 Task: Find a vegetarian restaurant with outdoor seating in the East Village.
Action: Mouse moved to (501, 194)
Screenshot: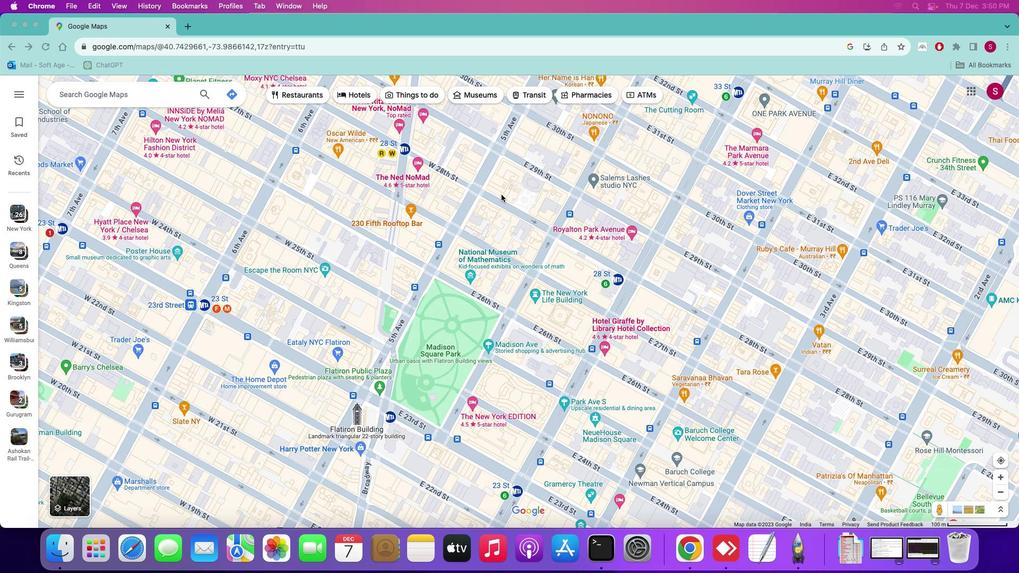
Action: Mouse pressed left at (501, 194)
Screenshot: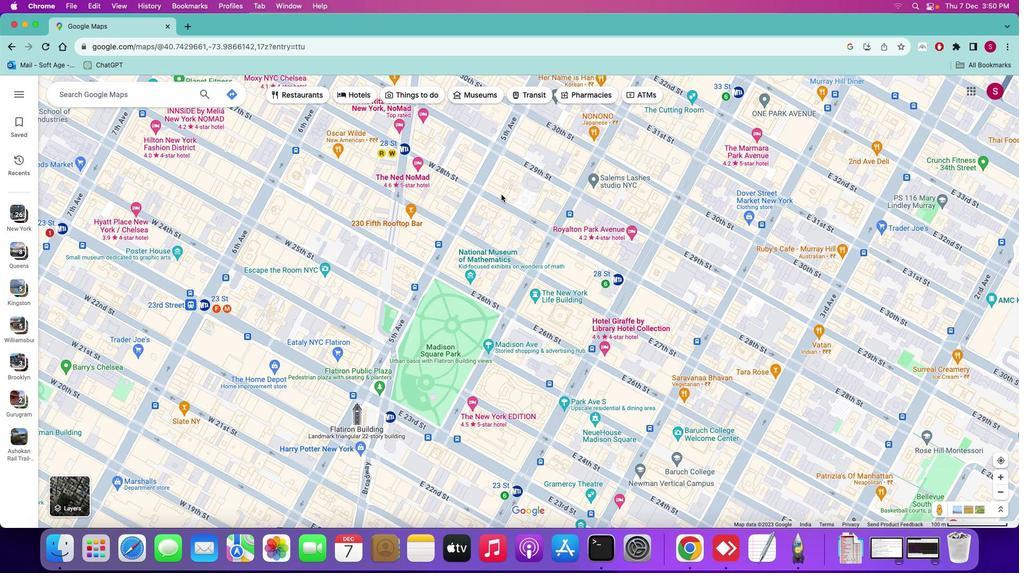 
Action: Mouse moved to (145, 96)
Screenshot: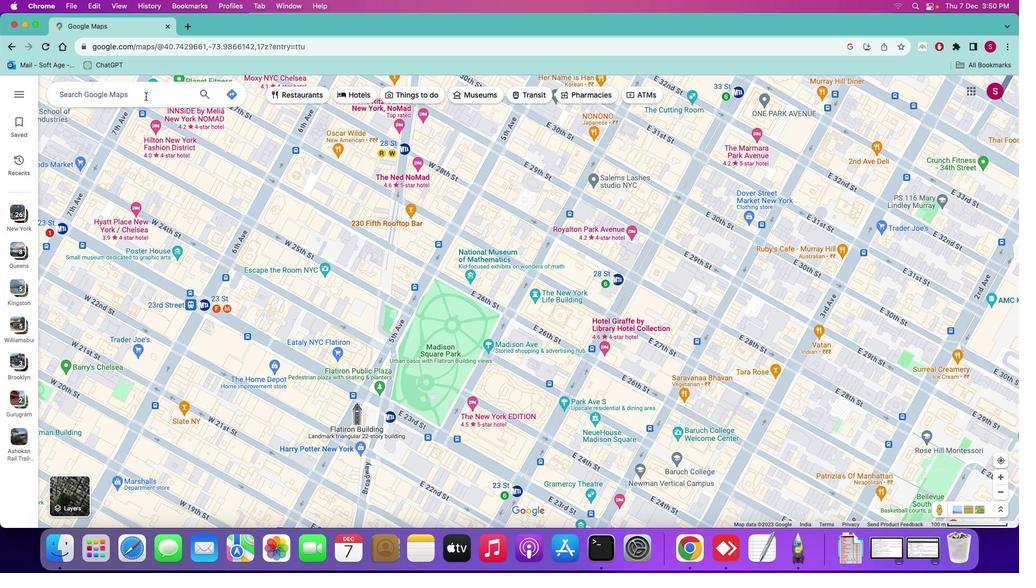 
Action: Mouse pressed left at (145, 96)
Screenshot: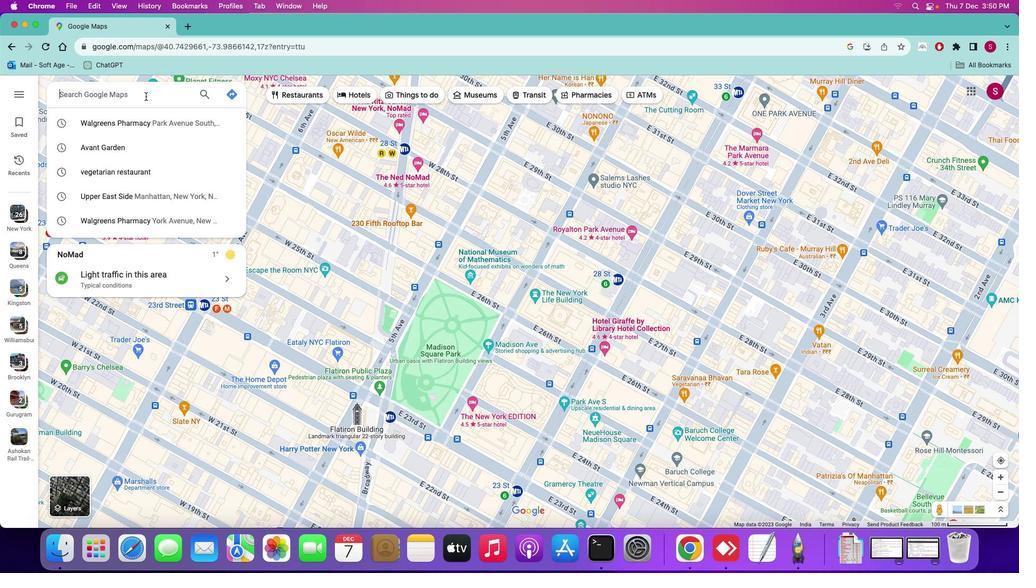 
Action: Key pressed Key.shift_r'T''h''e'Key.spaceKey.shift_r'E''a''s''t'Key.spaceKey.shift_r'V''i''l''l''a''g''e'Key.enter
Screenshot: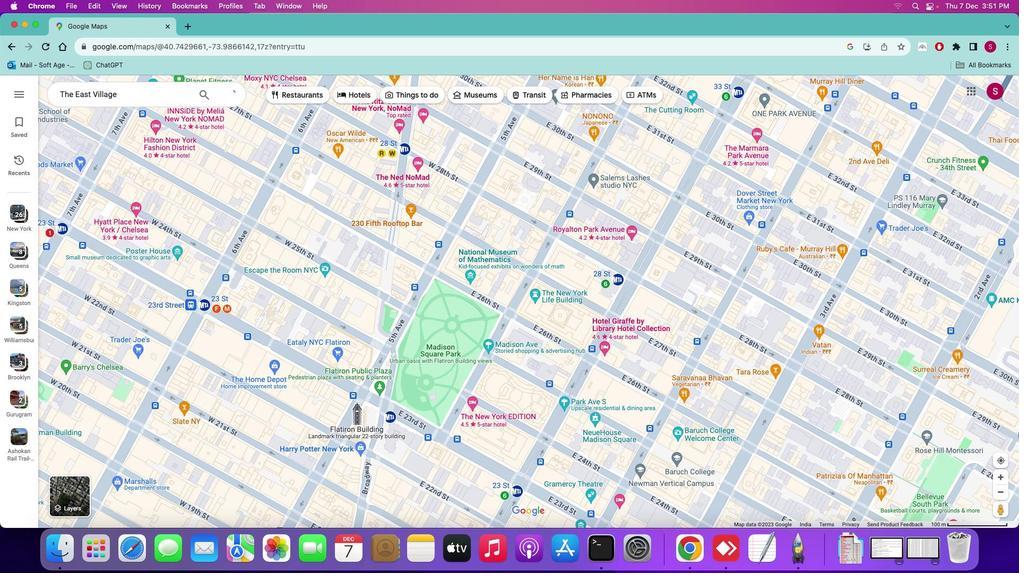 
Action: Mouse moved to (142, 283)
Screenshot: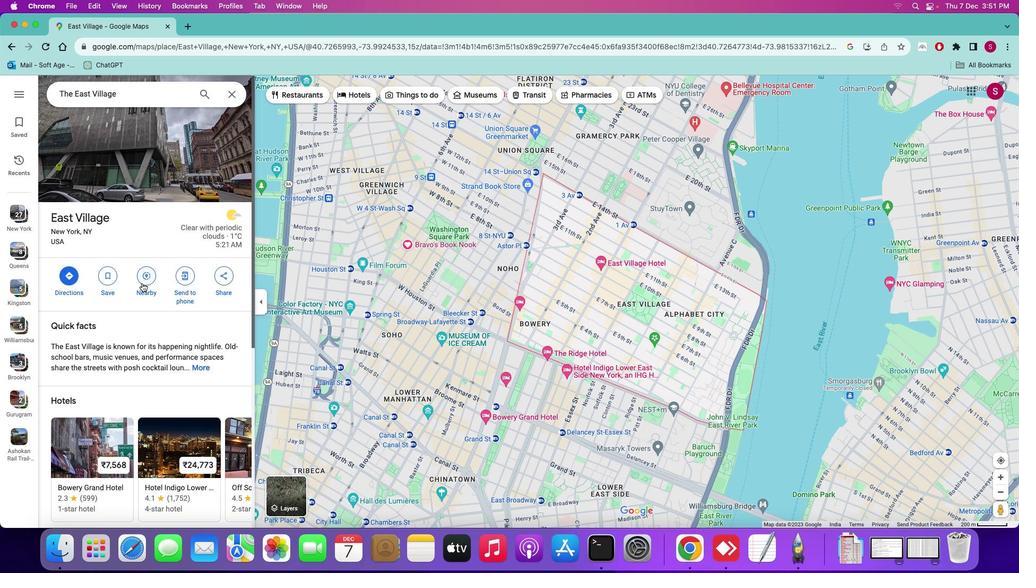 
Action: Mouse scrolled (142, 283) with delta (0, 0)
Screenshot: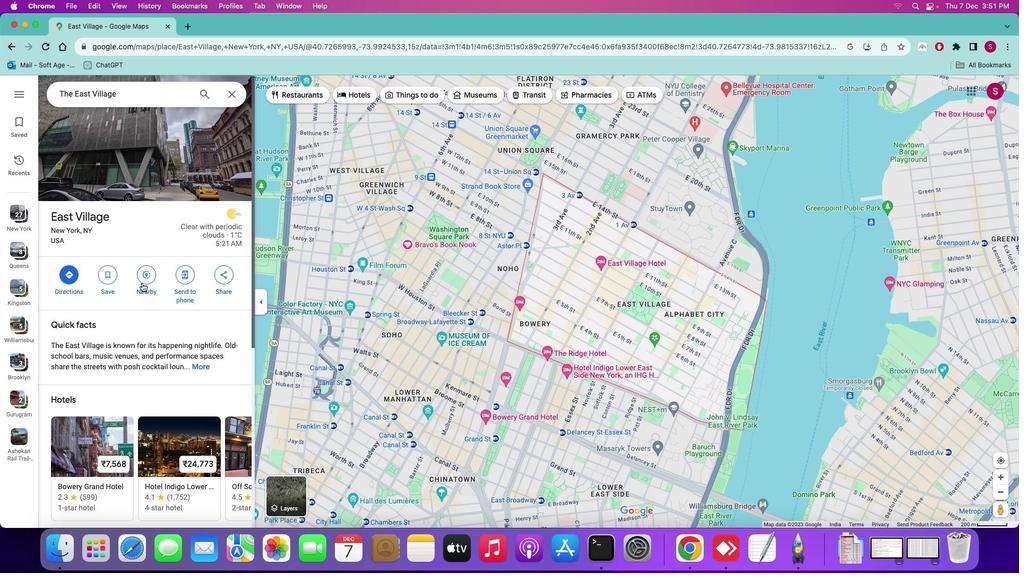 
Action: Mouse moved to (142, 283)
Screenshot: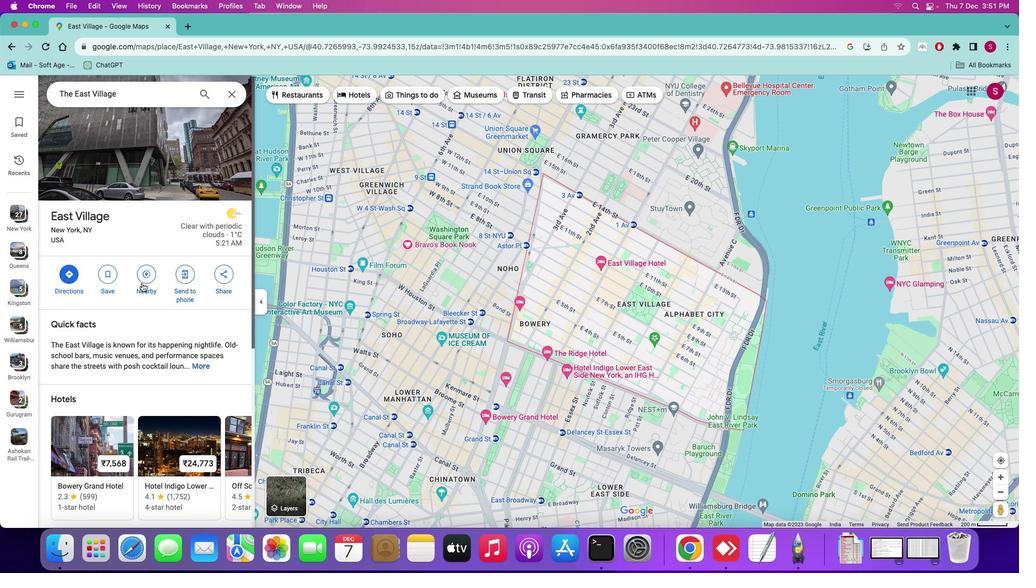 
Action: Mouse scrolled (142, 283) with delta (0, 0)
Screenshot: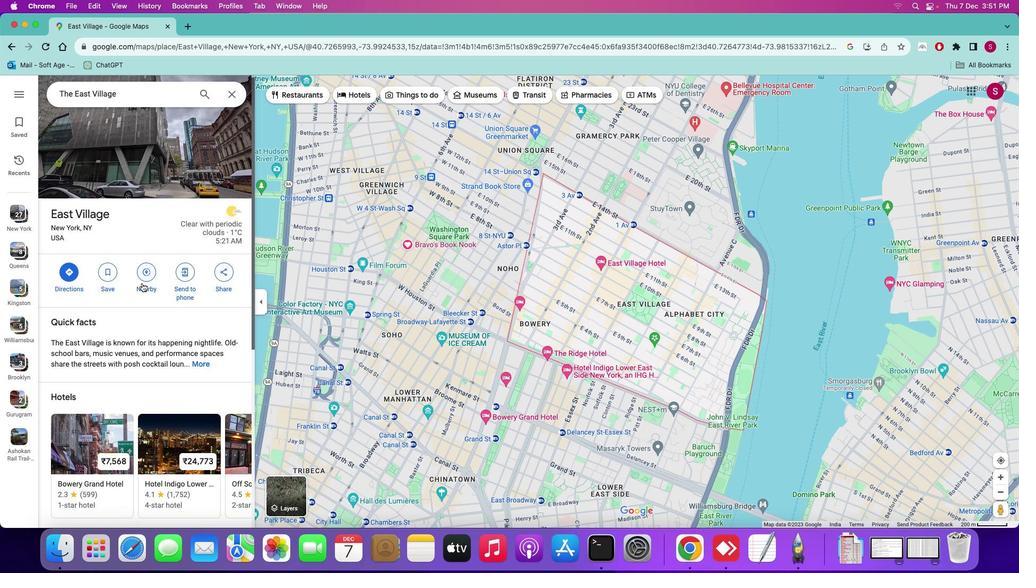 
Action: Mouse scrolled (142, 283) with delta (0, 0)
Screenshot: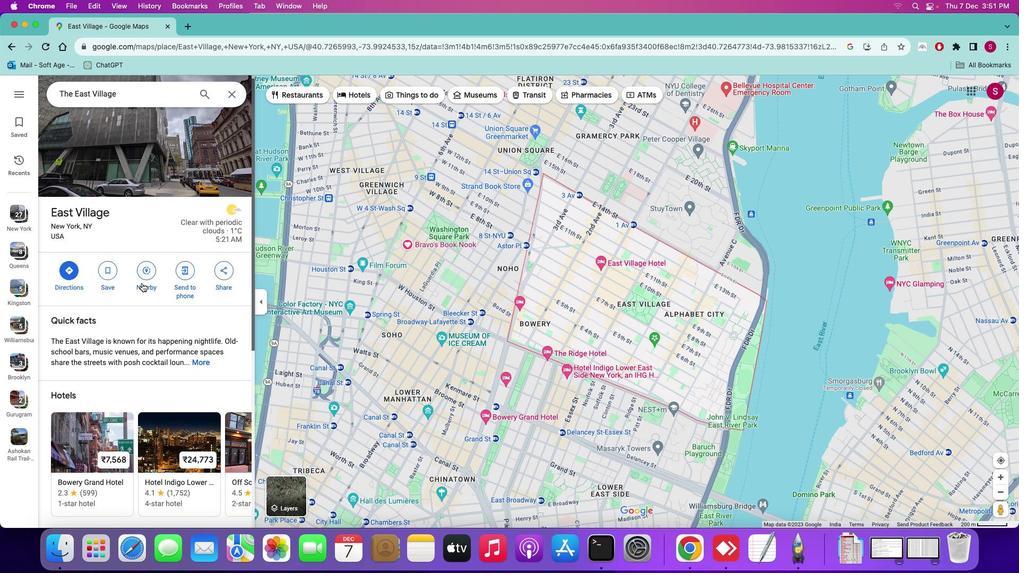 
Action: Mouse scrolled (142, 283) with delta (0, 0)
Screenshot: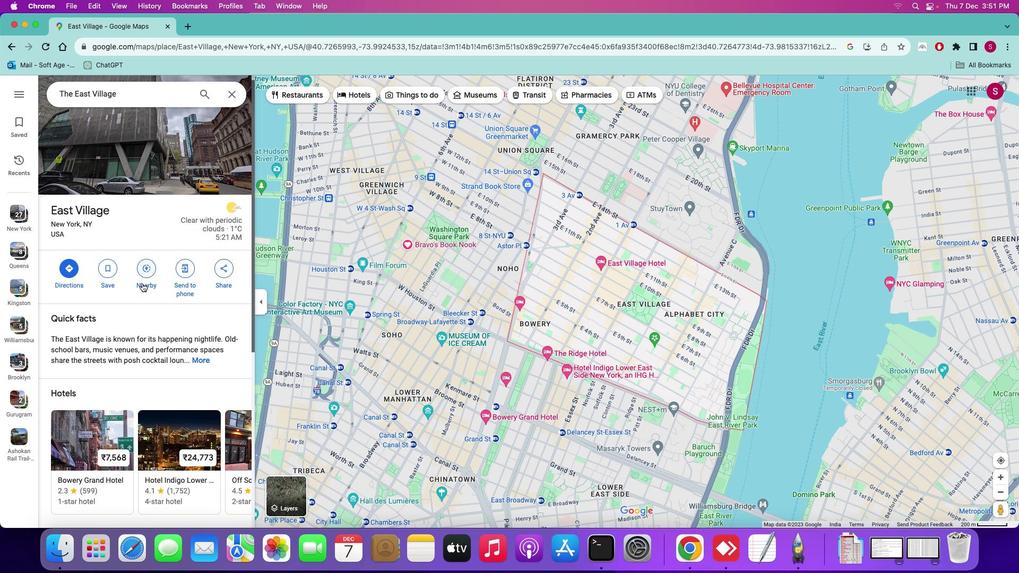 
Action: Mouse moved to (146, 273)
Screenshot: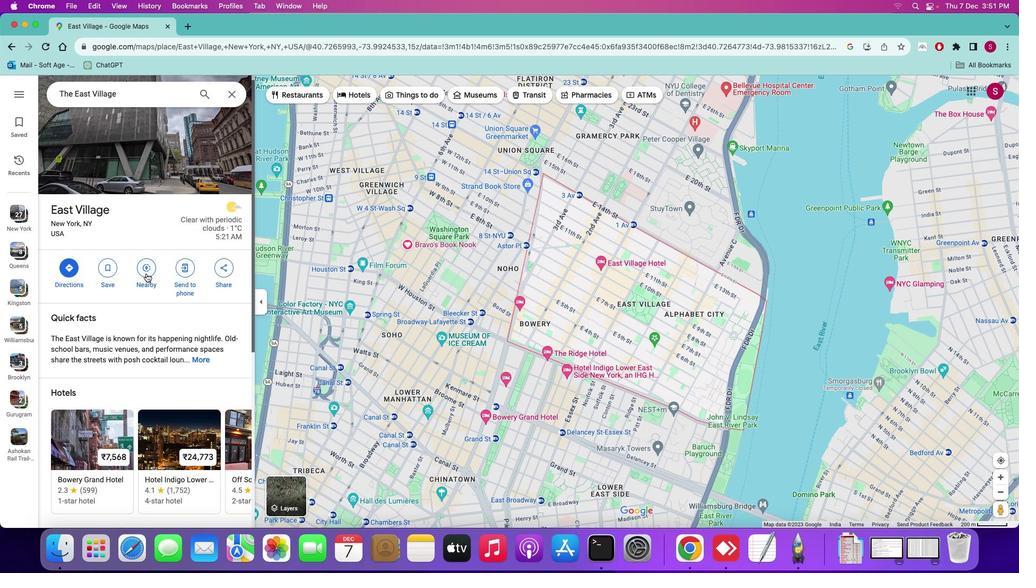 
Action: Mouse pressed left at (146, 273)
Screenshot: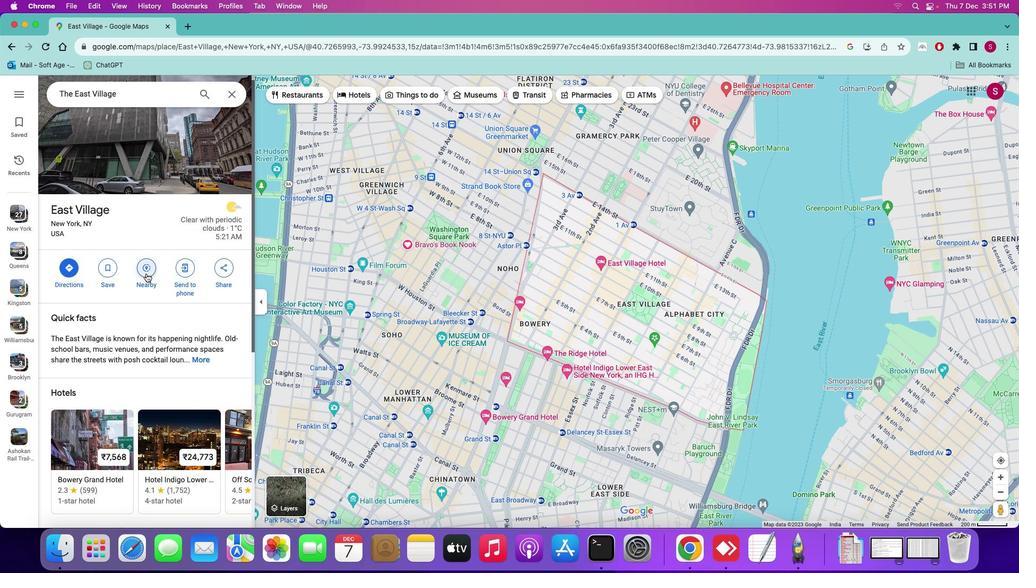 
Action: Mouse moved to (101, 94)
Screenshot: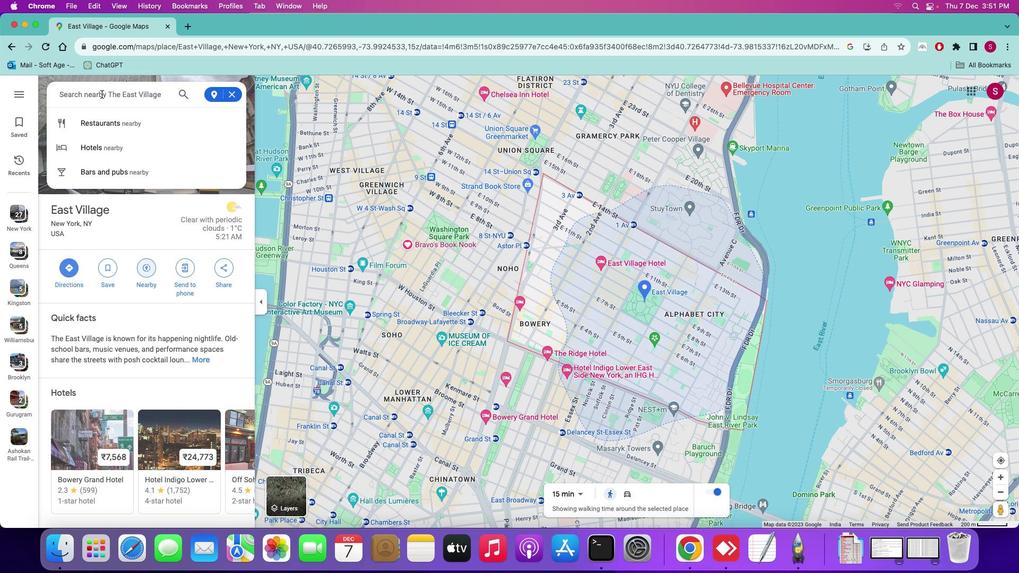 
Action: Mouse pressed left at (101, 94)
Screenshot: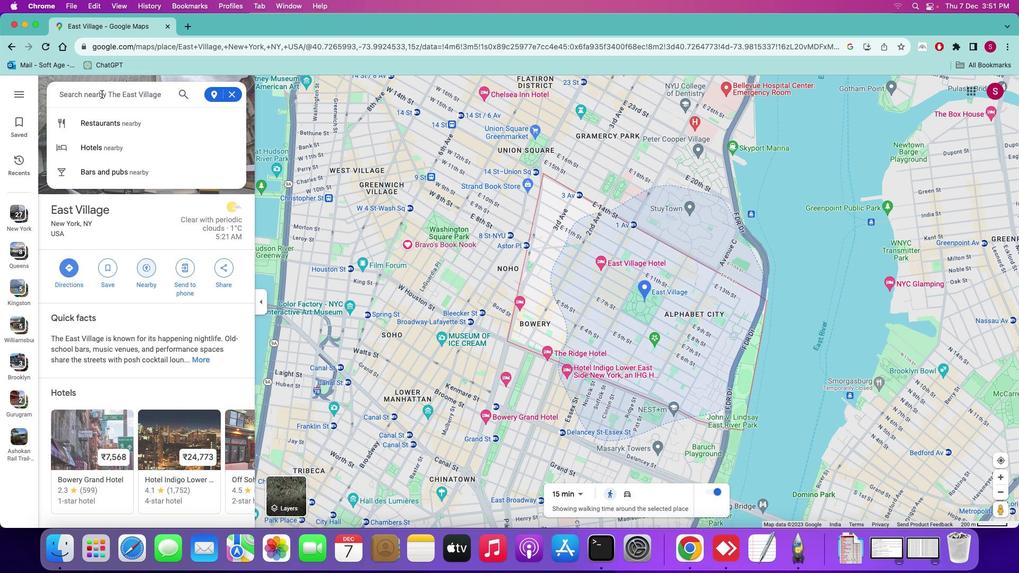 
Action: Key pressed 'v''e''g''e''t''a''r''i''a''n'Key.space'r''e''s''t''a''u''r''a''n''t'Key.enter
Screenshot: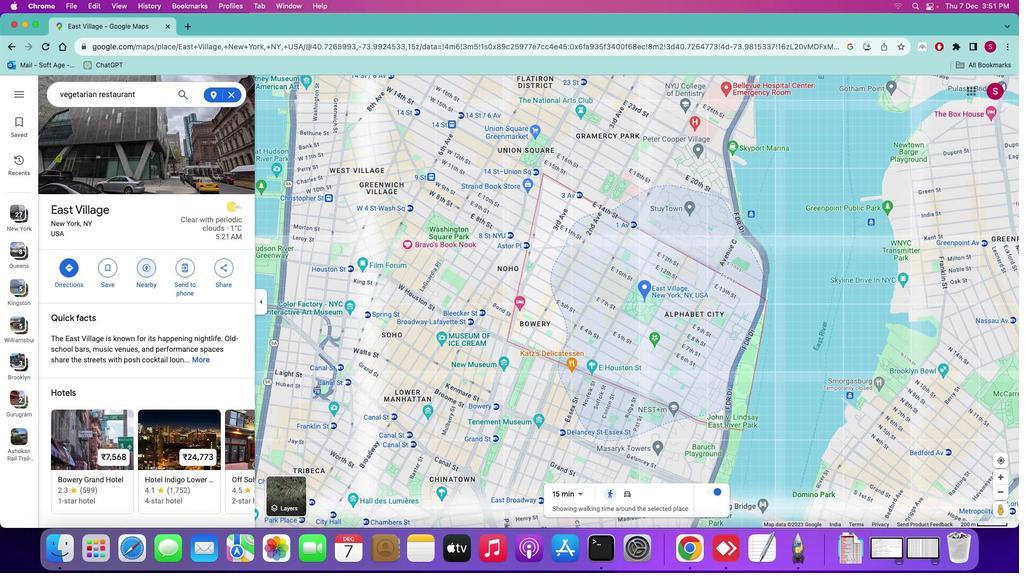 
Action: Mouse moved to (154, 94)
Screenshot: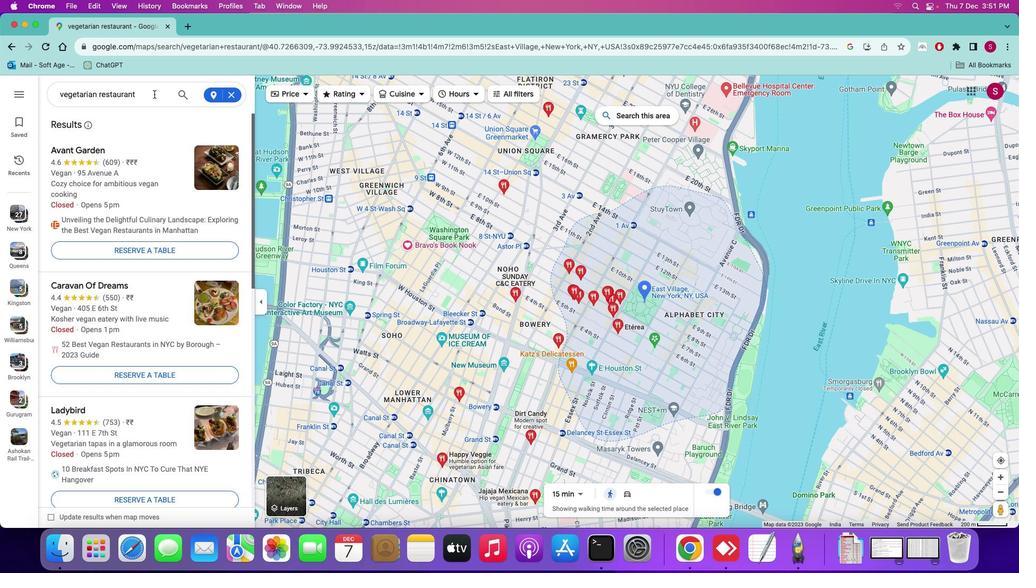 
Action: Mouse pressed left at (154, 94)
Screenshot: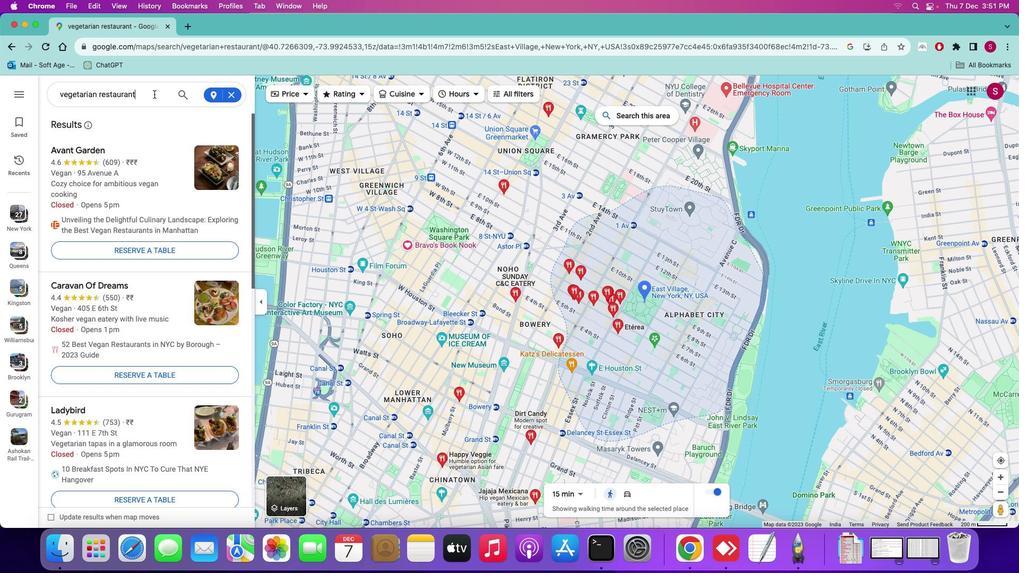 
Action: Key pressed Key.space'w''i''t''h'Key.space'o''u''t''d''o''o''r'Key.backspaceKey.backspaceKey.backspaceKey.backspaceKey.backspaceKey.backspaceKey.backspaceKey.backspaceKey.backspaceKey.backspaceKey.backspaceKey.backspaceKey.enter
Screenshot: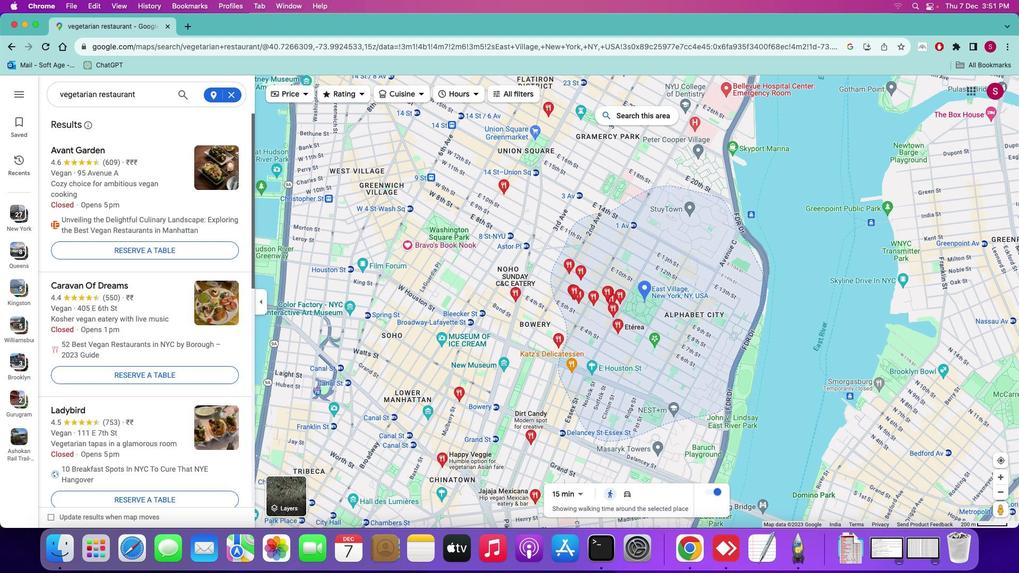 
Action: Mouse moved to (84, 152)
Screenshot: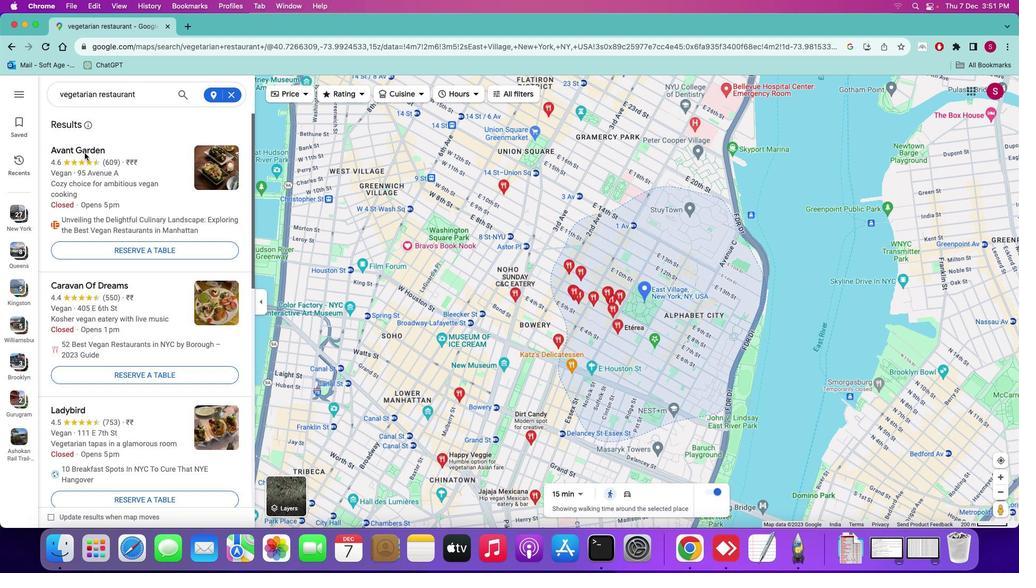 
Action: Mouse pressed left at (84, 152)
Screenshot: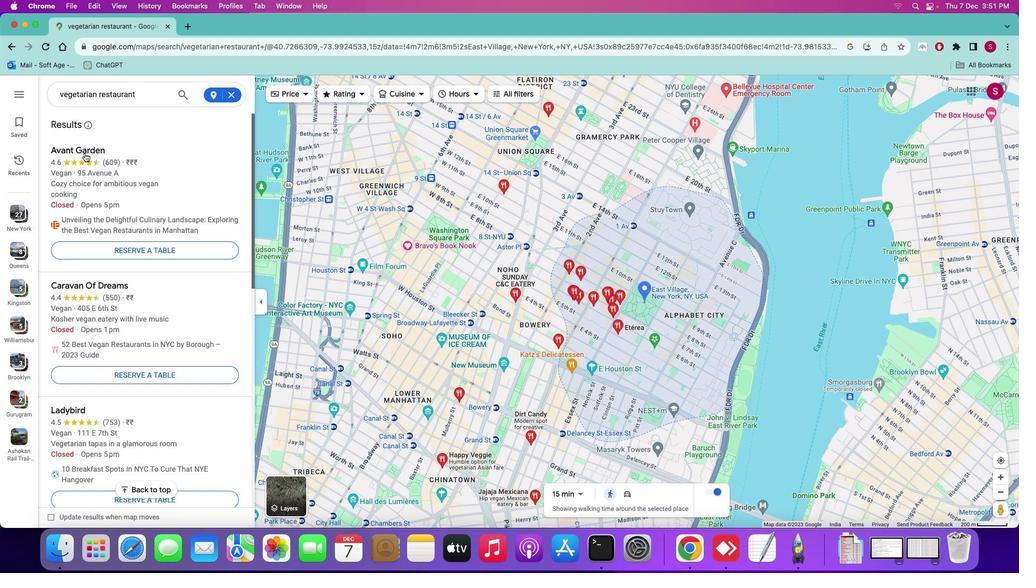 
Action: Mouse moved to (86, 150)
Screenshot: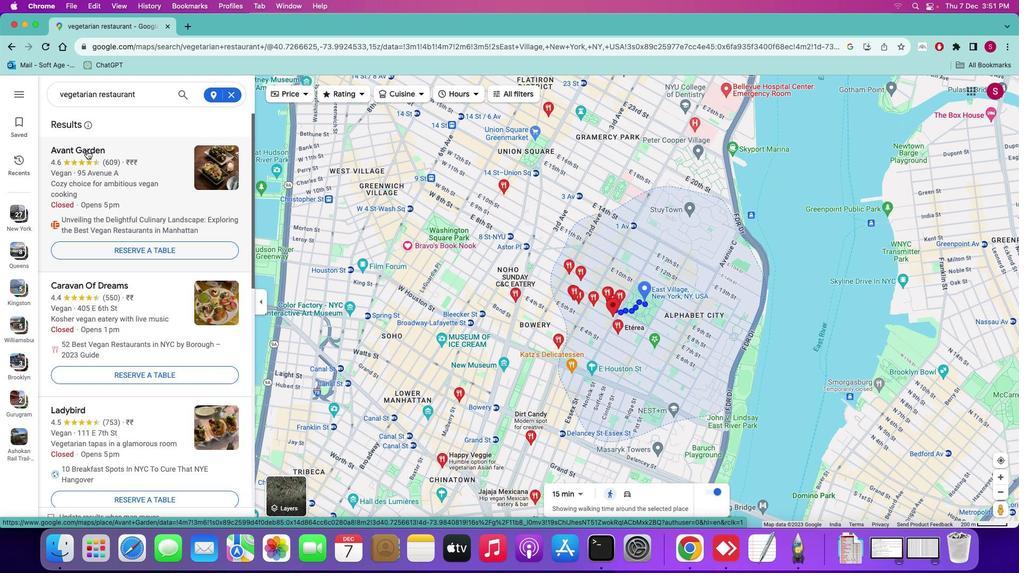 
Action: Mouse pressed left at (86, 150)
Screenshot: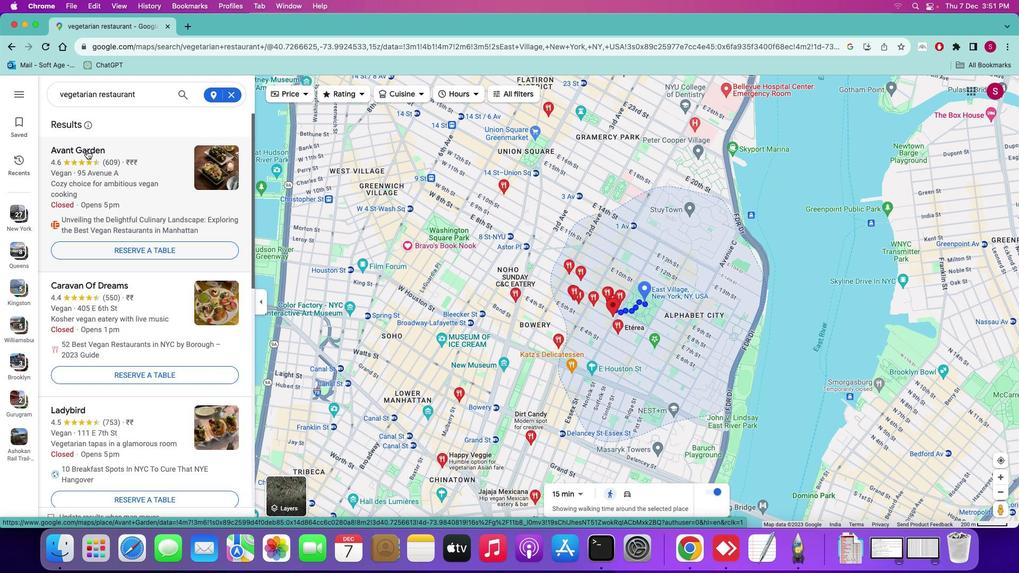 
Action: Mouse pressed left at (86, 150)
Screenshot: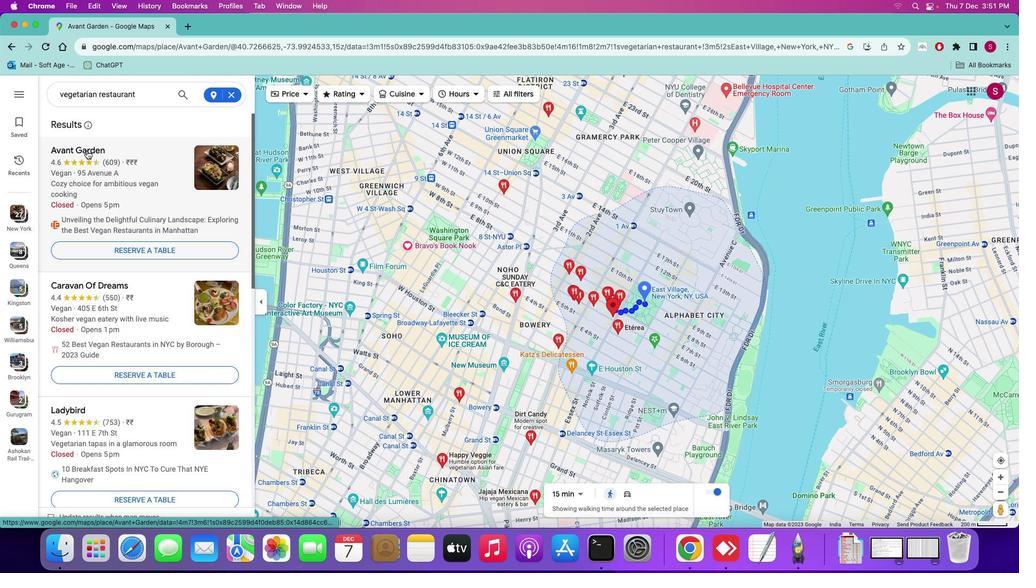 
Action: Mouse pressed left at (86, 150)
Screenshot: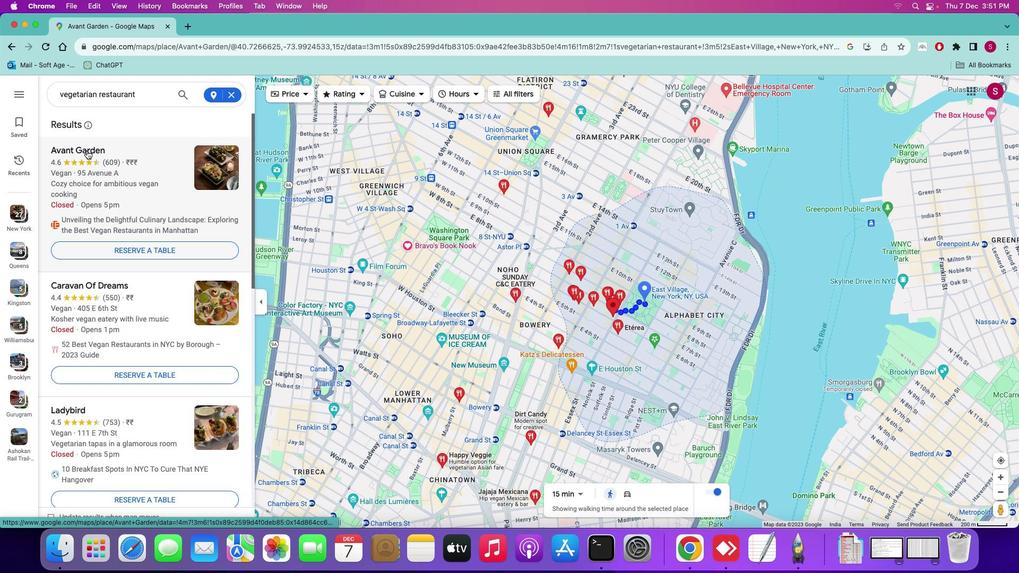 
Action: Mouse pressed left at (86, 150)
Screenshot: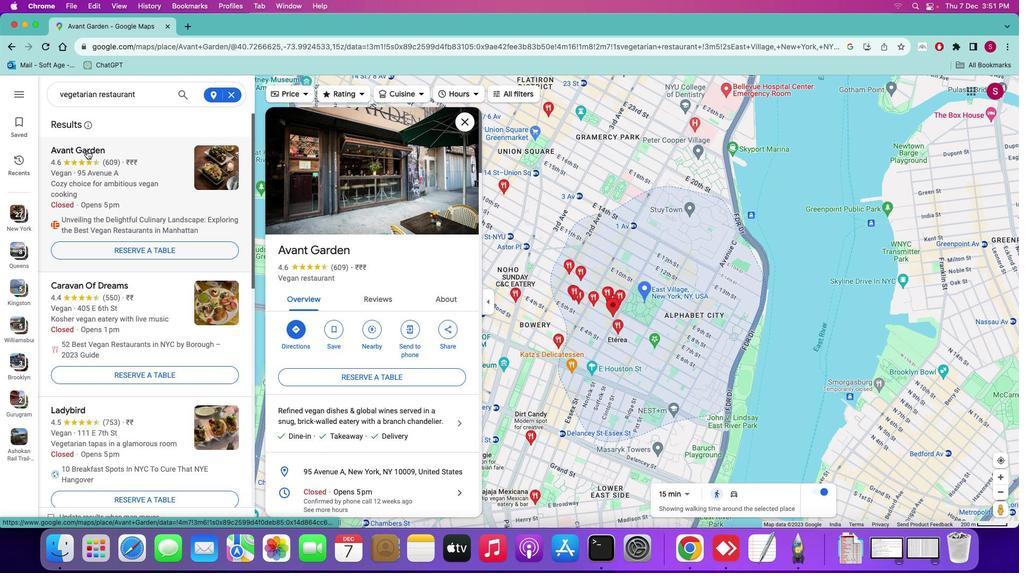 
Action: Mouse moved to (406, 263)
Screenshot: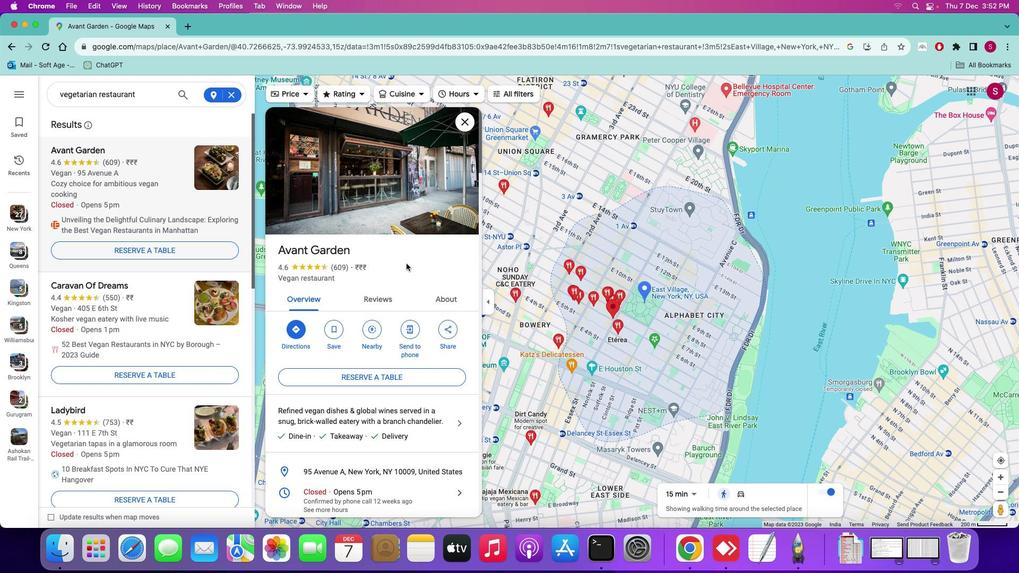 
Action: Mouse scrolled (406, 263) with delta (0, 0)
Screenshot: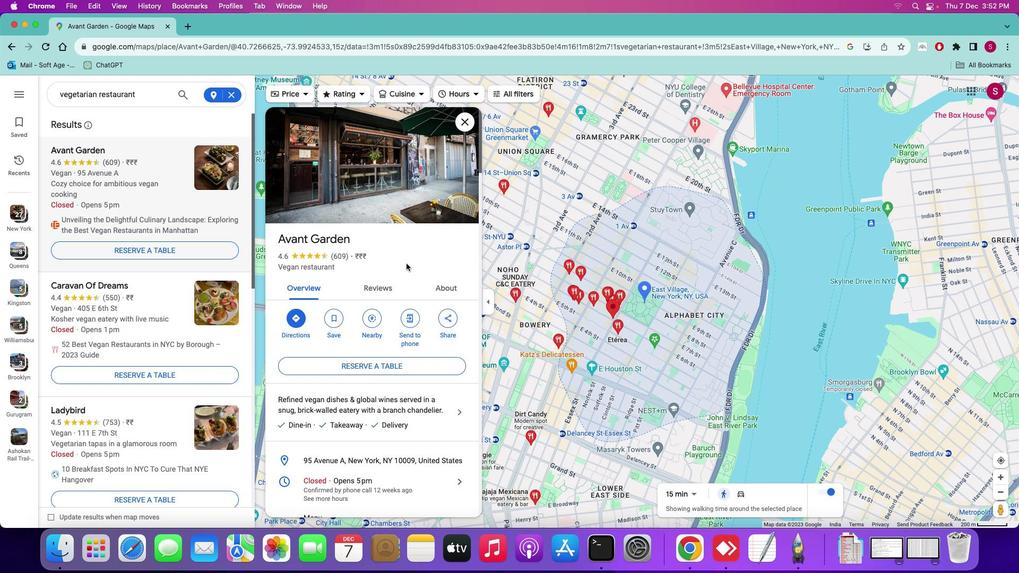 
Action: Mouse scrolled (406, 263) with delta (0, 0)
Screenshot: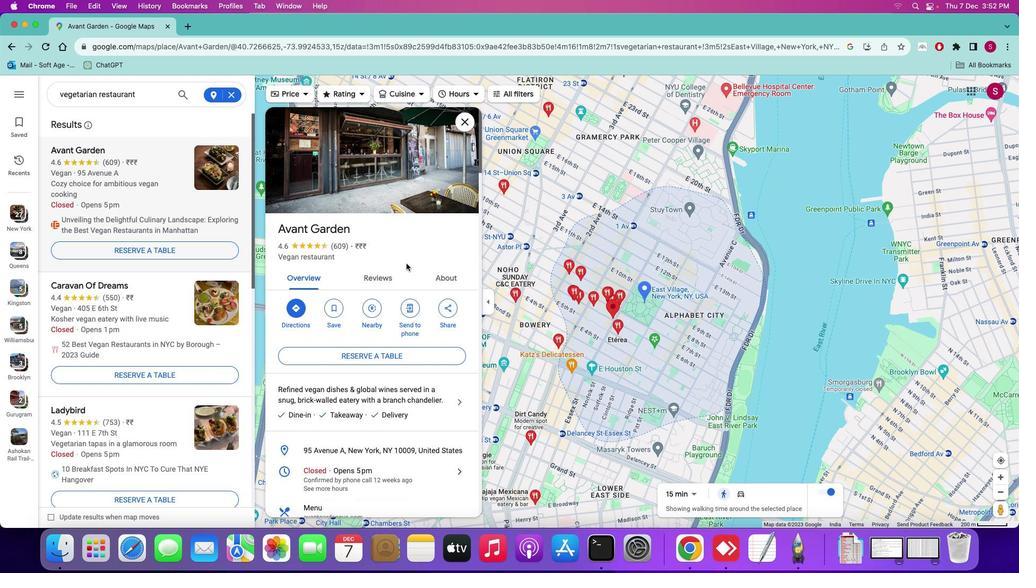 
Action: Mouse scrolled (406, 263) with delta (0, -1)
Screenshot: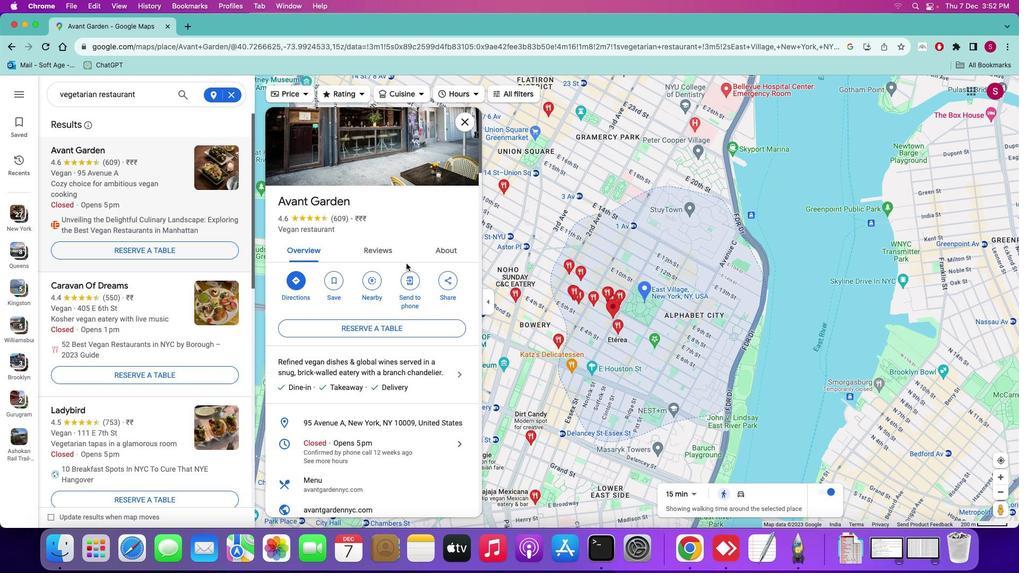 
Action: Mouse scrolled (406, 263) with delta (0, 0)
Screenshot: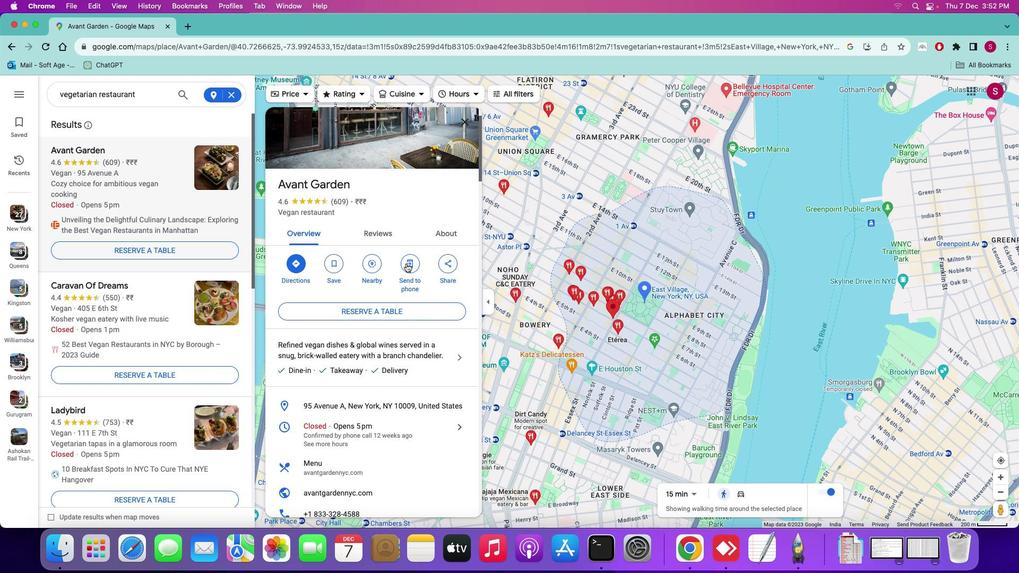 
Action: Mouse scrolled (406, 263) with delta (0, 0)
Screenshot: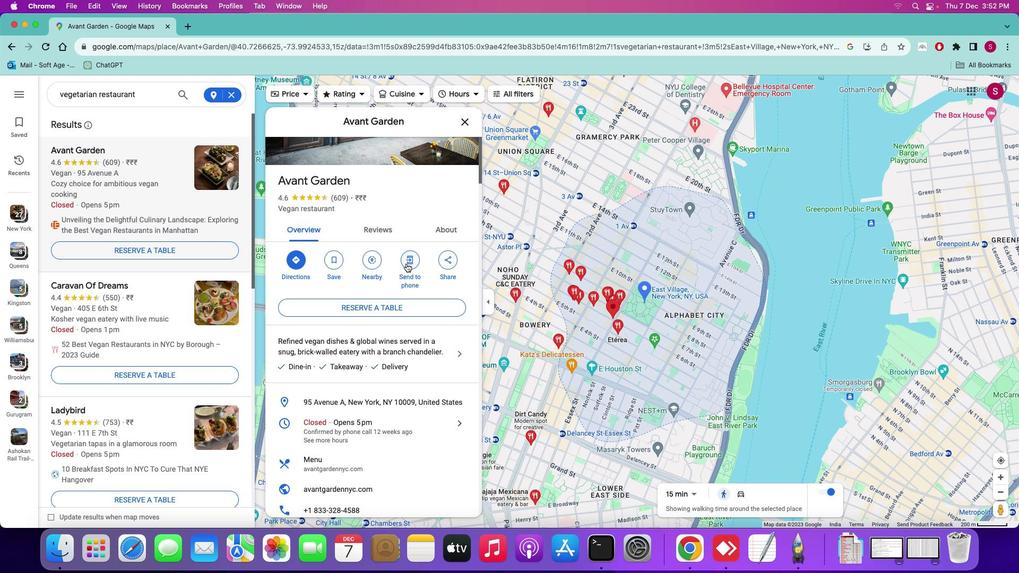 
Action: Mouse scrolled (406, 263) with delta (0, 0)
Screenshot: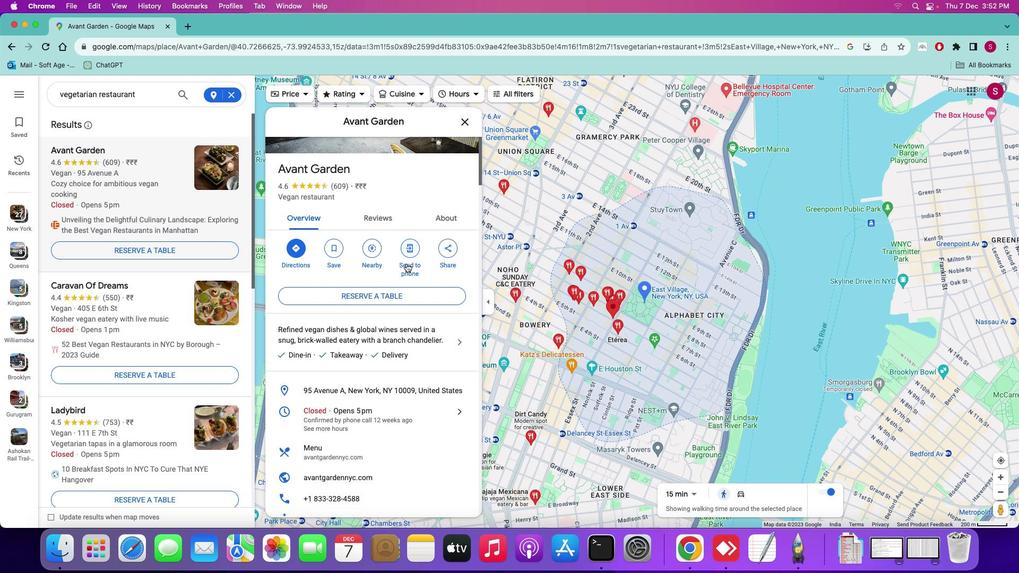 
Action: Mouse scrolled (406, 263) with delta (0, -1)
Screenshot: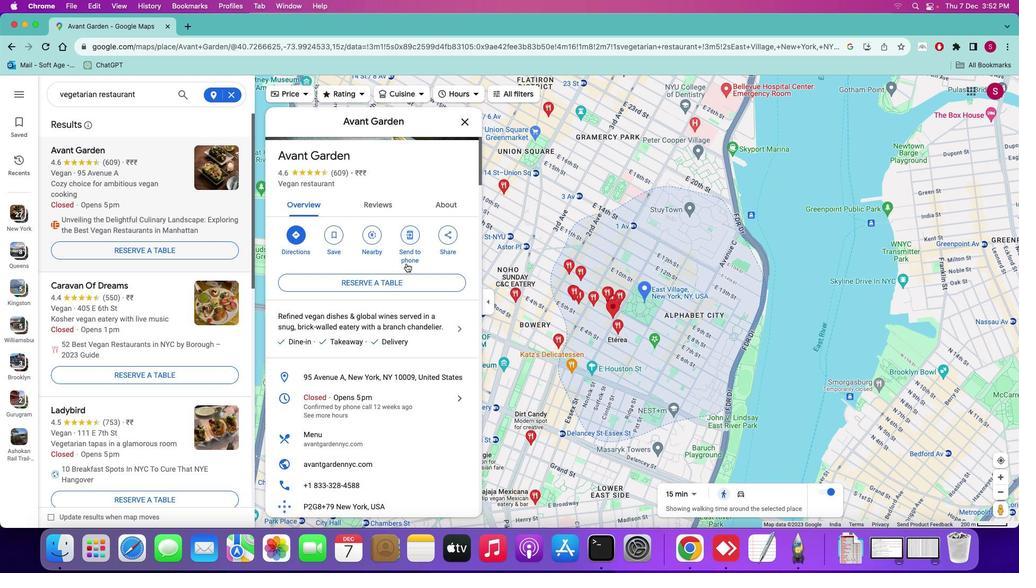 
Action: Mouse scrolled (406, 263) with delta (0, 0)
Screenshot: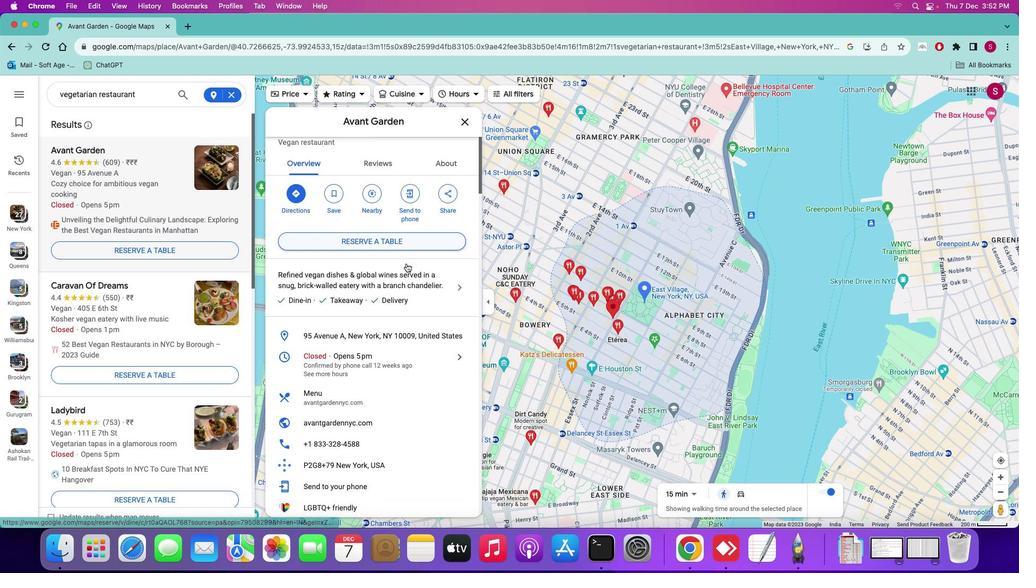 
Action: Mouse scrolled (406, 263) with delta (0, 0)
Screenshot: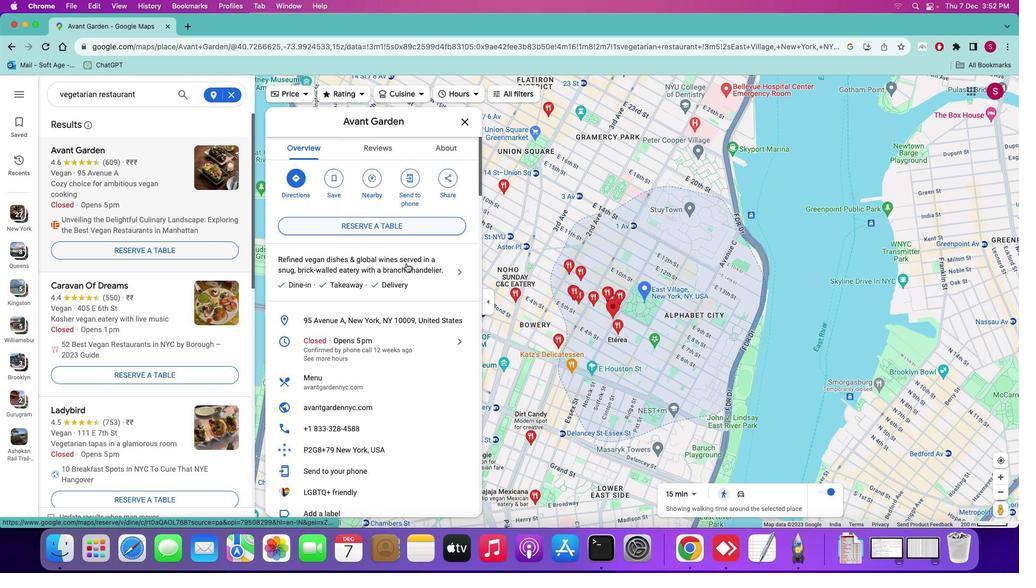 
Action: Mouse scrolled (406, 263) with delta (0, -1)
Screenshot: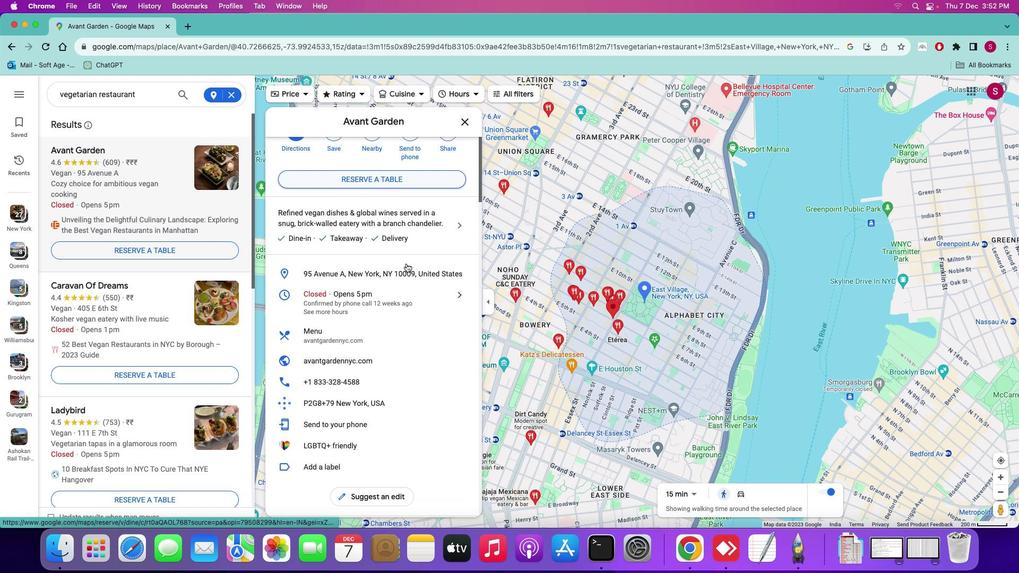 
Action: Mouse scrolled (406, 263) with delta (0, -1)
Screenshot: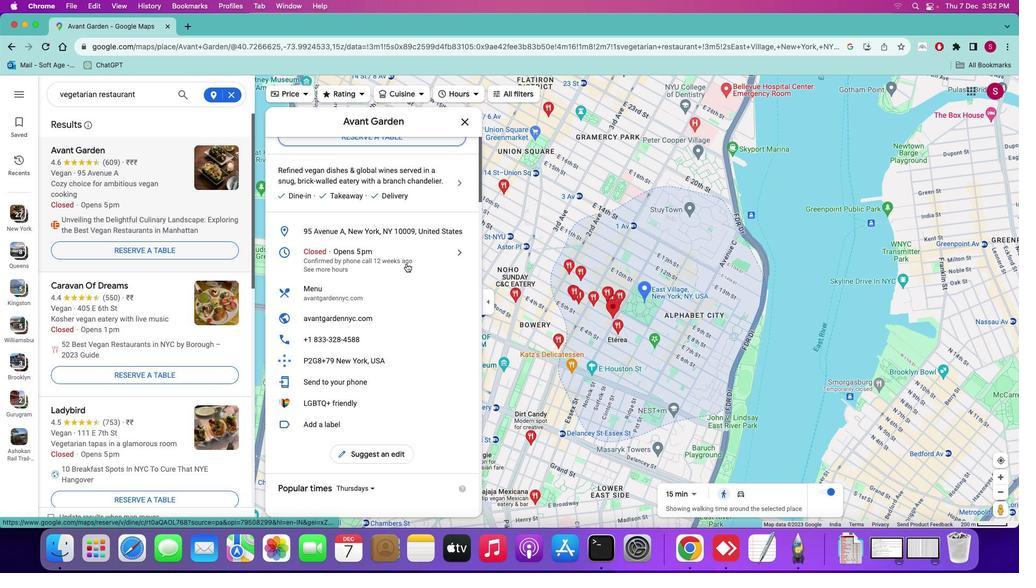 
Action: Mouse moved to (406, 263)
Screenshot: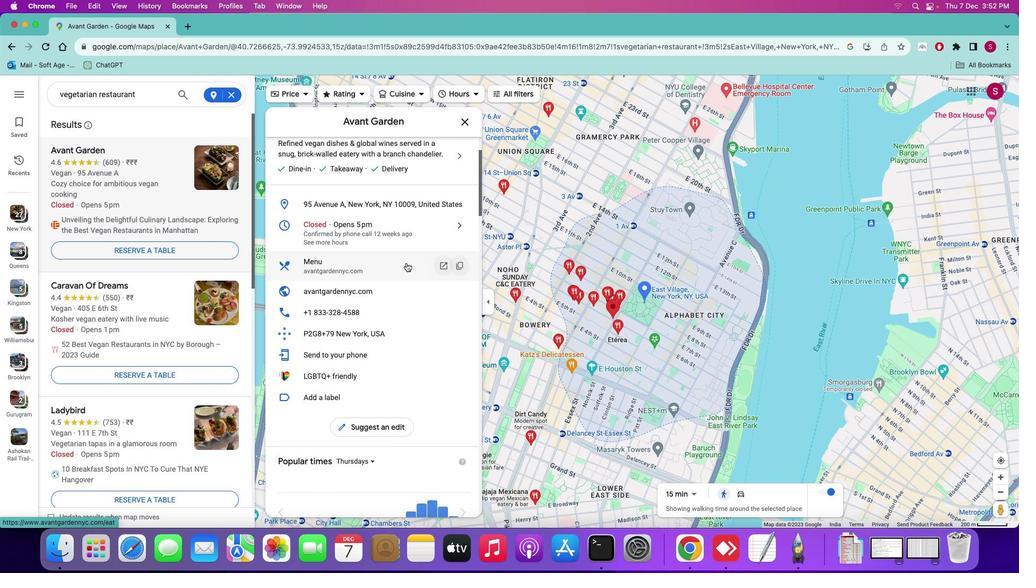 
Action: Mouse scrolled (406, 263) with delta (0, 0)
Screenshot: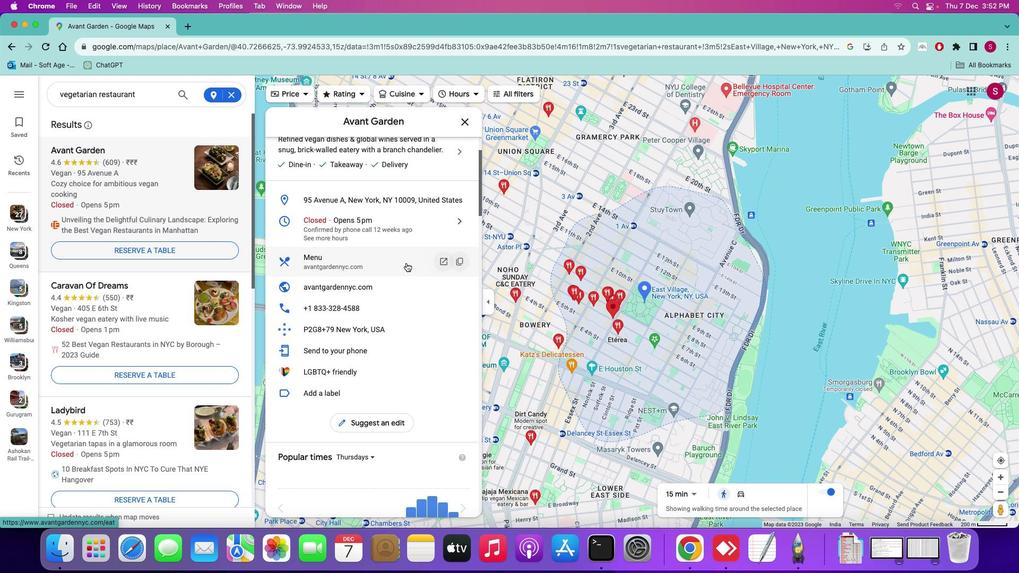 
Action: Mouse scrolled (406, 263) with delta (0, 0)
Screenshot: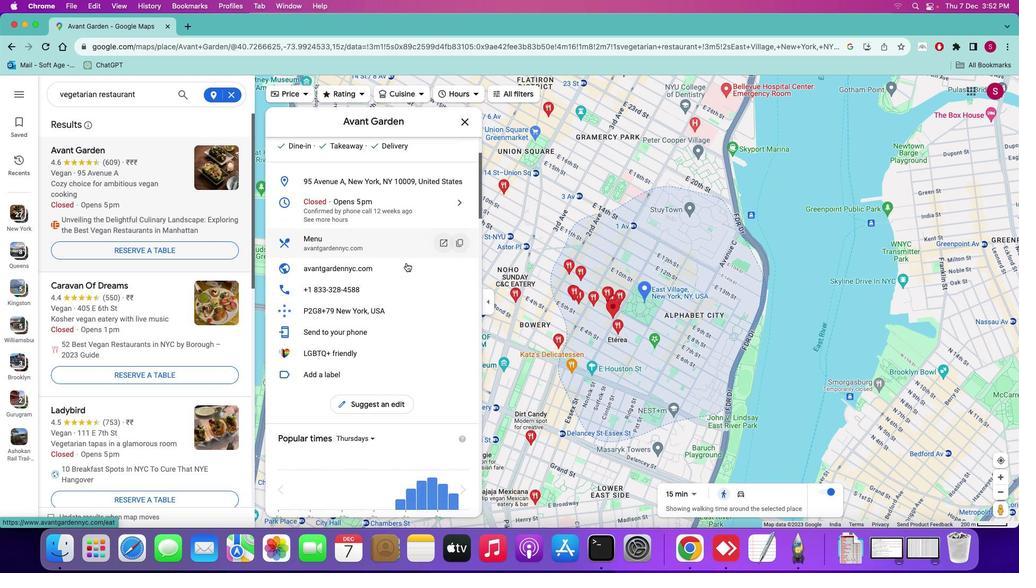 
Action: Mouse scrolled (406, 263) with delta (0, -1)
Screenshot: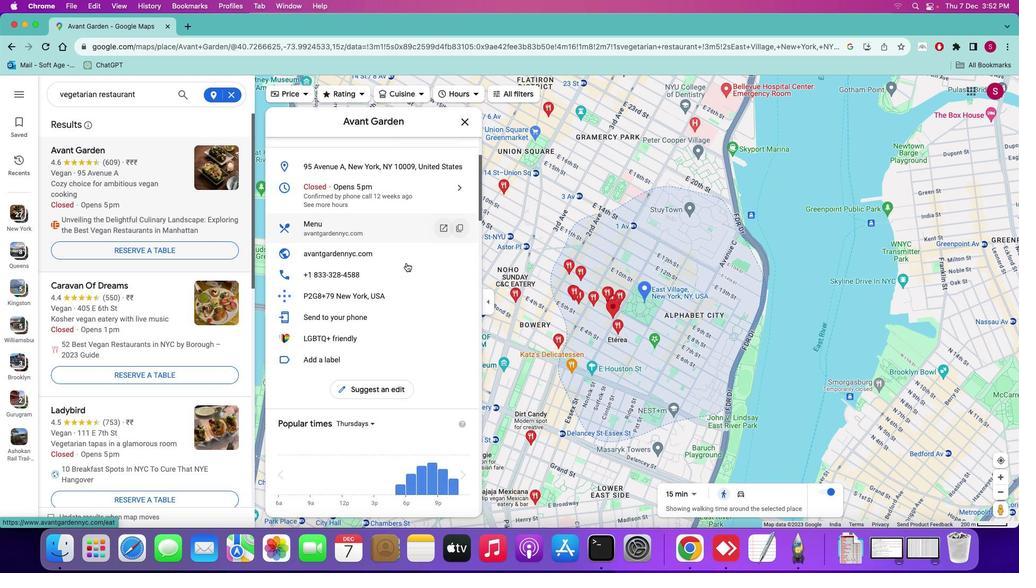 
Action: Mouse scrolled (406, 263) with delta (0, 0)
Screenshot: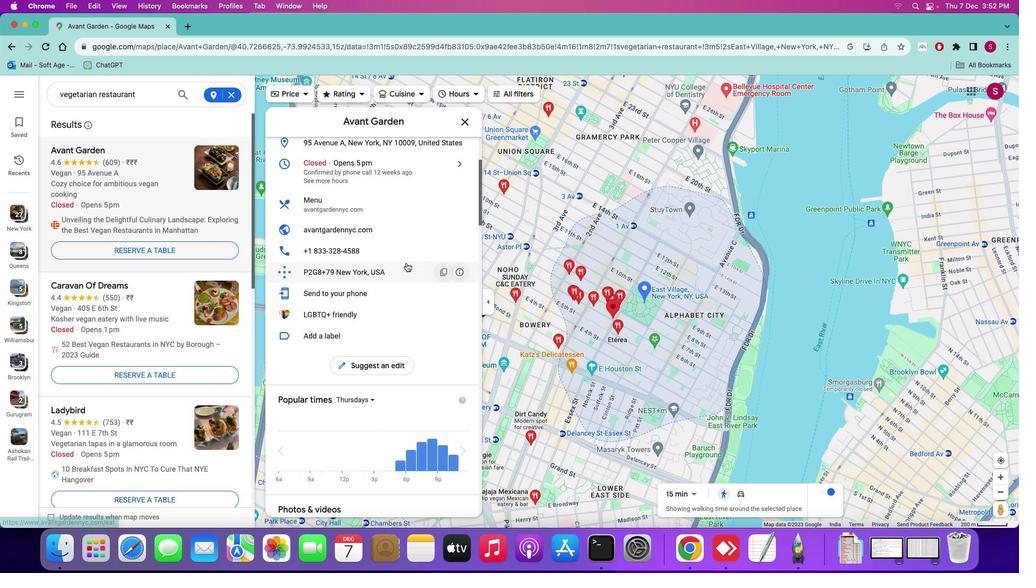 
Action: Mouse scrolled (406, 263) with delta (0, 0)
Screenshot: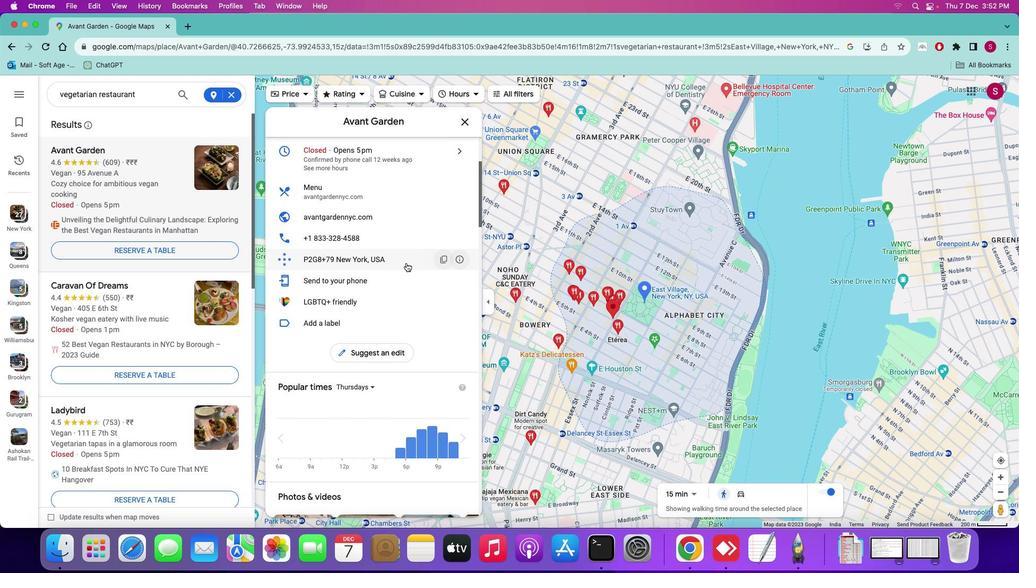 
Action: Mouse scrolled (406, 263) with delta (0, 0)
Screenshot: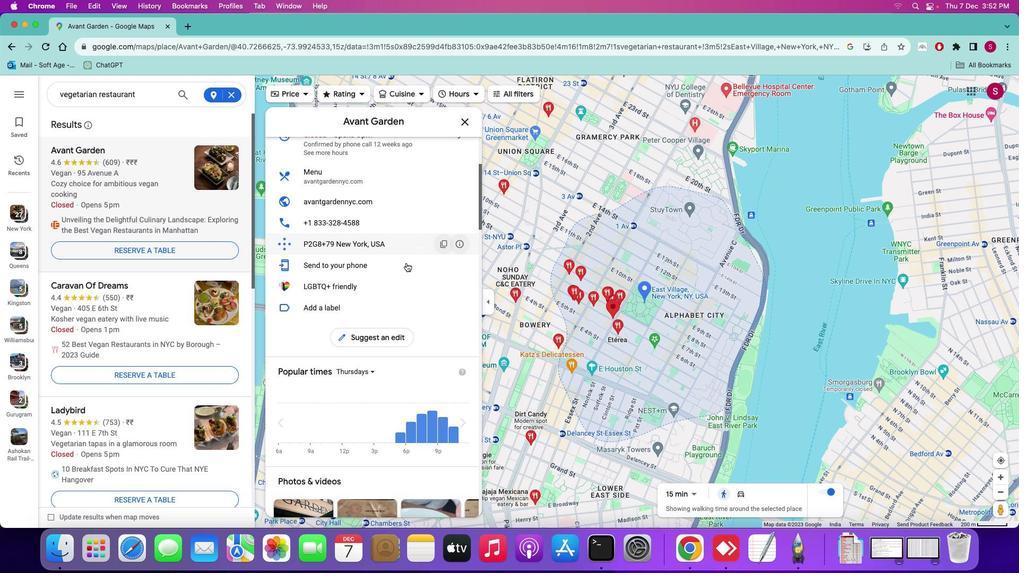 
Action: Mouse scrolled (406, 263) with delta (0, 0)
Screenshot: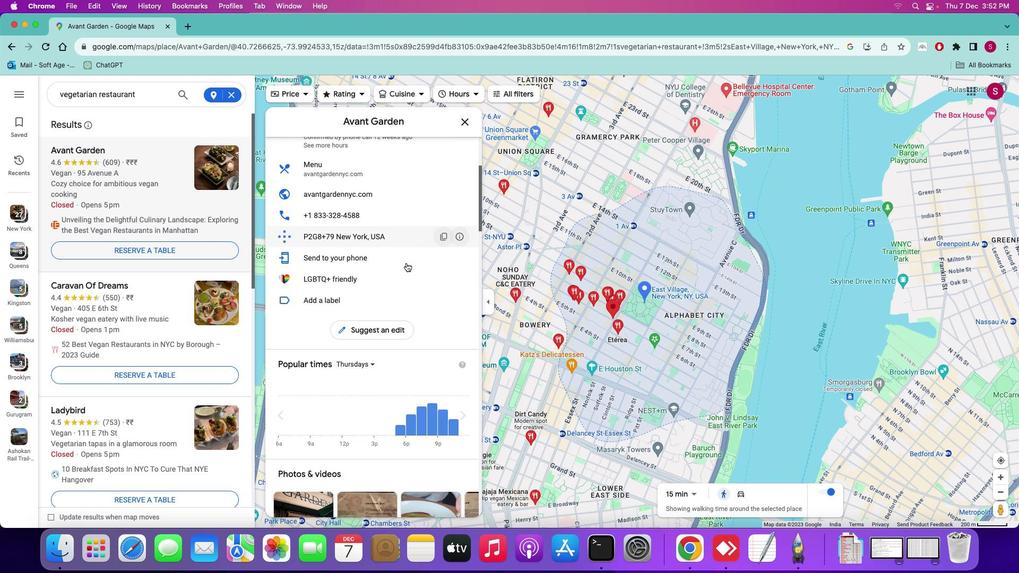 
Action: Mouse scrolled (406, 263) with delta (0, 0)
Screenshot: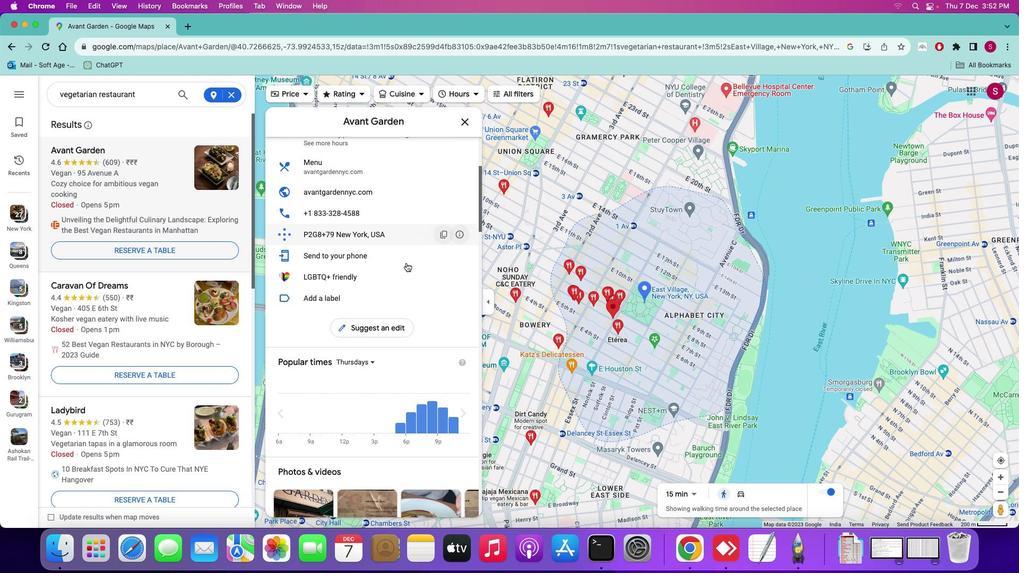 
Action: Mouse moved to (176, 210)
Screenshot: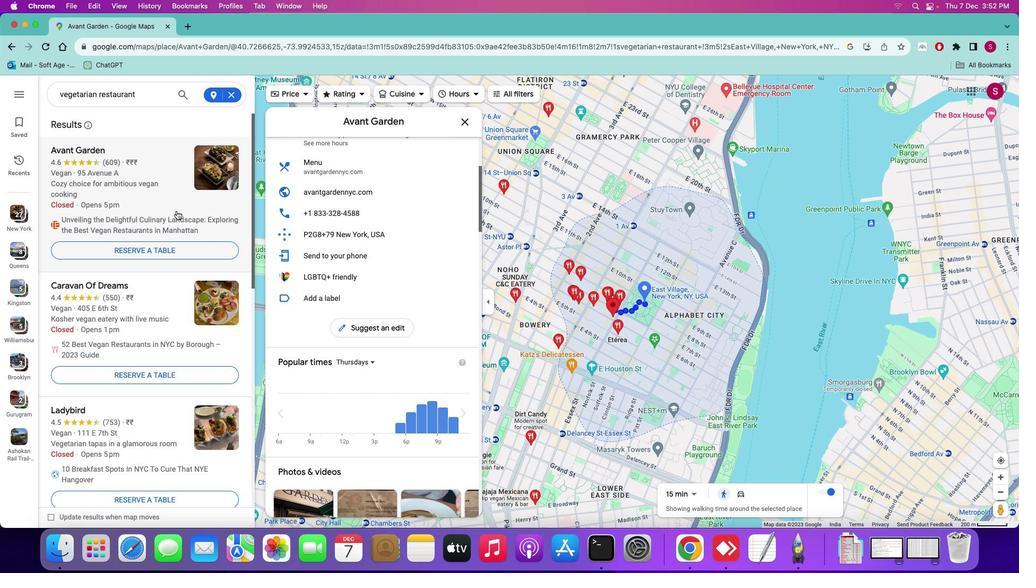 
Action: Mouse scrolled (176, 210) with delta (0, 0)
Screenshot: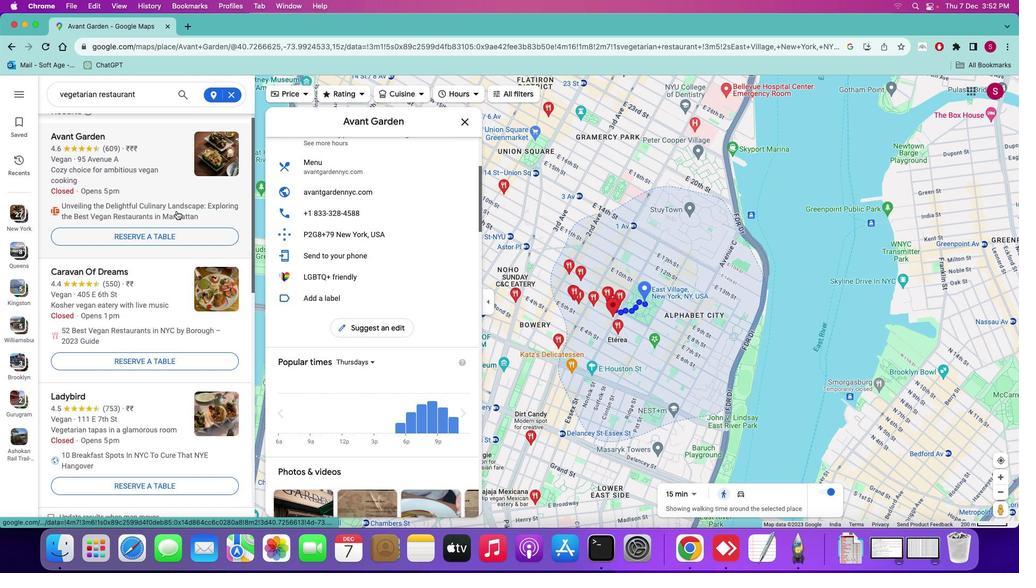 
Action: Mouse scrolled (176, 210) with delta (0, 0)
Screenshot: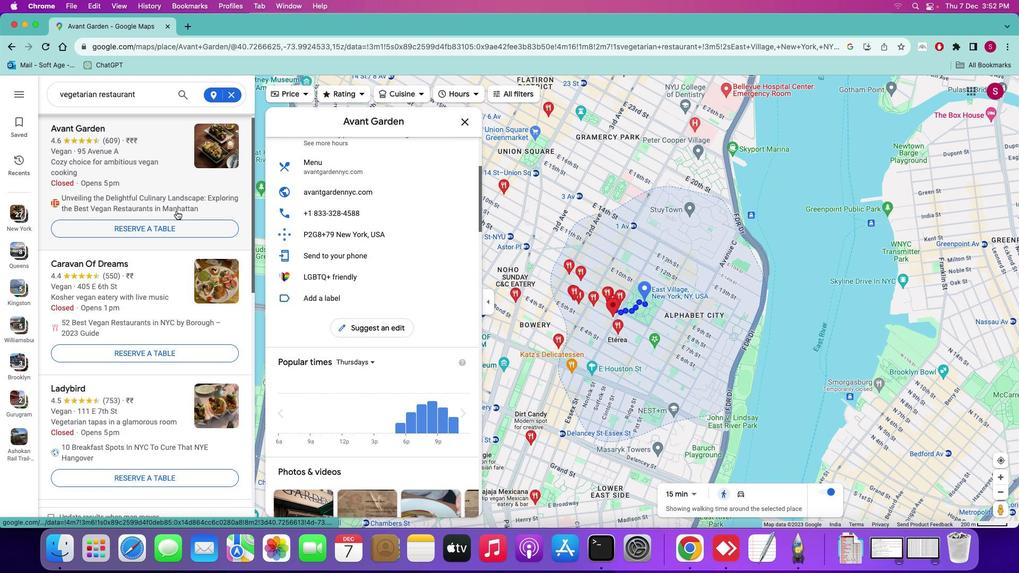 
Action: Mouse scrolled (176, 210) with delta (0, 0)
Screenshot: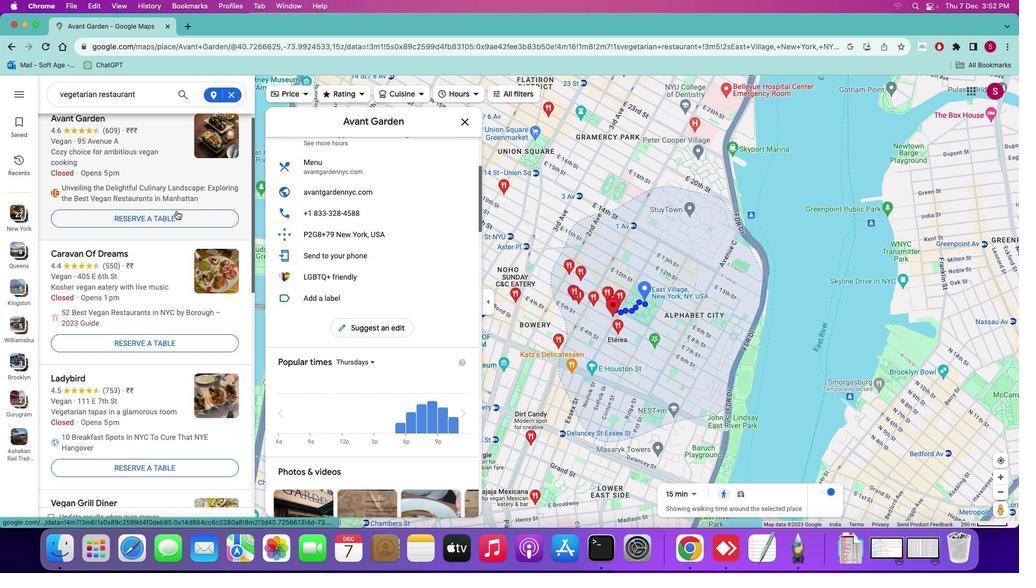 
Action: Mouse scrolled (176, 210) with delta (0, 0)
Screenshot: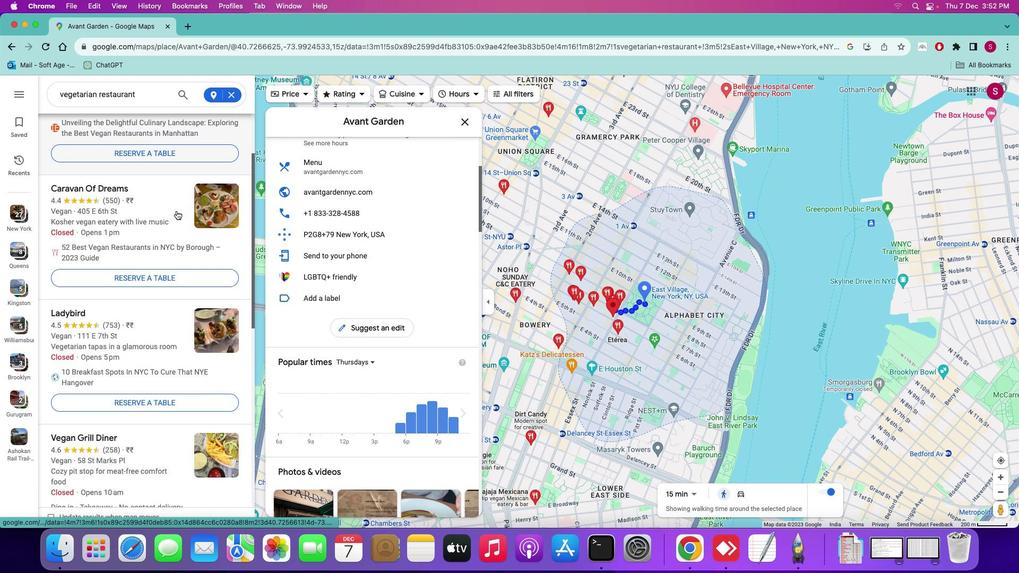 
Action: Mouse scrolled (176, 210) with delta (0, -1)
Screenshot: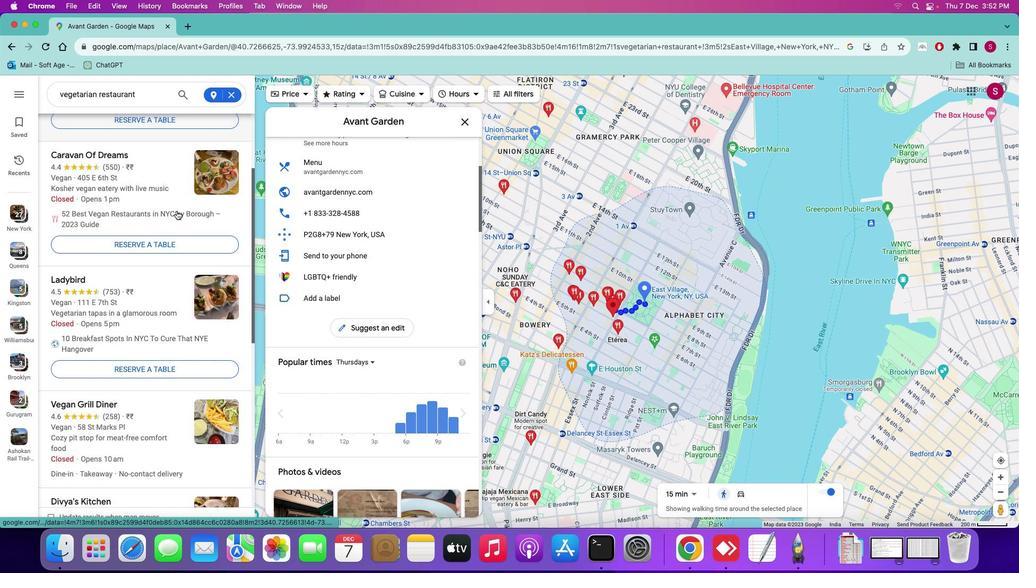 
Action: Mouse moved to (88, 135)
Screenshot: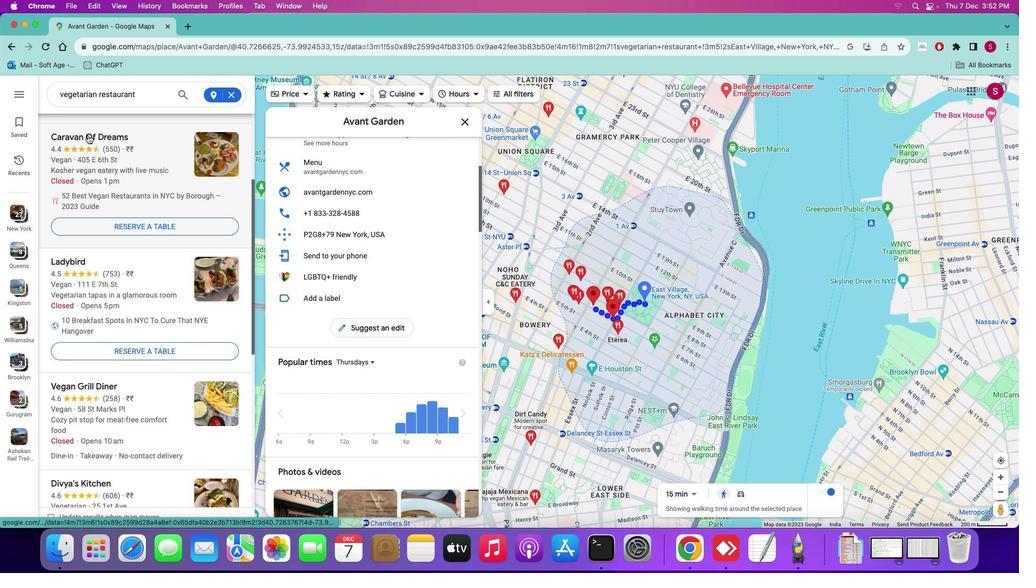
Action: Mouse pressed left at (88, 135)
Screenshot: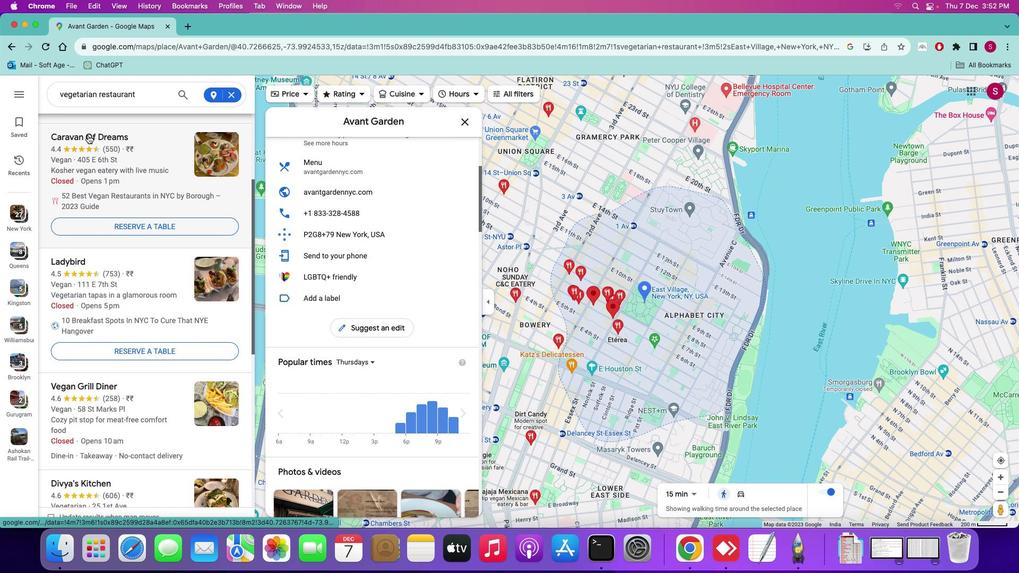 
Action: Mouse moved to (364, 219)
Screenshot: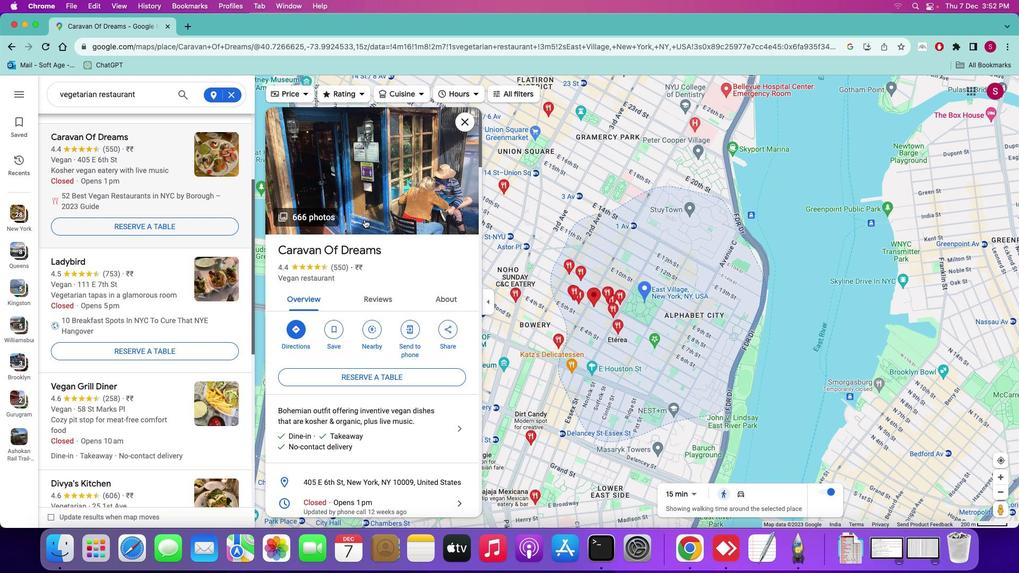
Action: Mouse scrolled (364, 219) with delta (0, 0)
Screenshot: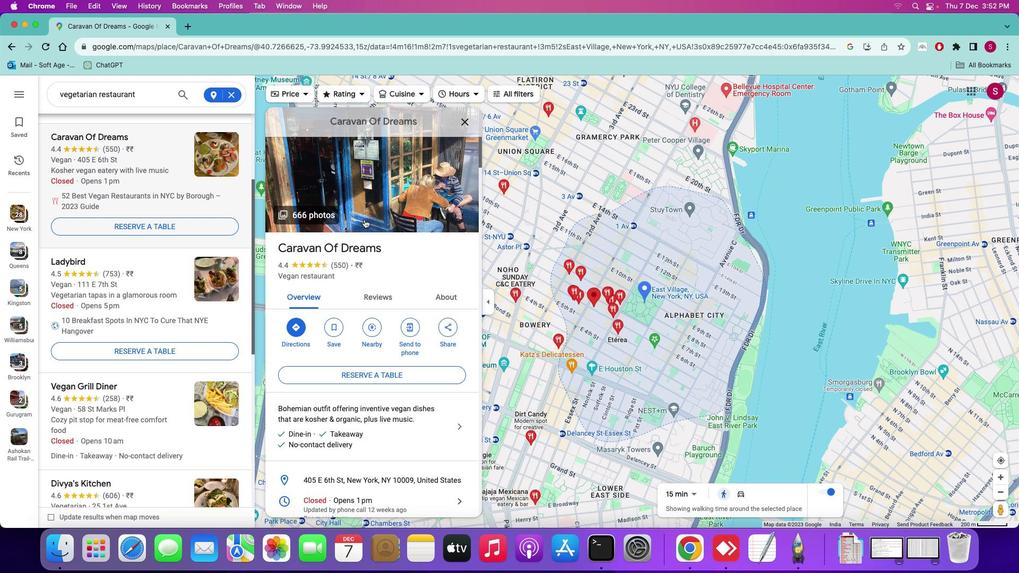 
Action: Mouse scrolled (364, 219) with delta (0, 0)
Screenshot: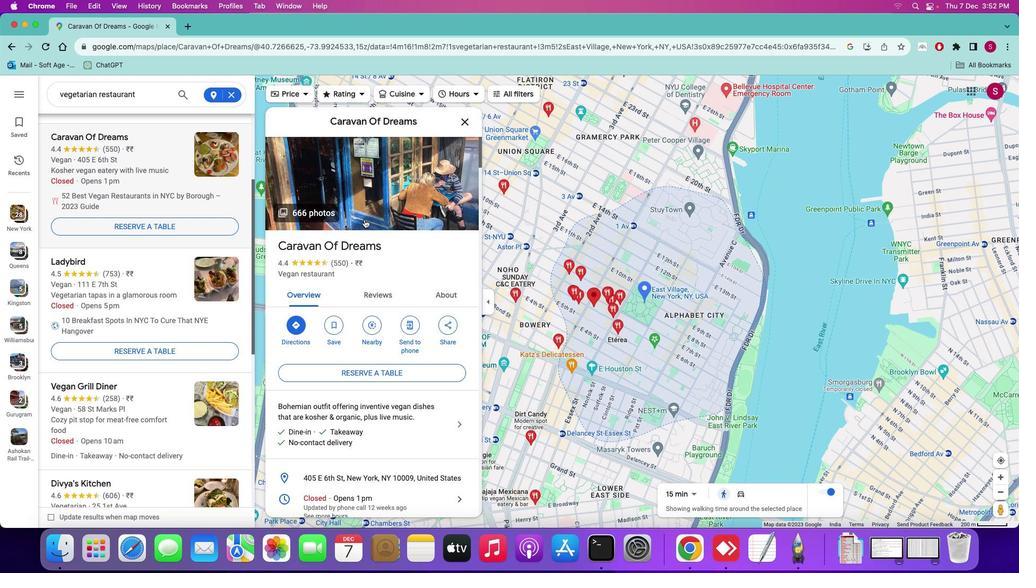
Action: Mouse scrolled (364, 219) with delta (0, 0)
Screenshot: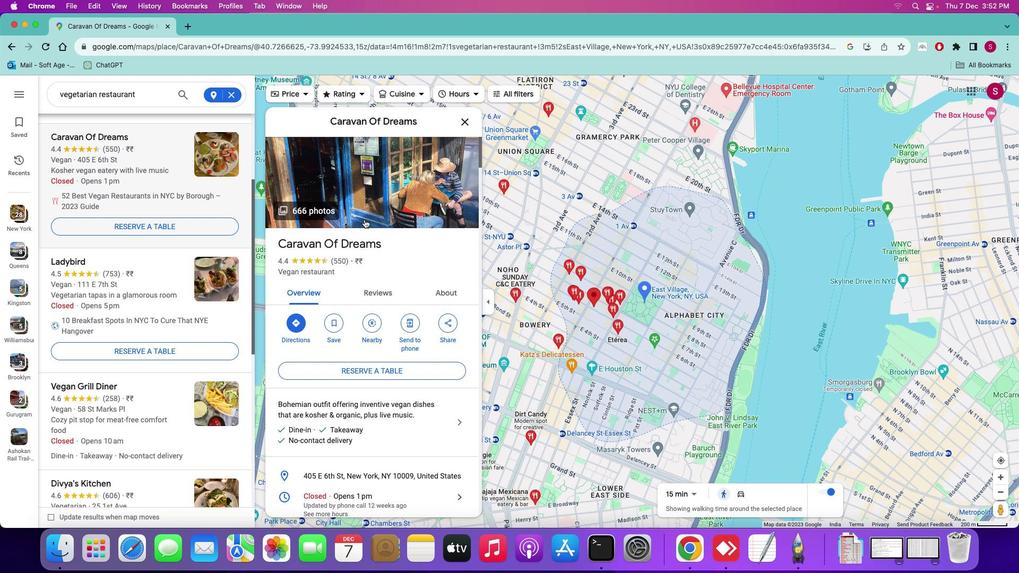 
Action: Mouse scrolled (364, 219) with delta (0, 0)
Screenshot: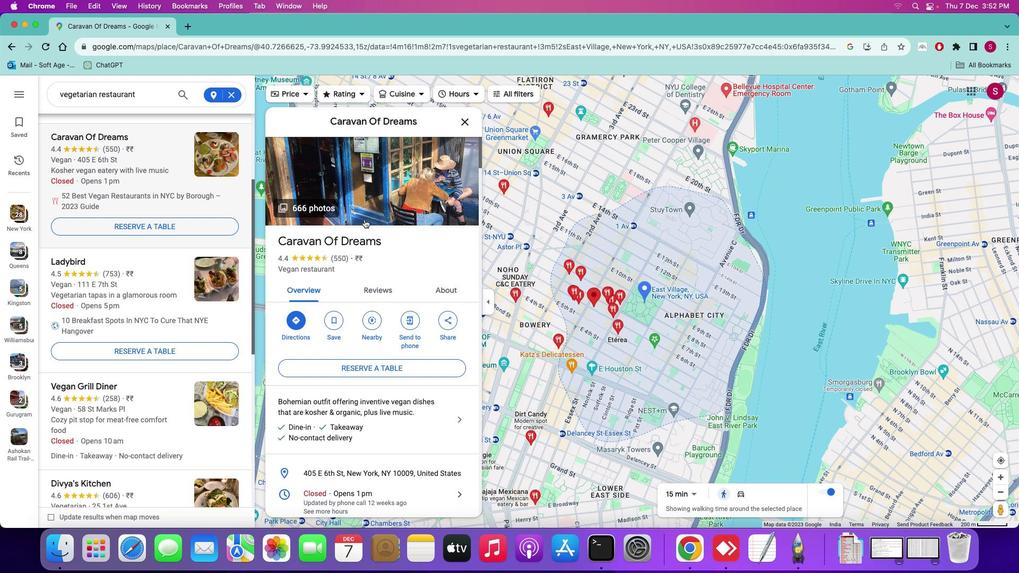 
Action: Mouse scrolled (364, 219) with delta (0, 0)
Screenshot: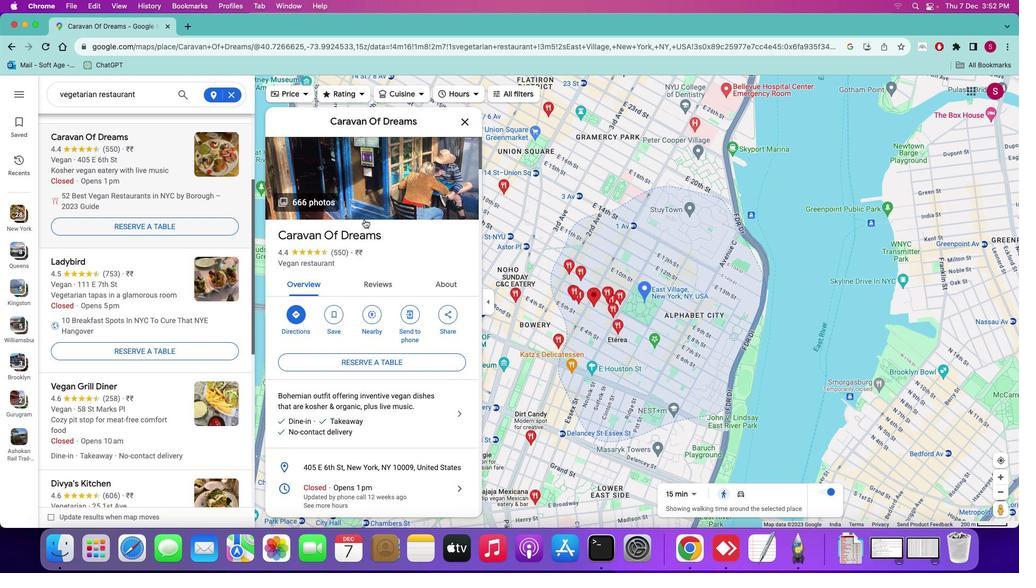 
Action: Mouse scrolled (364, 219) with delta (0, 0)
Screenshot: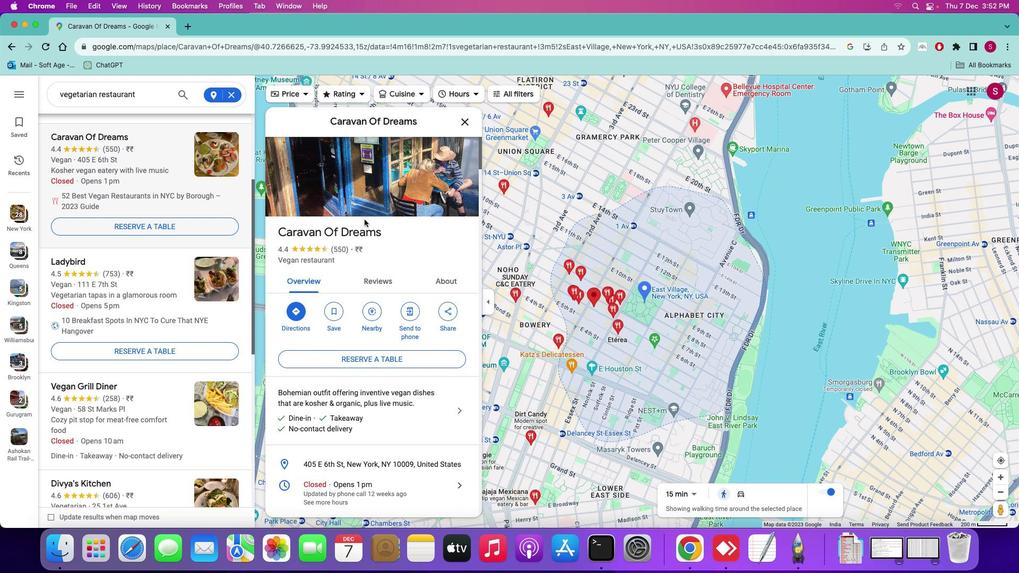 
Action: Mouse scrolled (364, 219) with delta (0, 0)
Screenshot: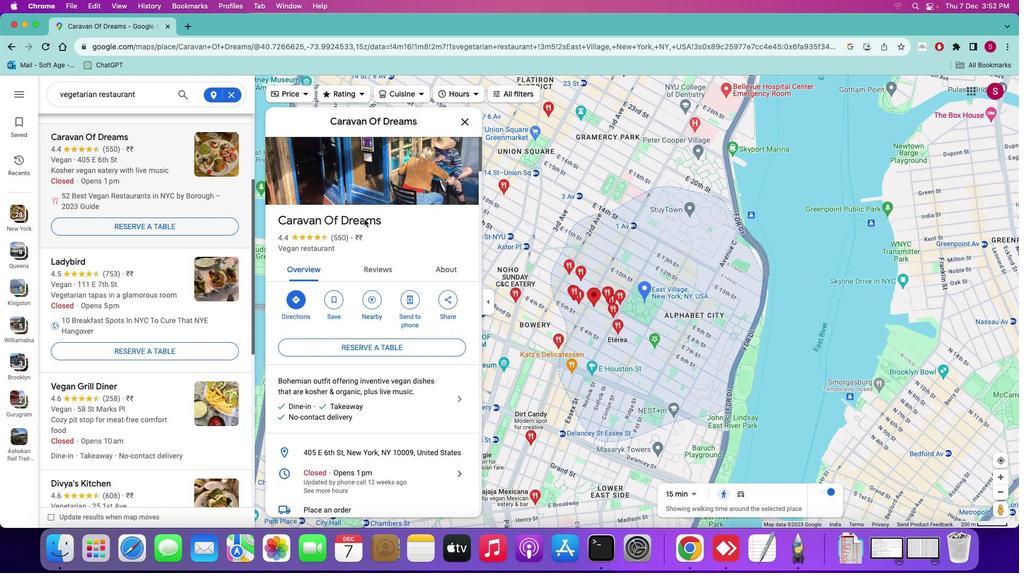 
Action: Mouse scrolled (364, 219) with delta (0, 0)
Screenshot: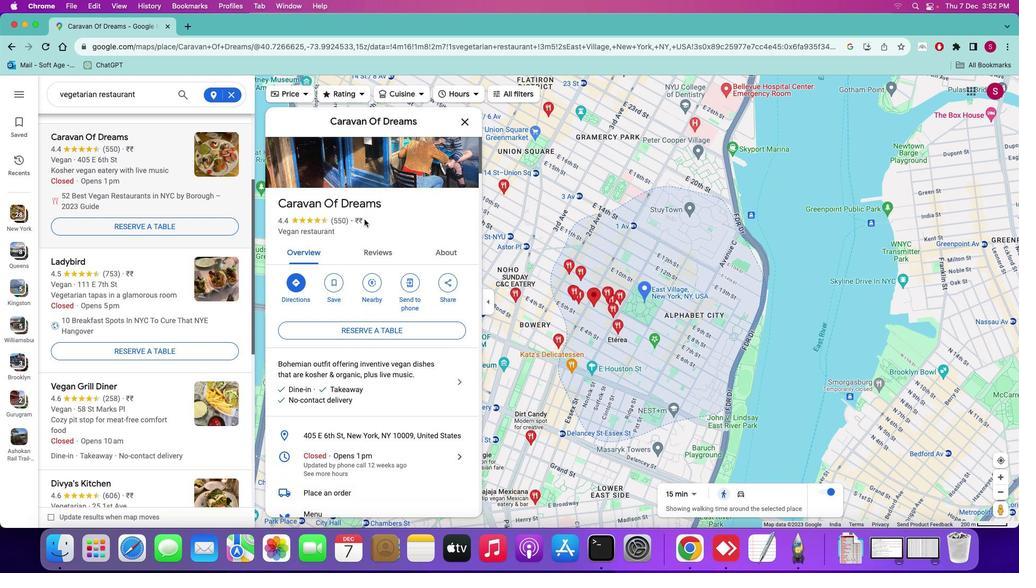 
Action: Mouse scrolled (364, 219) with delta (0, 0)
Screenshot: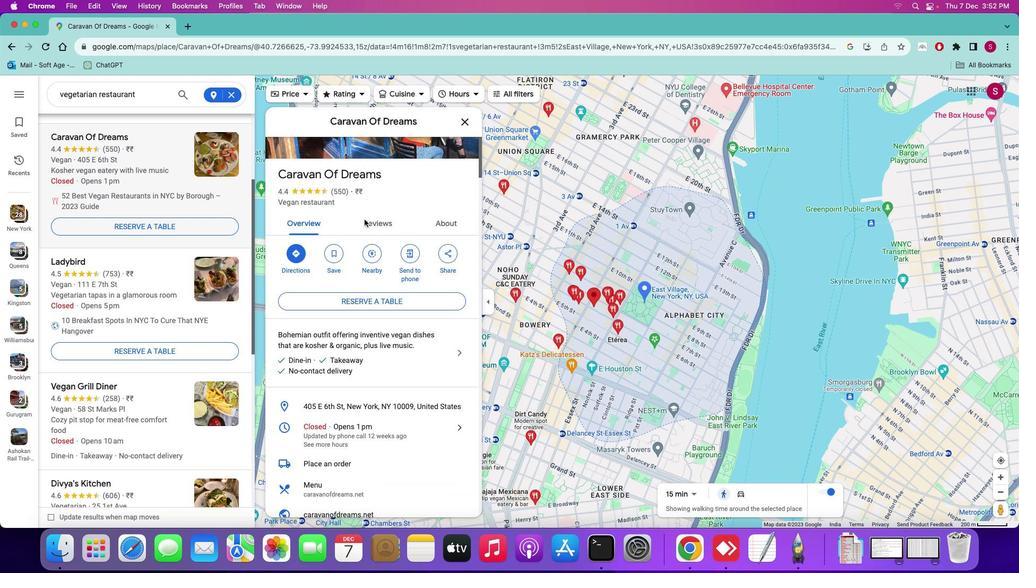 
Action: Mouse scrolled (364, 219) with delta (0, 0)
Screenshot: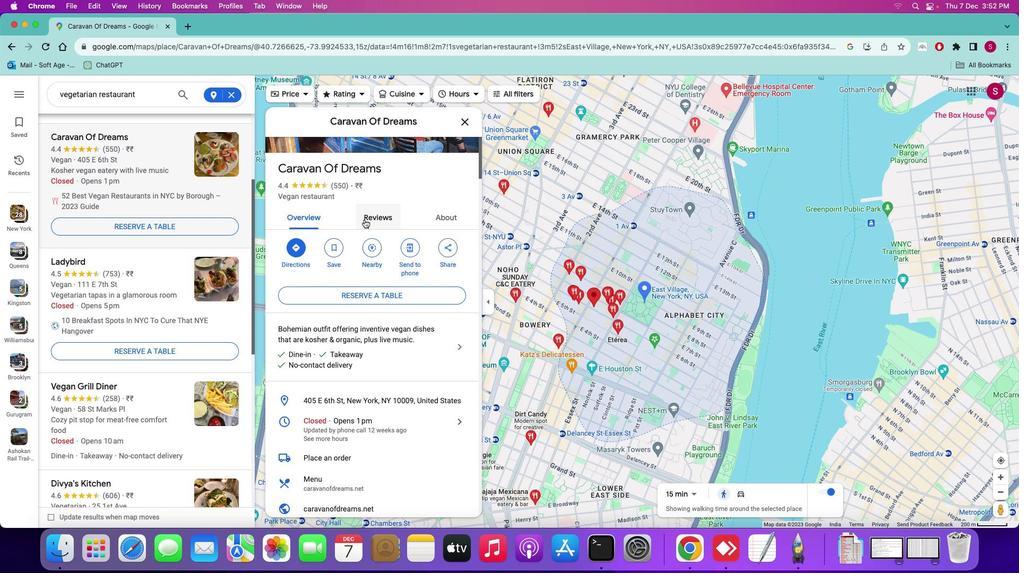 
Action: Mouse scrolled (364, 219) with delta (0, 0)
Screenshot: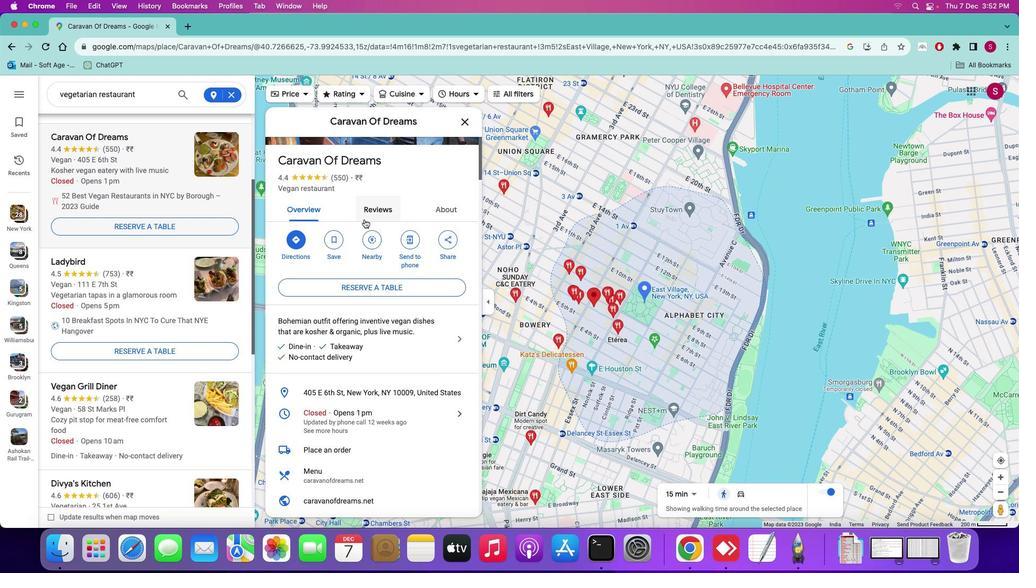 
Action: Mouse scrolled (364, 219) with delta (0, 0)
Screenshot: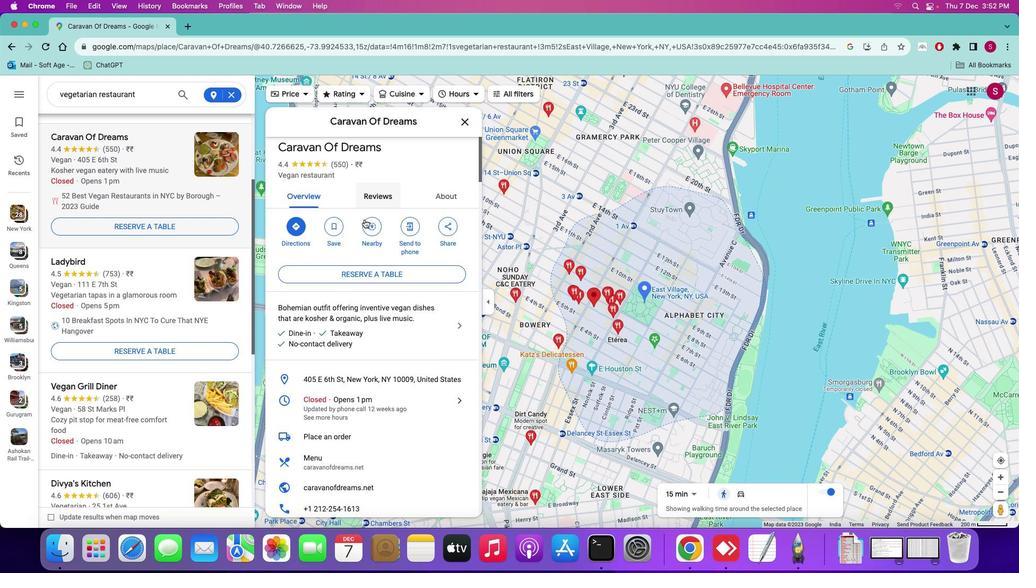 
Action: Mouse scrolled (364, 219) with delta (0, 0)
Screenshot: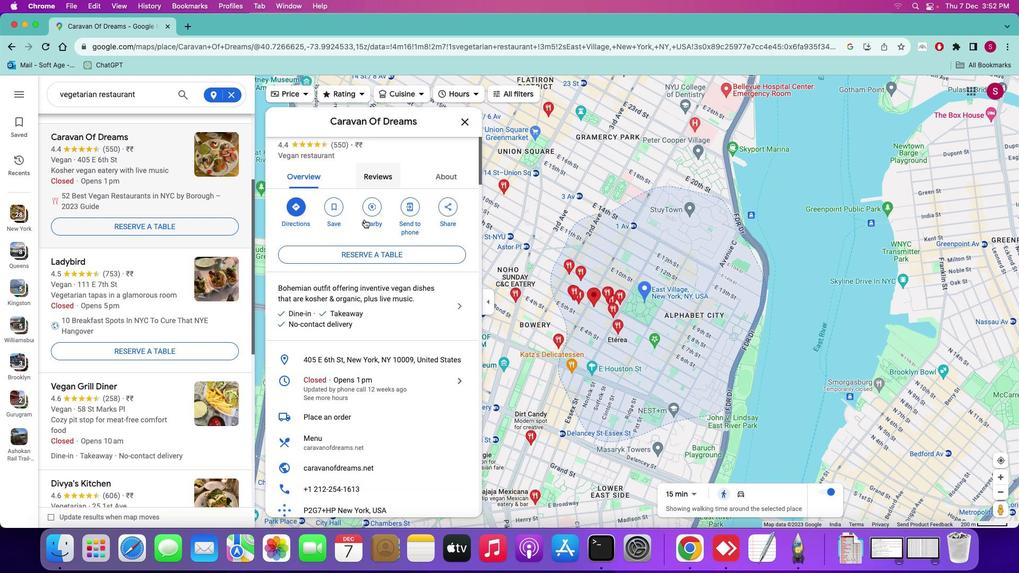 
Action: Mouse scrolled (364, 219) with delta (0, 0)
Screenshot: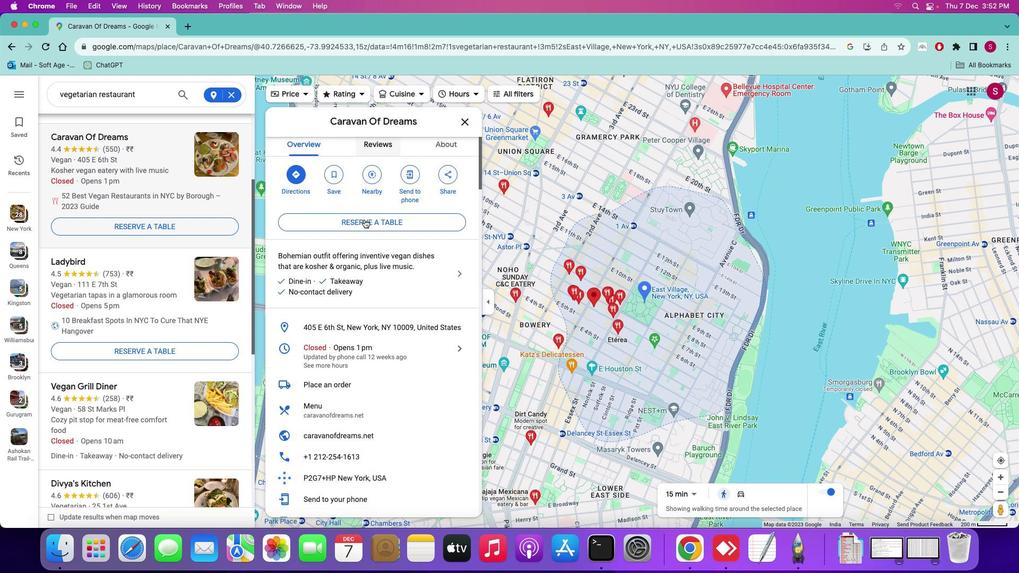 
Action: Mouse scrolled (364, 219) with delta (0, 0)
Screenshot: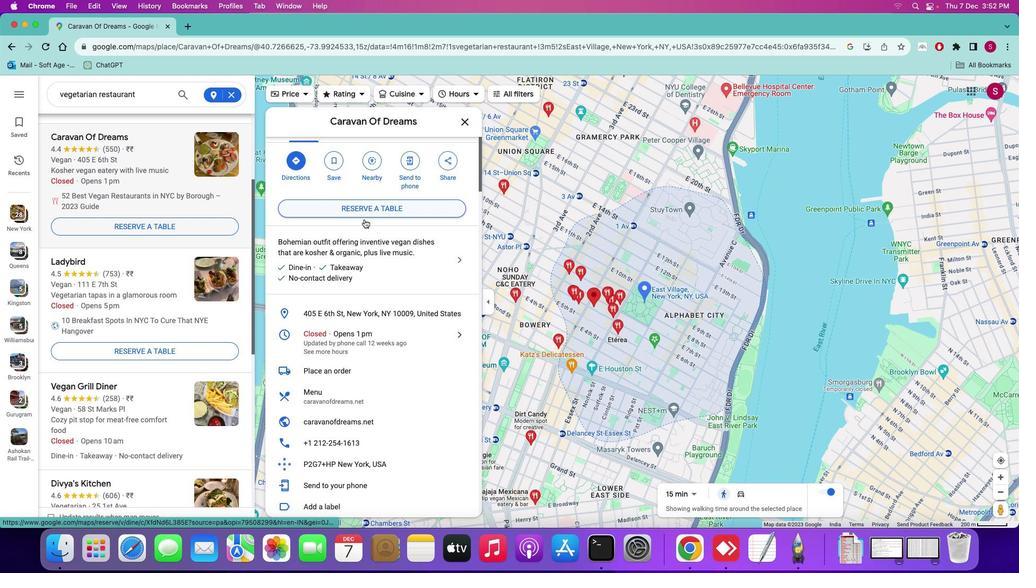 
Action: Mouse scrolled (364, 219) with delta (0, 0)
Screenshot: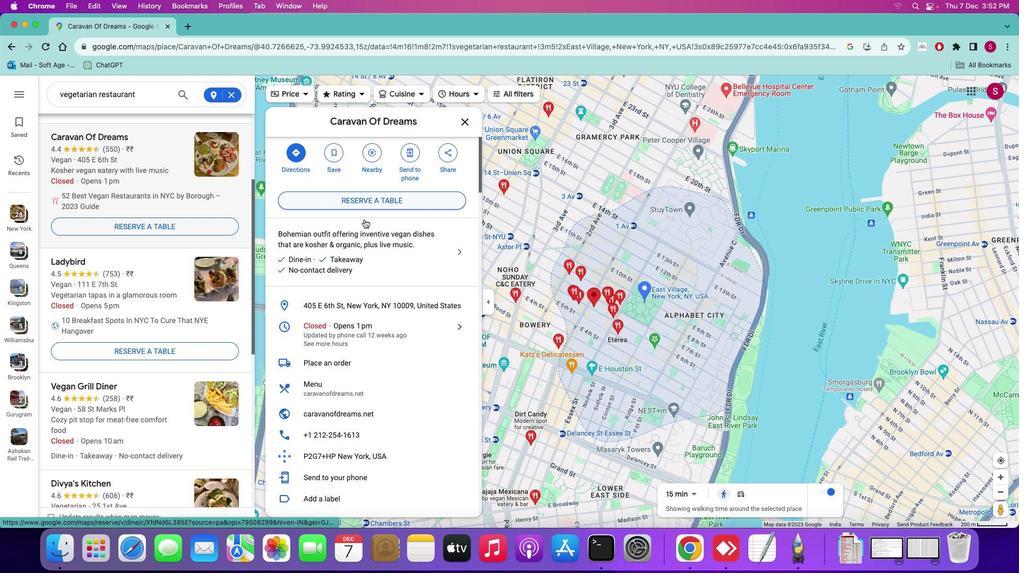 
Action: Mouse scrolled (364, 219) with delta (0, 0)
Screenshot: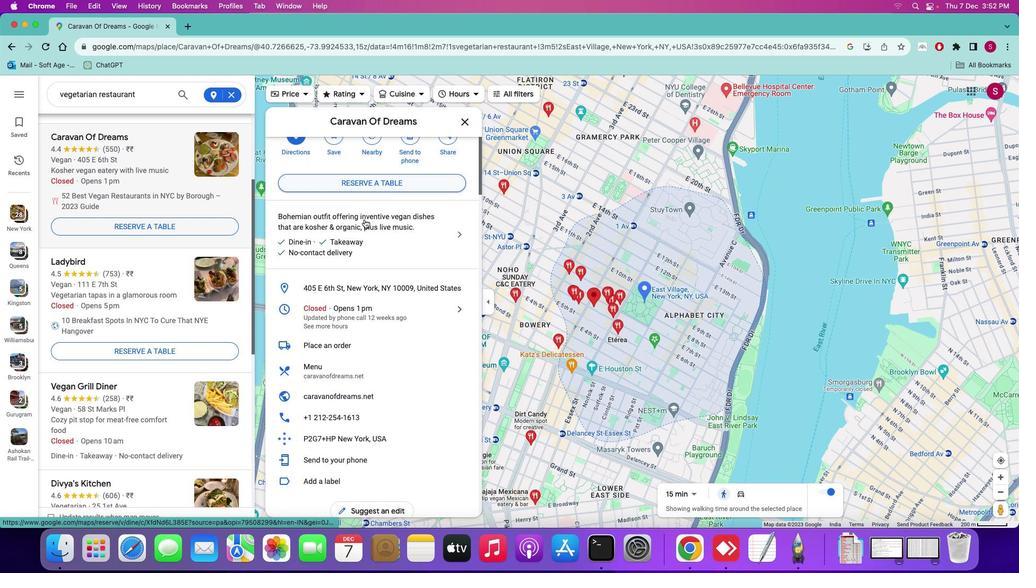 
Action: Mouse scrolled (364, 219) with delta (0, 0)
Screenshot: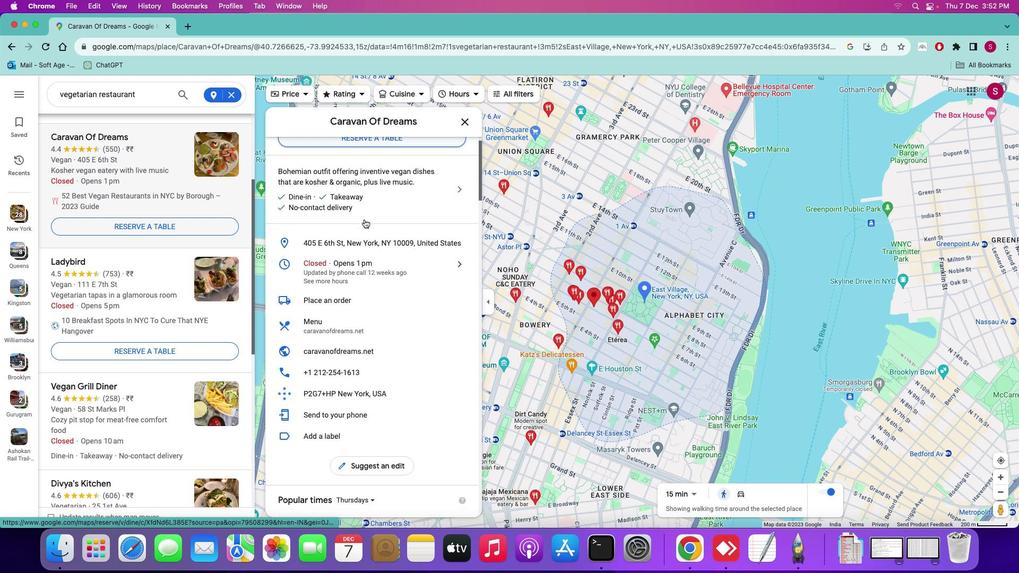 
Action: Mouse scrolled (364, 219) with delta (0, -1)
Screenshot: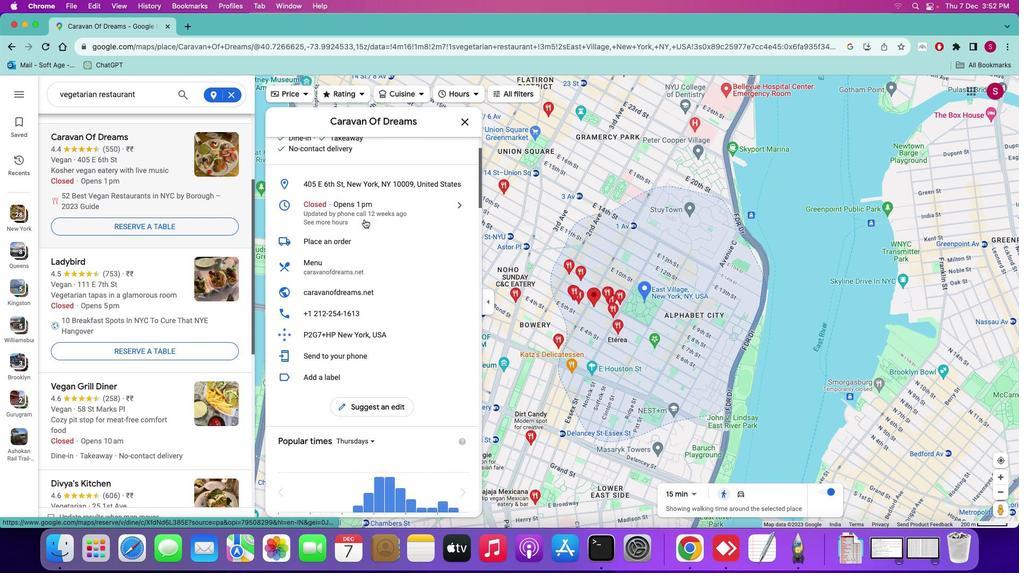 
Action: Mouse scrolled (364, 219) with delta (0, -1)
Screenshot: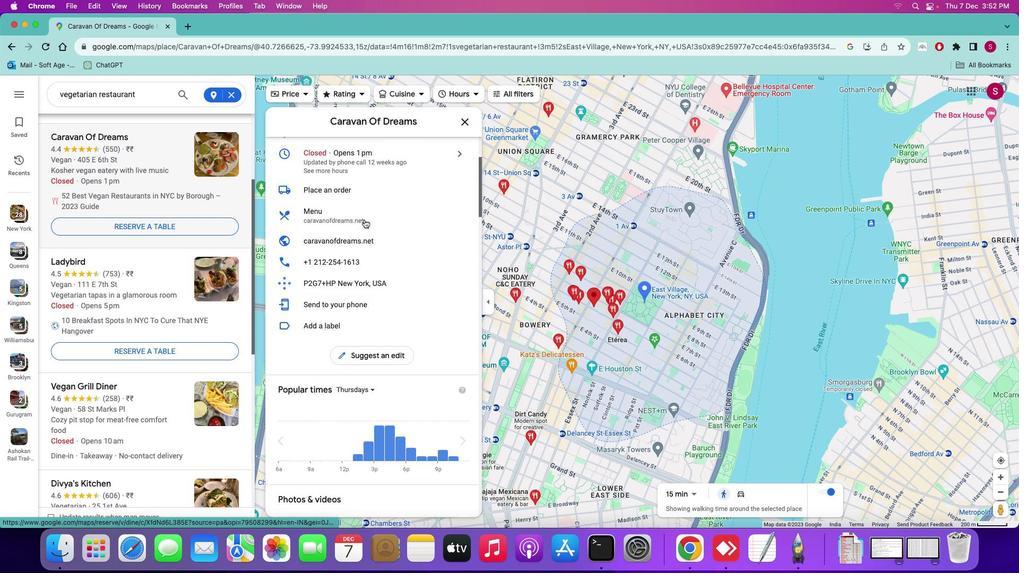 
Action: Mouse moved to (86, 263)
Screenshot: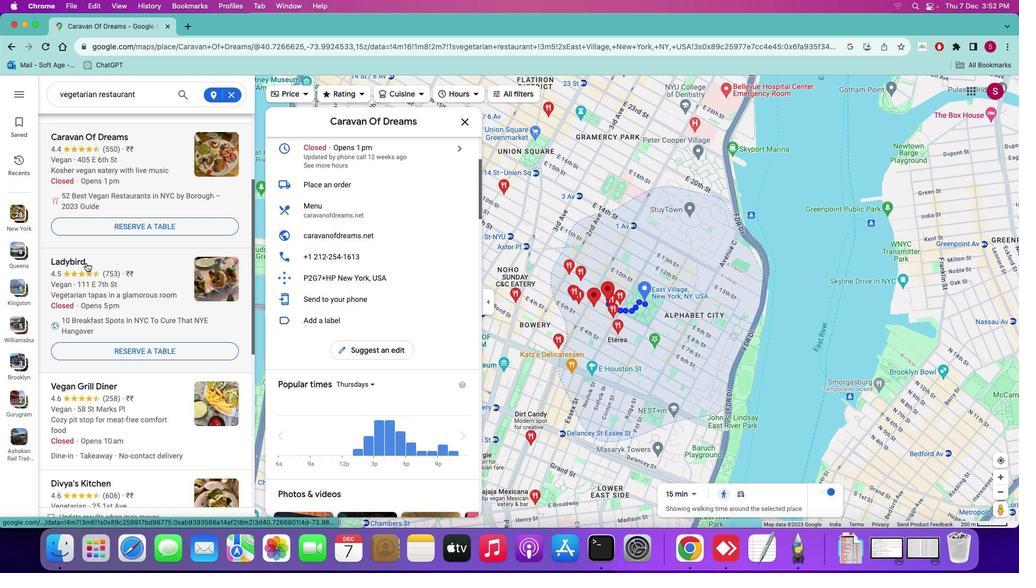 
Action: Mouse pressed left at (86, 263)
Screenshot: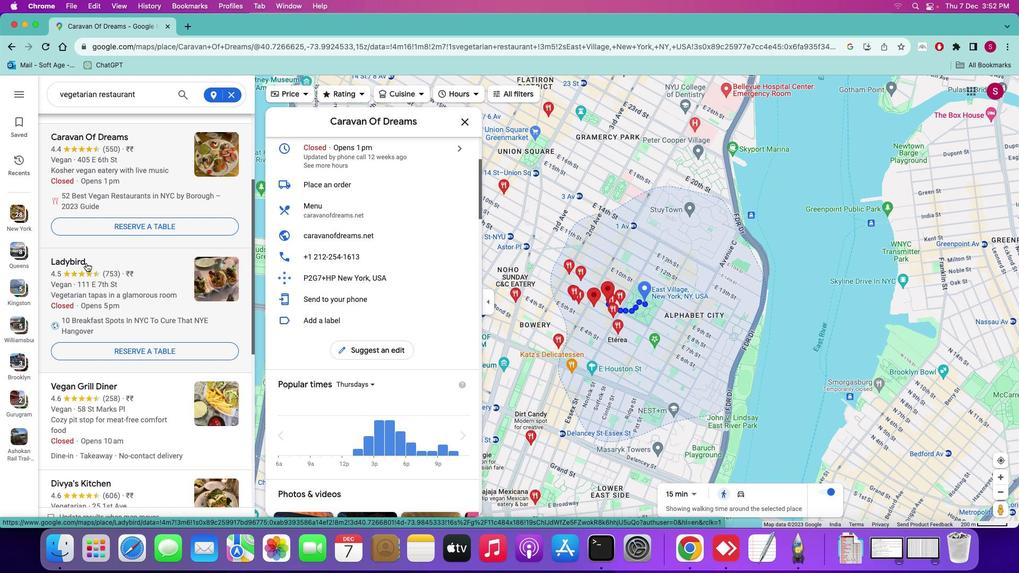 
Action: Mouse moved to (146, 262)
Screenshot: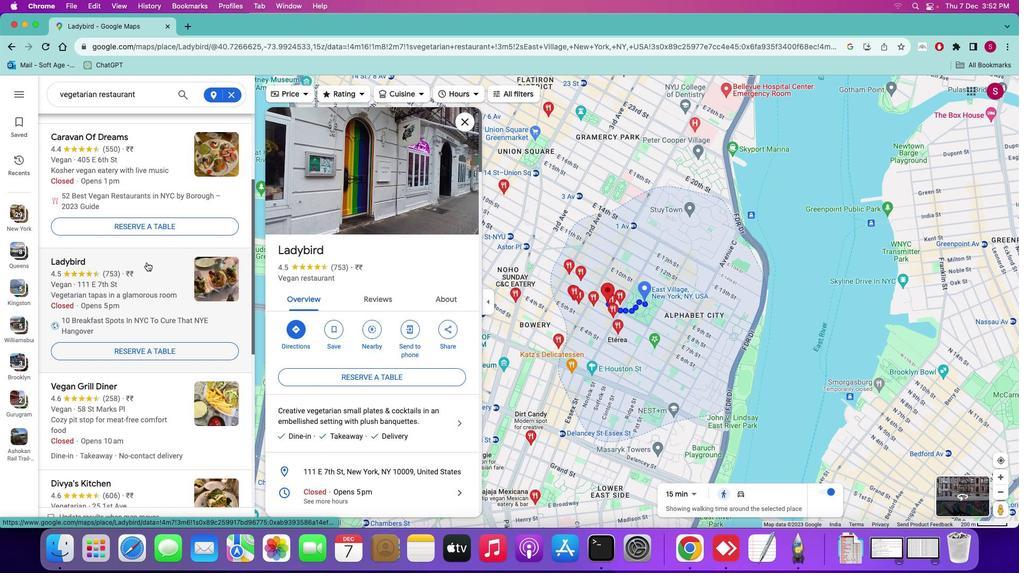 
Action: Mouse scrolled (146, 262) with delta (0, 0)
Screenshot: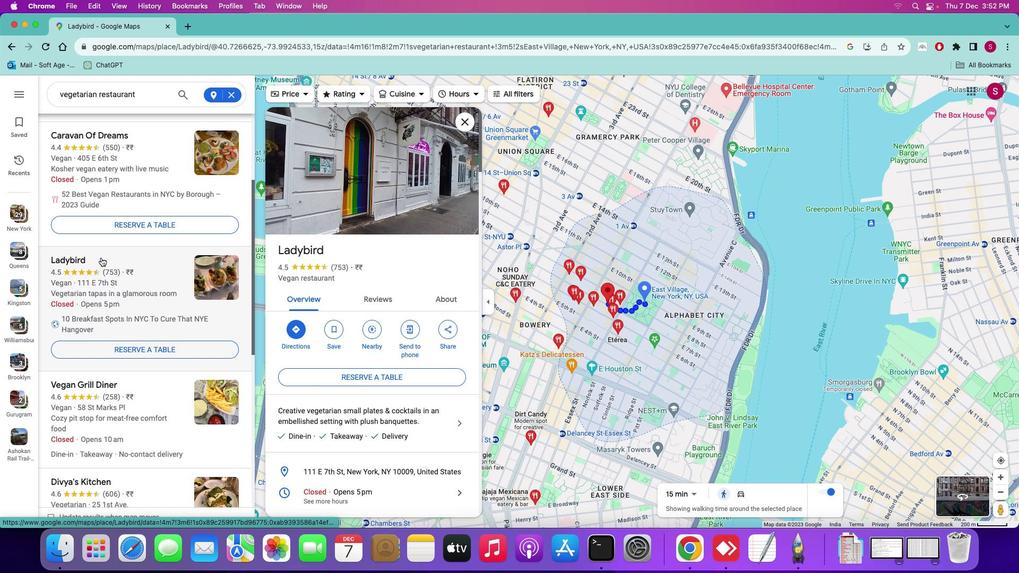 
Action: Mouse moved to (79, 261)
Screenshot: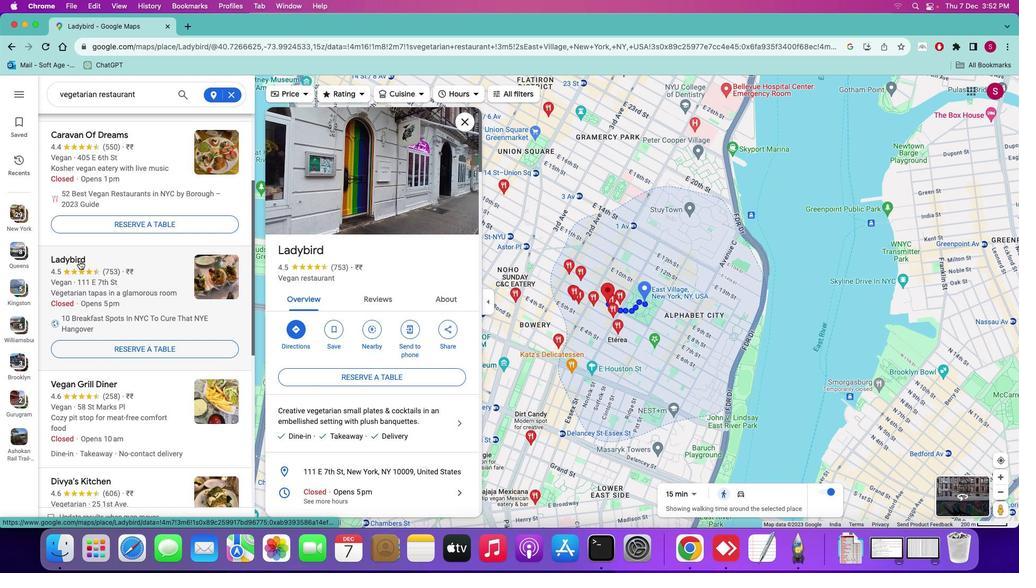 
Action: Mouse pressed left at (79, 261)
Screenshot: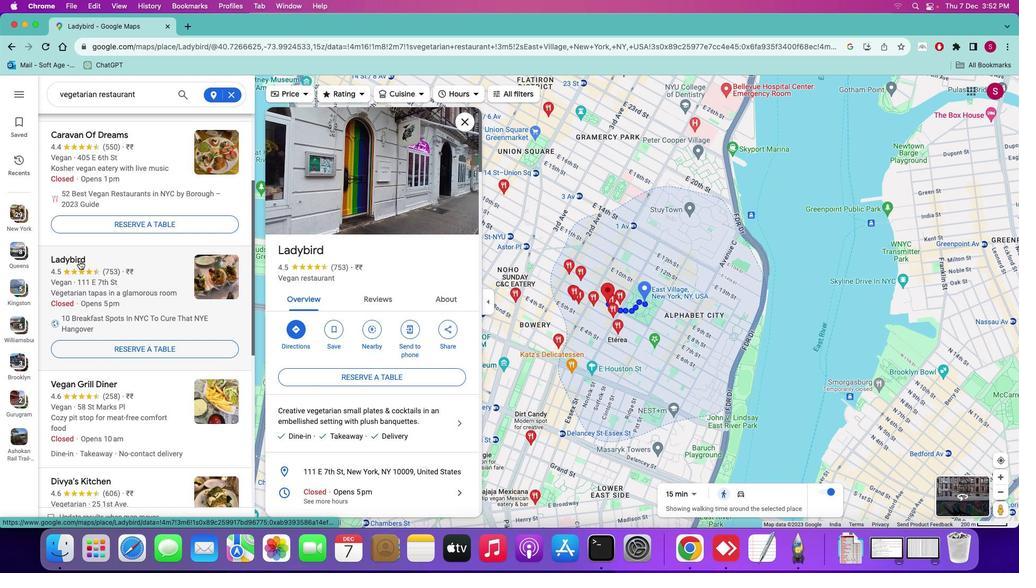 
Action: Mouse moved to (137, 250)
Screenshot: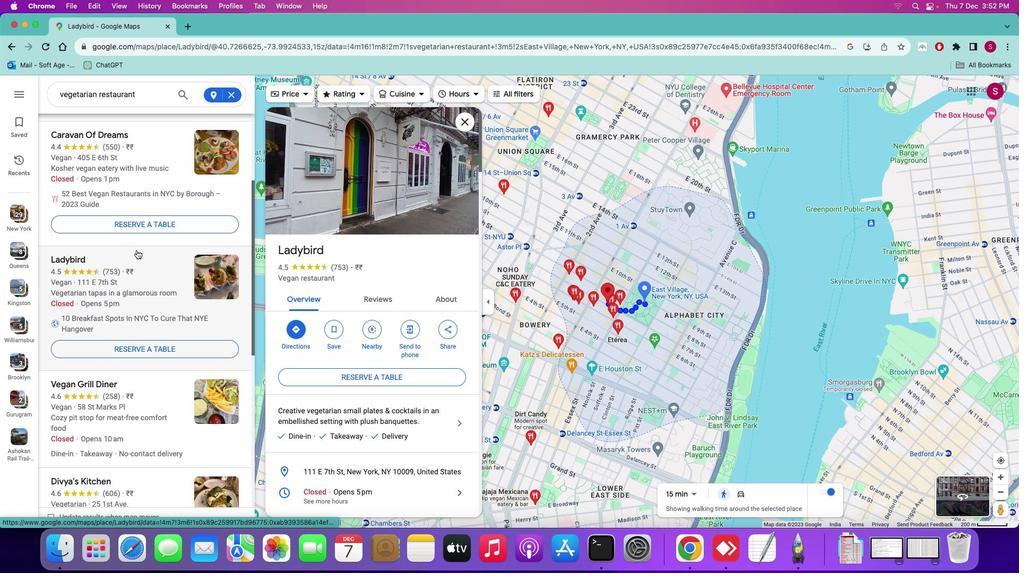 
Action: Mouse scrolled (137, 250) with delta (0, 0)
Screenshot: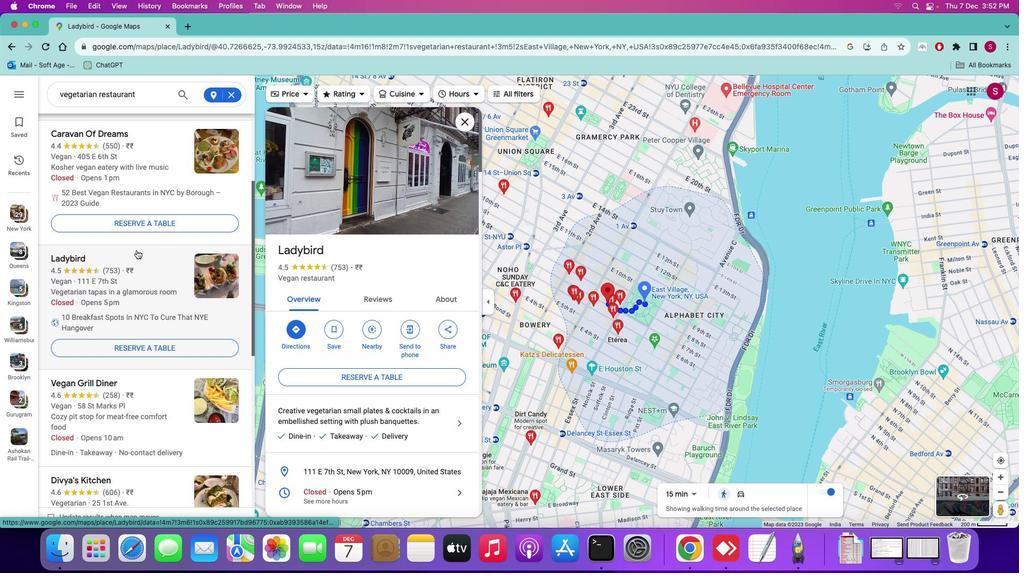 
Action: Mouse scrolled (137, 250) with delta (0, 0)
Screenshot: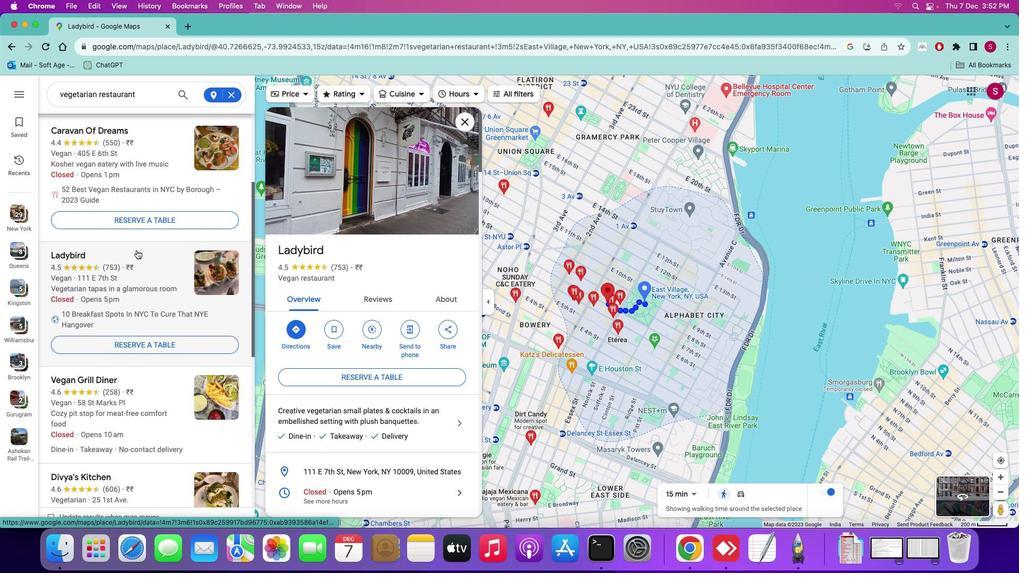 
Action: Mouse scrolled (137, 250) with delta (0, 0)
Screenshot: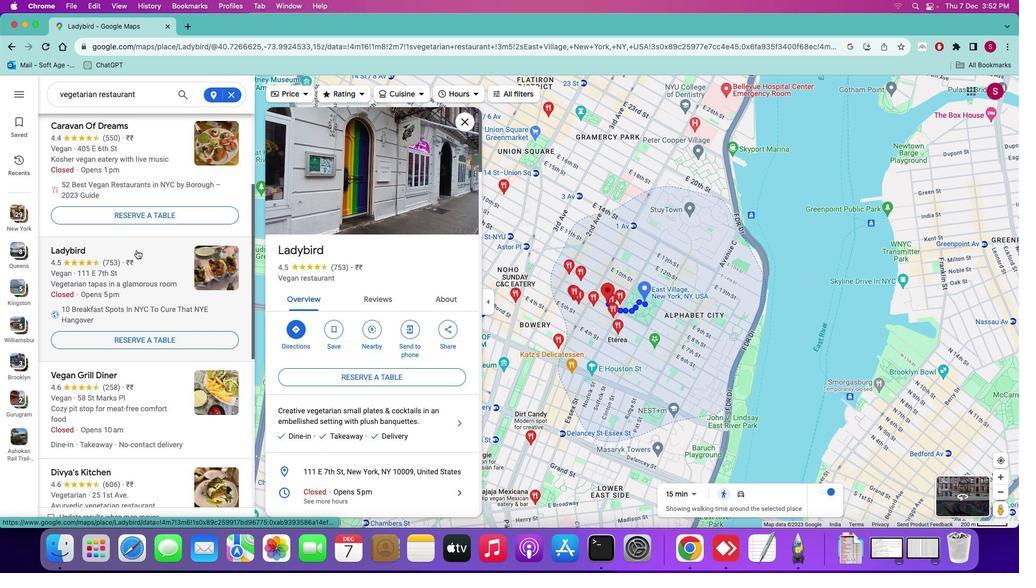 
Action: Mouse scrolled (137, 250) with delta (0, 0)
Screenshot: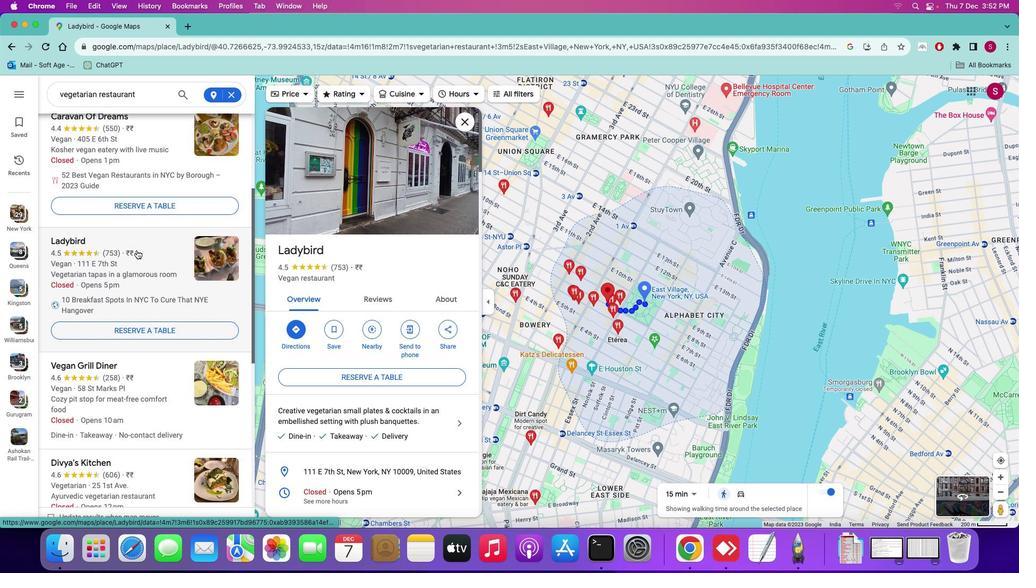 
Action: Mouse scrolled (137, 250) with delta (0, 0)
Screenshot: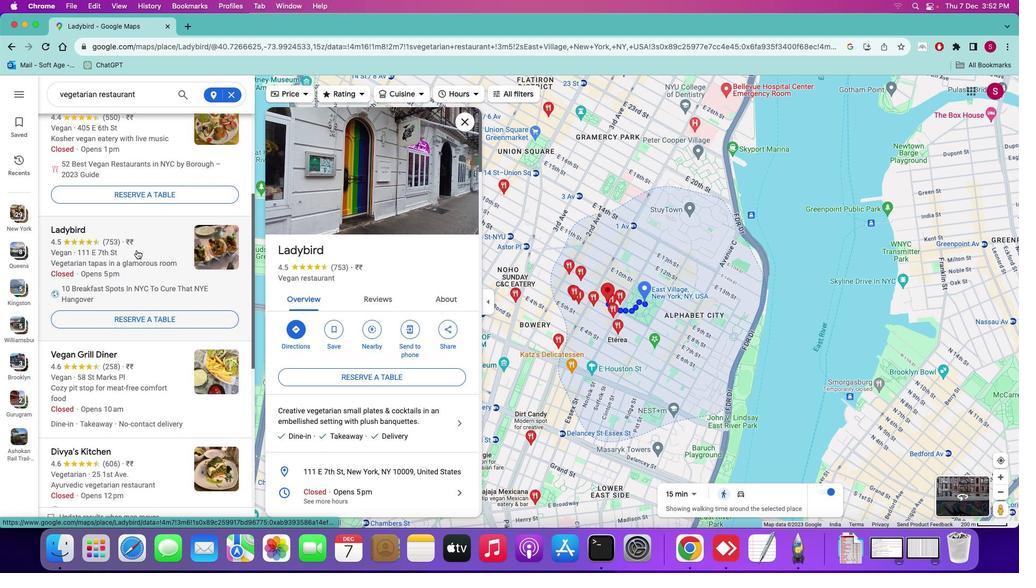
Action: Mouse scrolled (137, 250) with delta (0, 0)
Screenshot: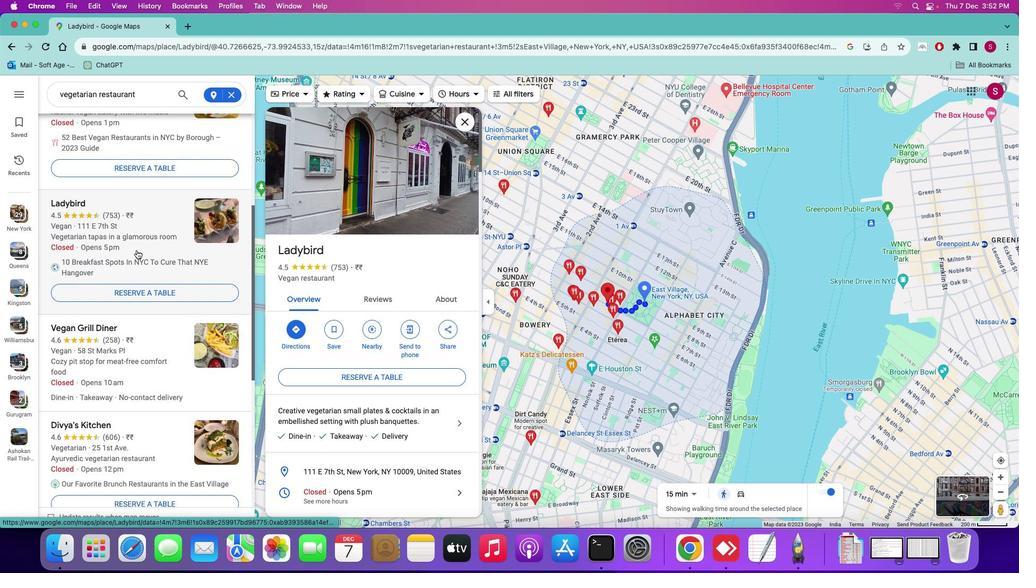 
Action: Mouse moved to (137, 250)
Screenshot: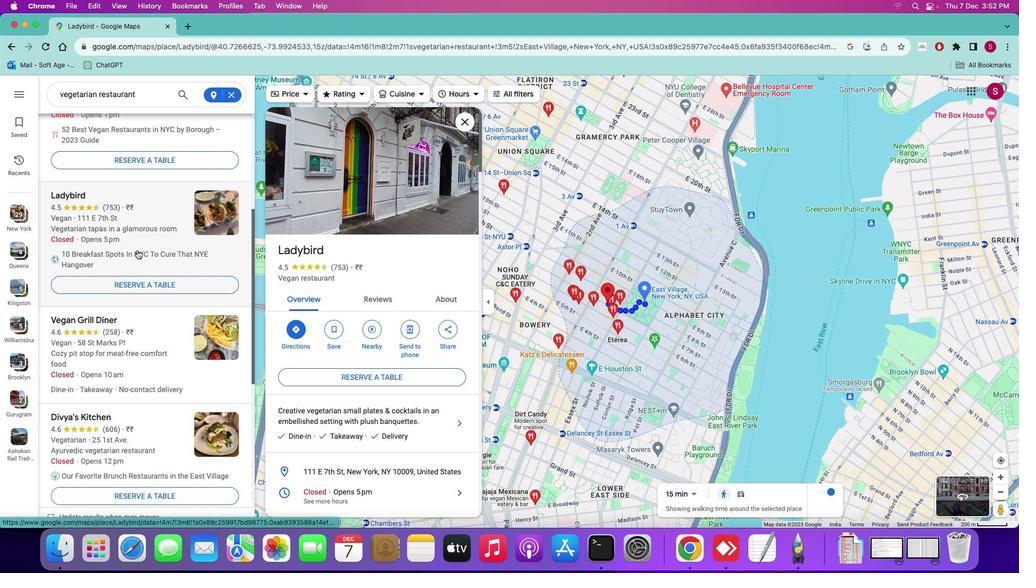 
Action: Mouse scrolled (137, 250) with delta (0, 0)
Screenshot: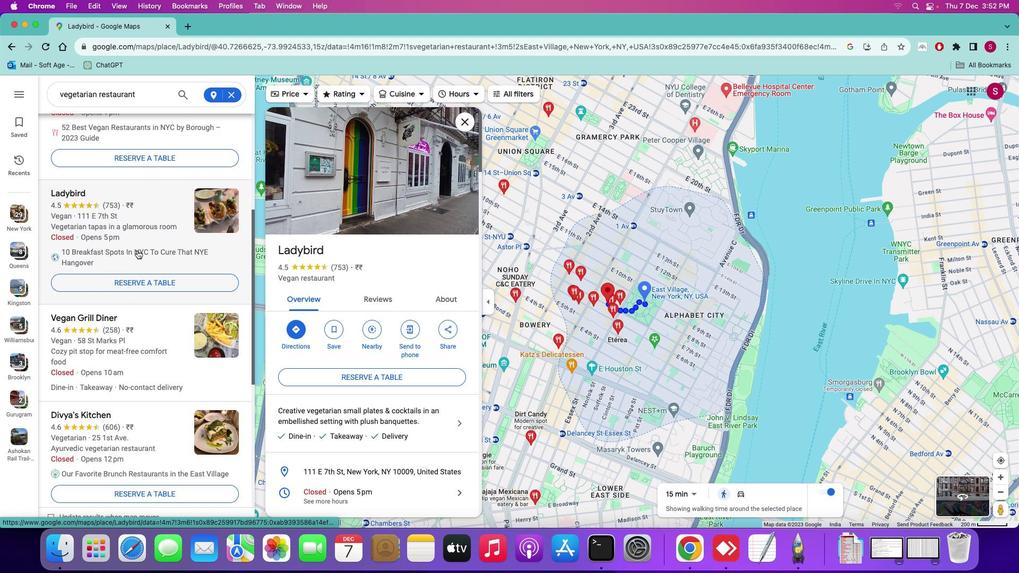 
Action: Mouse moved to (137, 250)
Screenshot: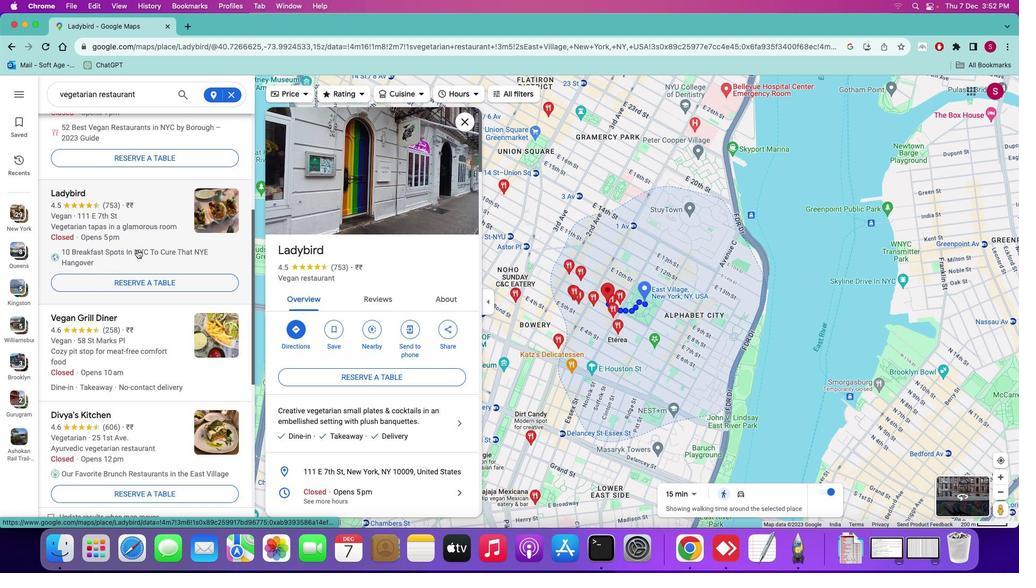 
Action: Mouse scrolled (137, 250) with delta (0, 0)
Screenshot: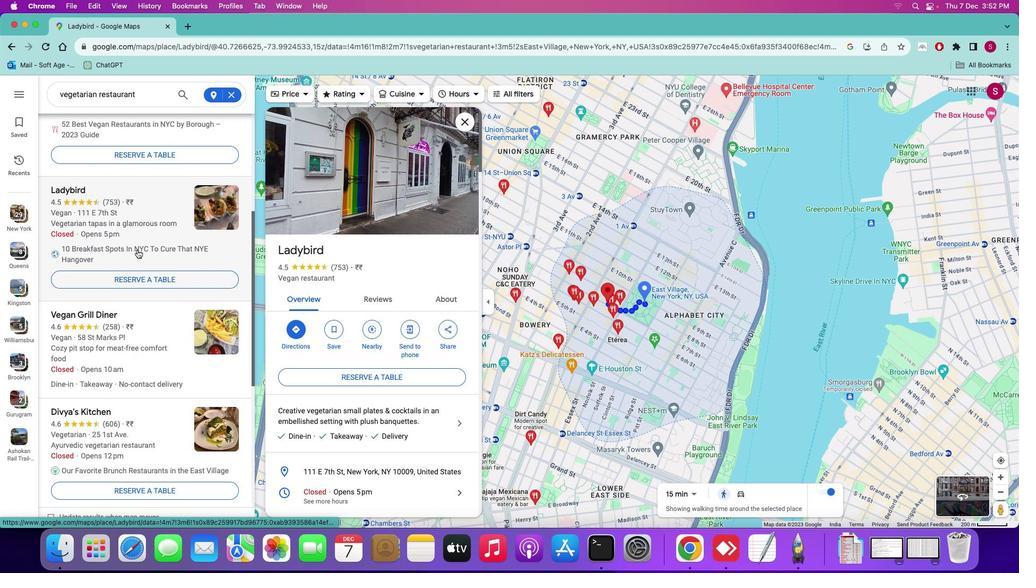 
Action: Mouse scrolled (137, 250) with delta (0, 0)
Screenshot: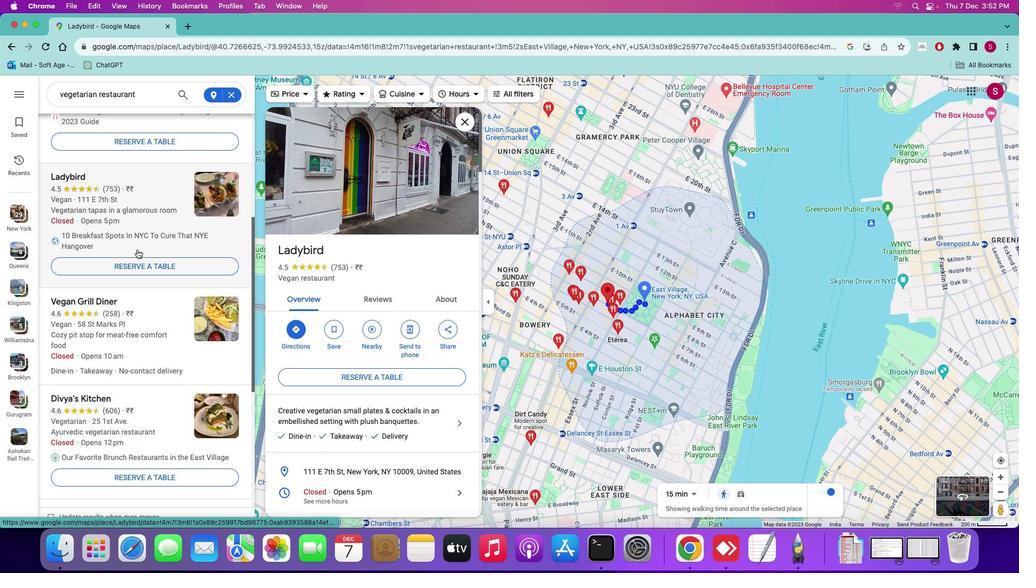 
Action: Mouse scrolled (137, 250) with delta (0, 0)
Screenshot: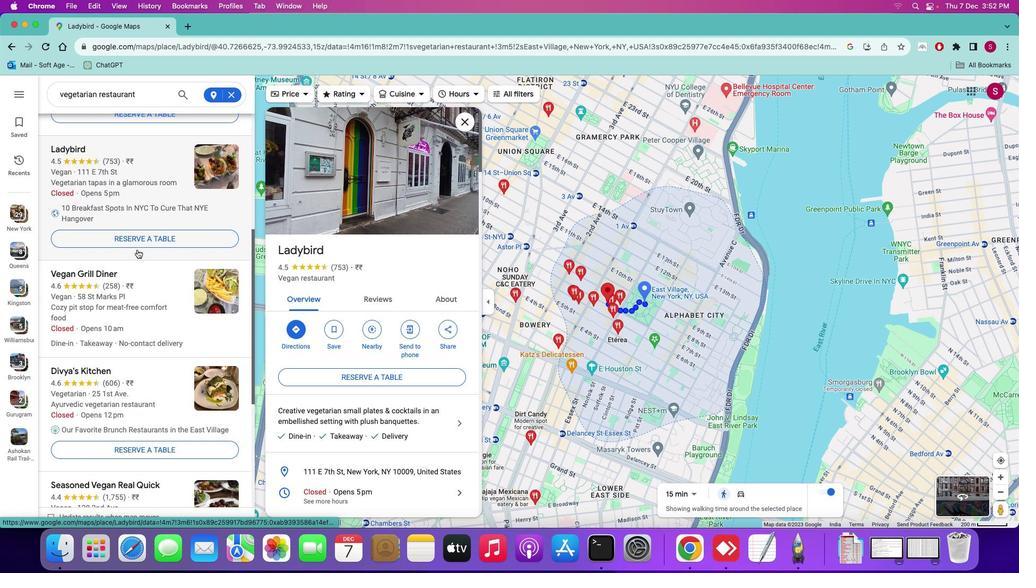 
Action: Mouse scrolled (137, 250) with delta (0, -1)
Screenshot: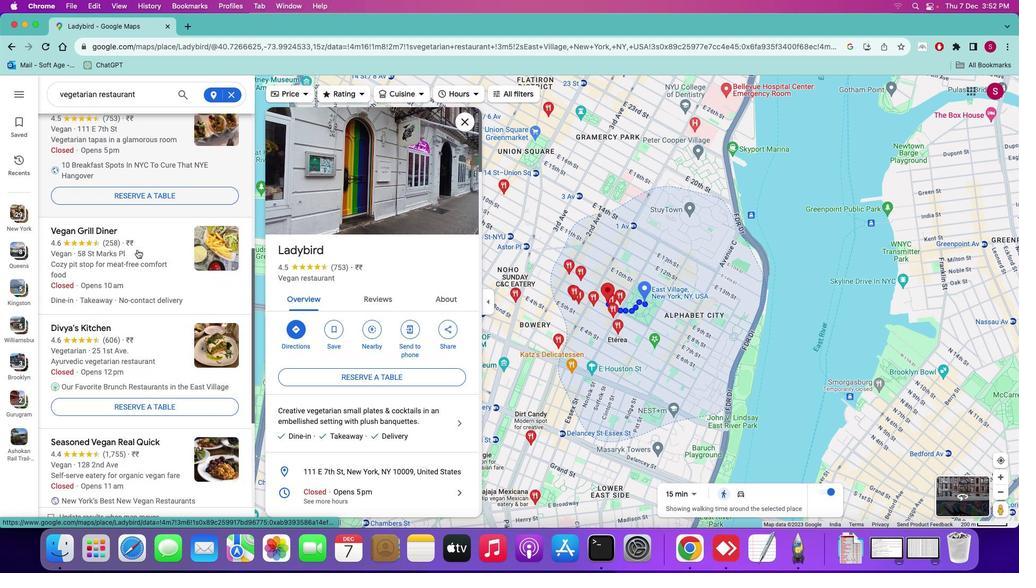 
Action: Mouse scrolled (137, 250) with delta (0, 0)
Screenshot: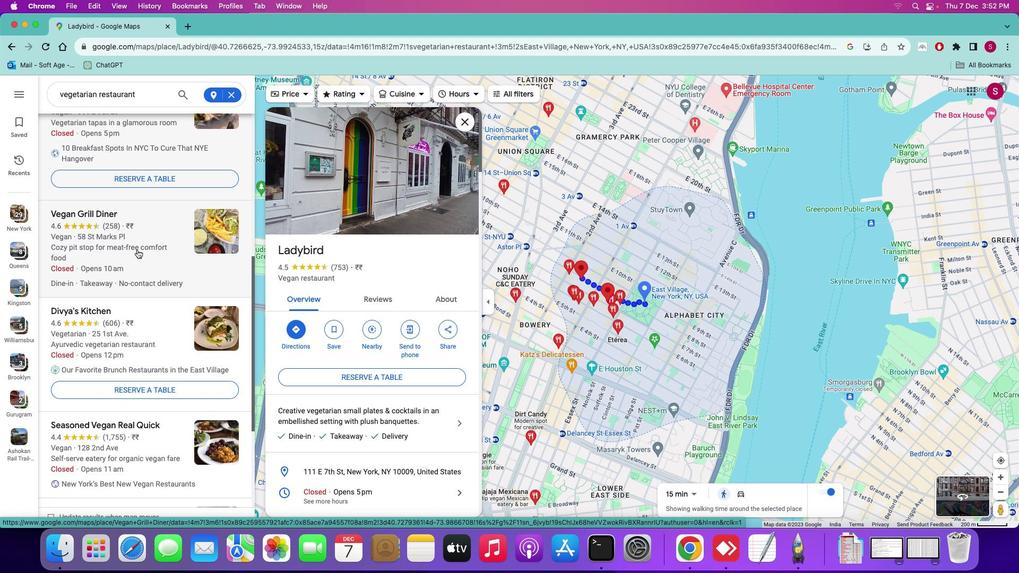 
Action: Mouse scrolled (137, 250) with delta (0, 0)
Screenshot: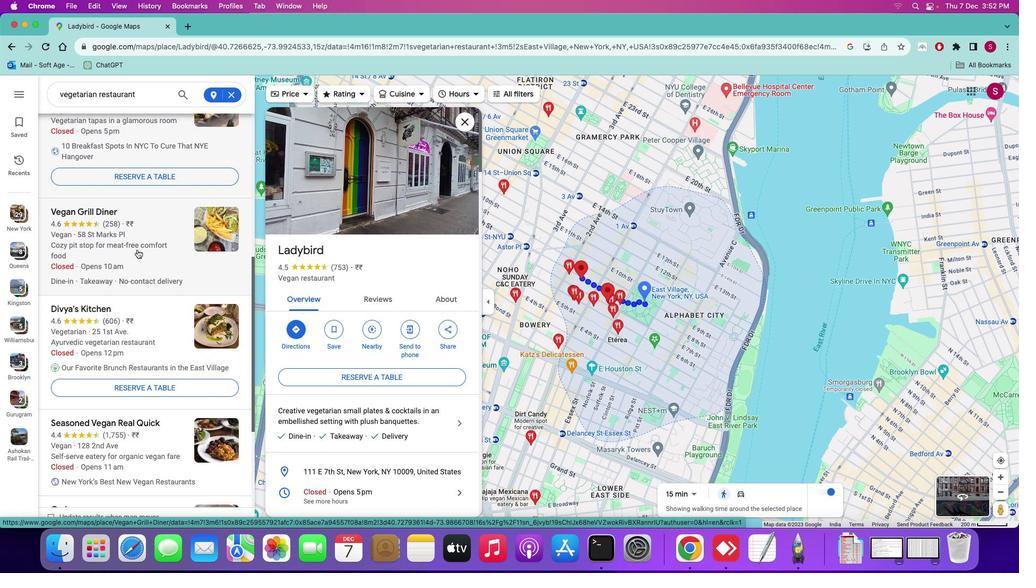 
Action: Mouse scrolled (137, 250) with delta (0, 0)
Screenshot: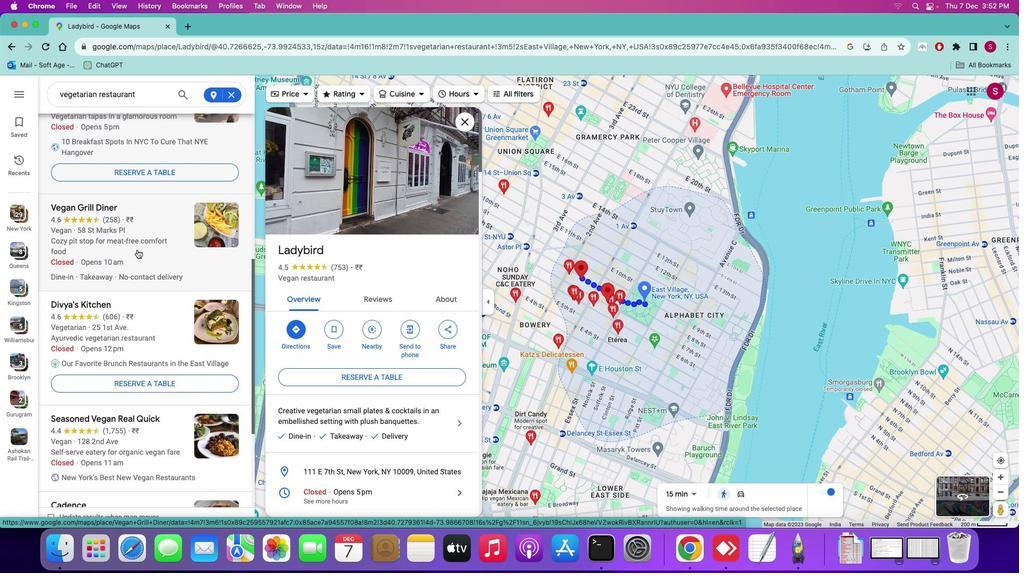 
Action: Mouse scrolled (137, 250) with delta (0, 0)
Screenshot: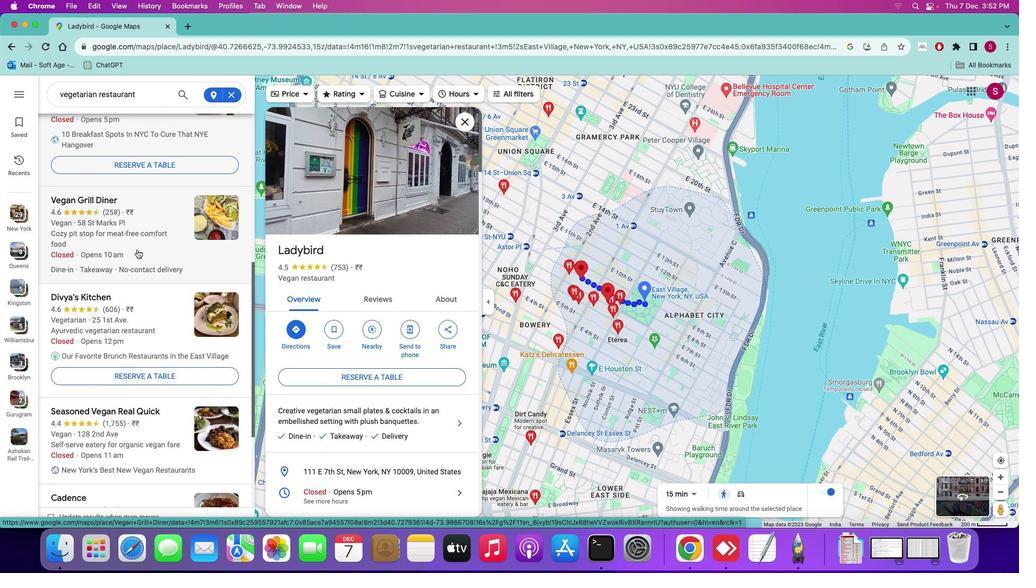 
Action: Mouse scrolled (137, 250) with delta (0, 0)
Screenshot: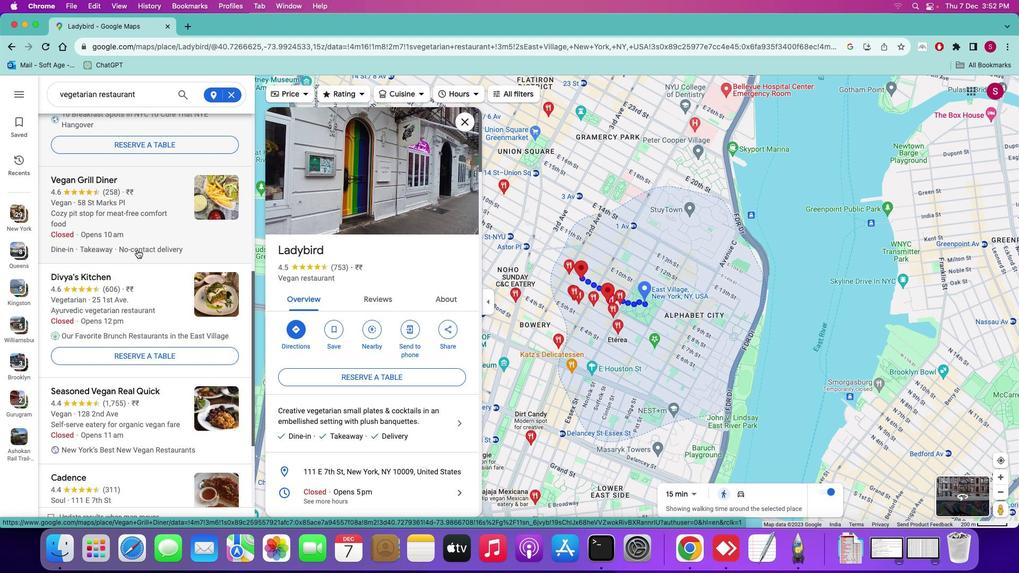 
Action: Mouse moved to (137, 247)
Screenshot: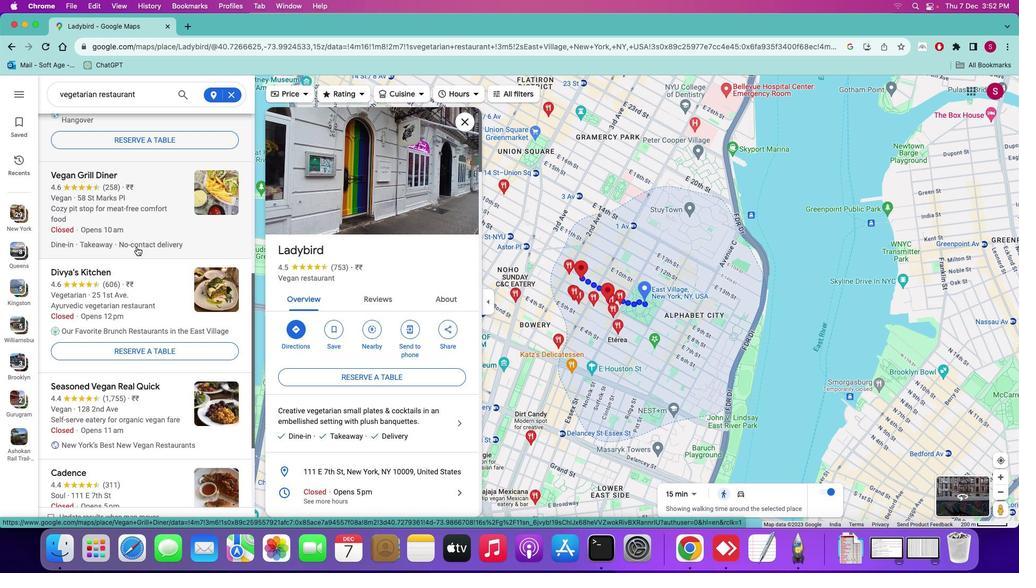 
Action: Mouse scrolled (137, 247) with delta (0, 0)
Screenshot: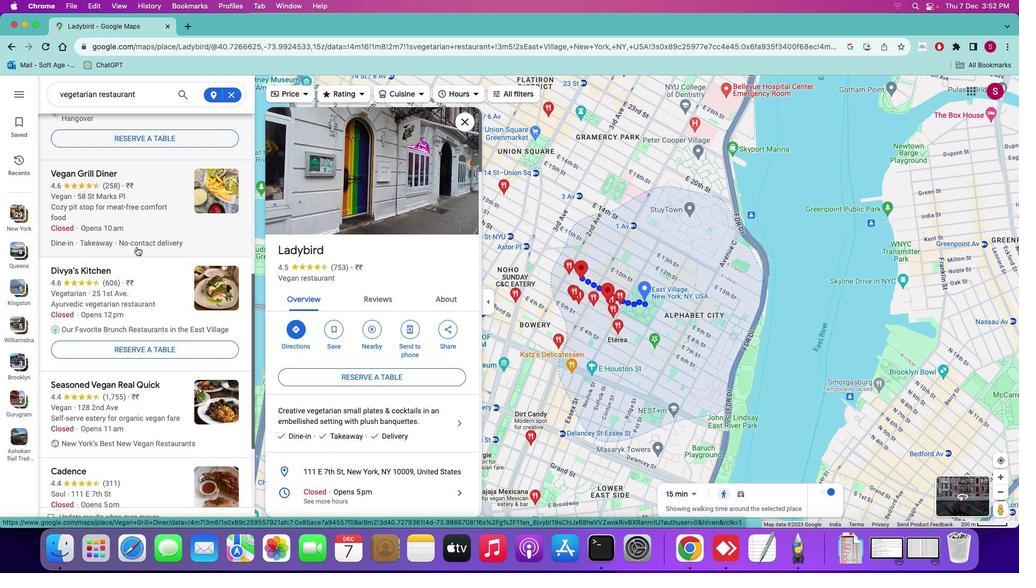 
Action: Mouse scrolled (137, 247) with delta (0, 0)
Screenshot: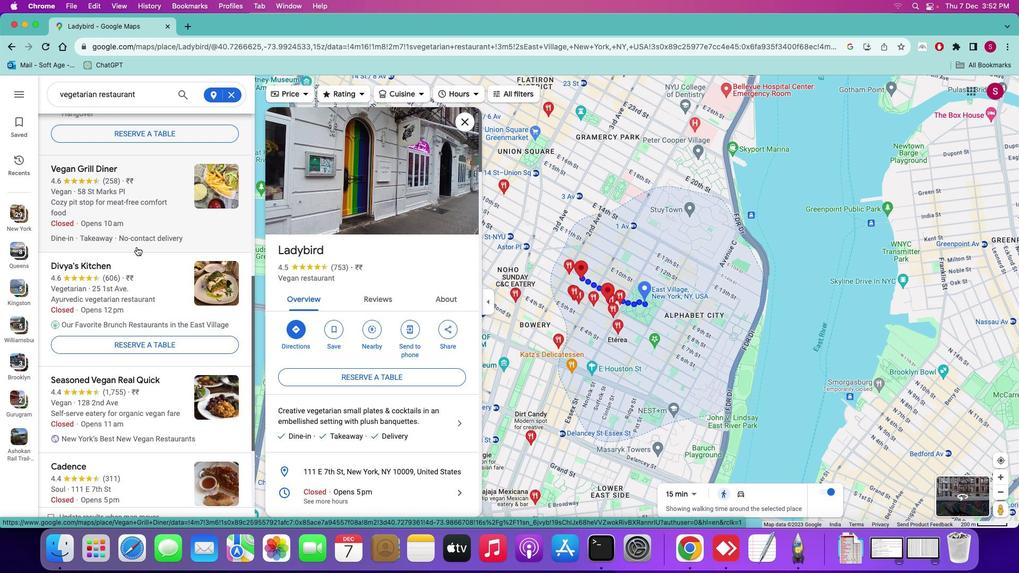
Action: Mouse scrolled (137, 247) with delta (0, 0)
Screenshot: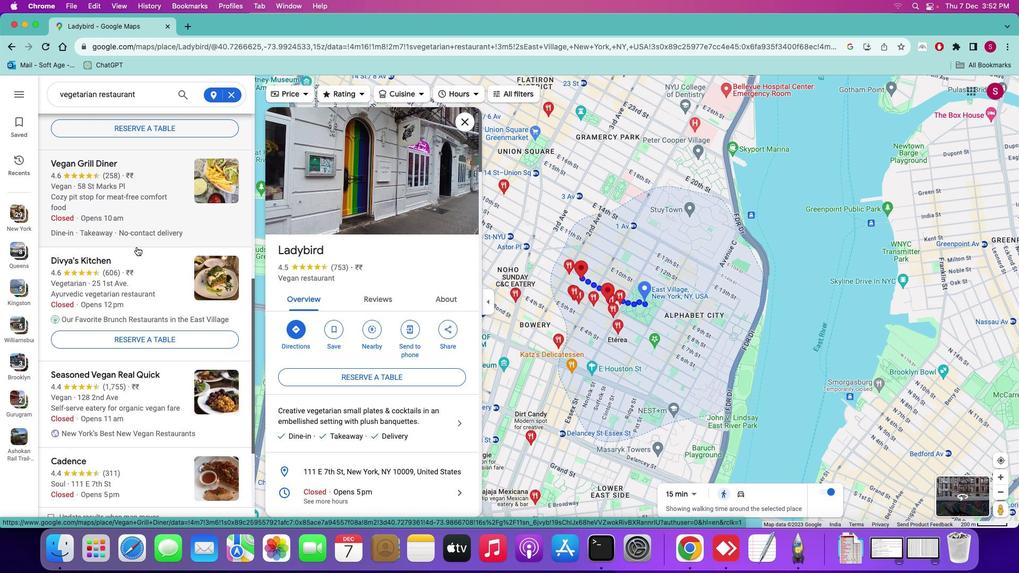 
Action: Mouse scrolled (137, 247) with delta (0, 0)
Screenshot: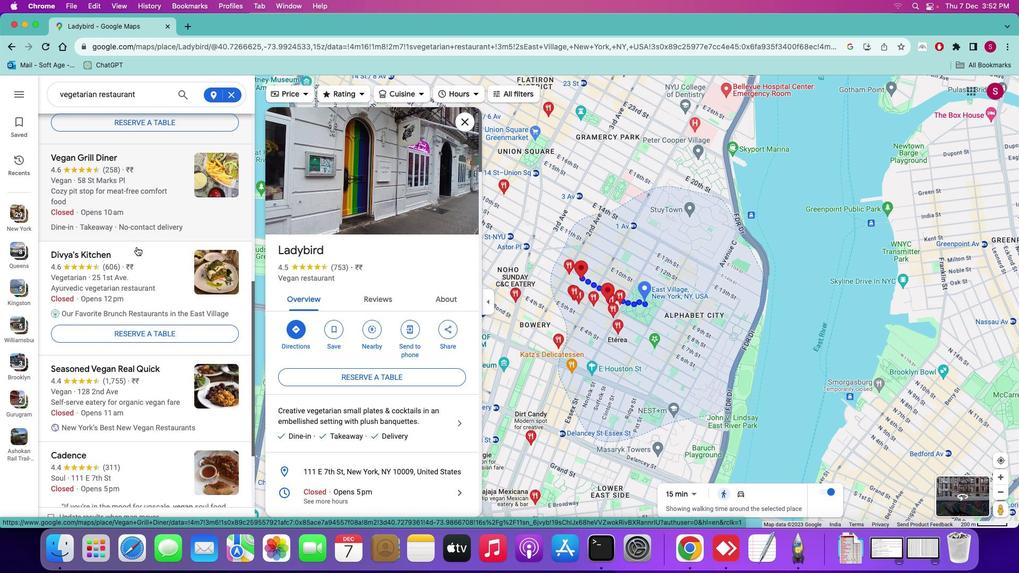 
Action: Mouse moved to (83, 246)
Screenshot: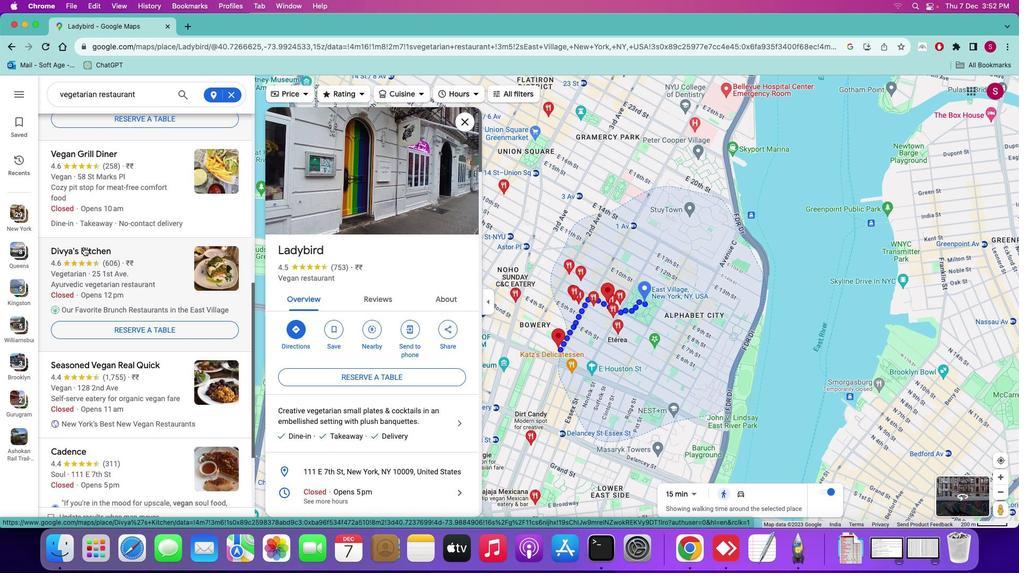 
Action: Mouse pressed left at (83, 246)
Screenshot: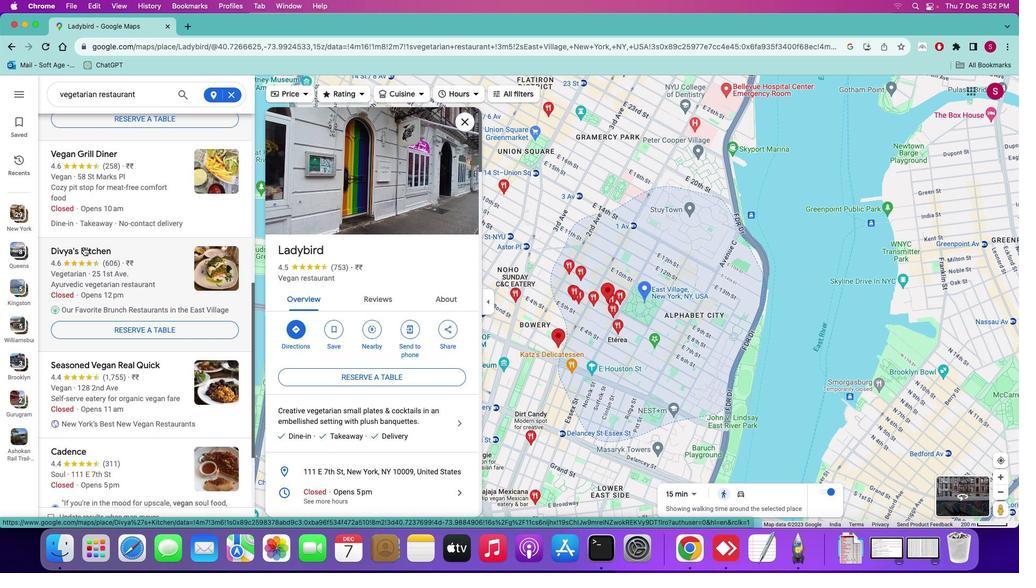 
Action: Mouse moved to (100, 254)
Screenshot: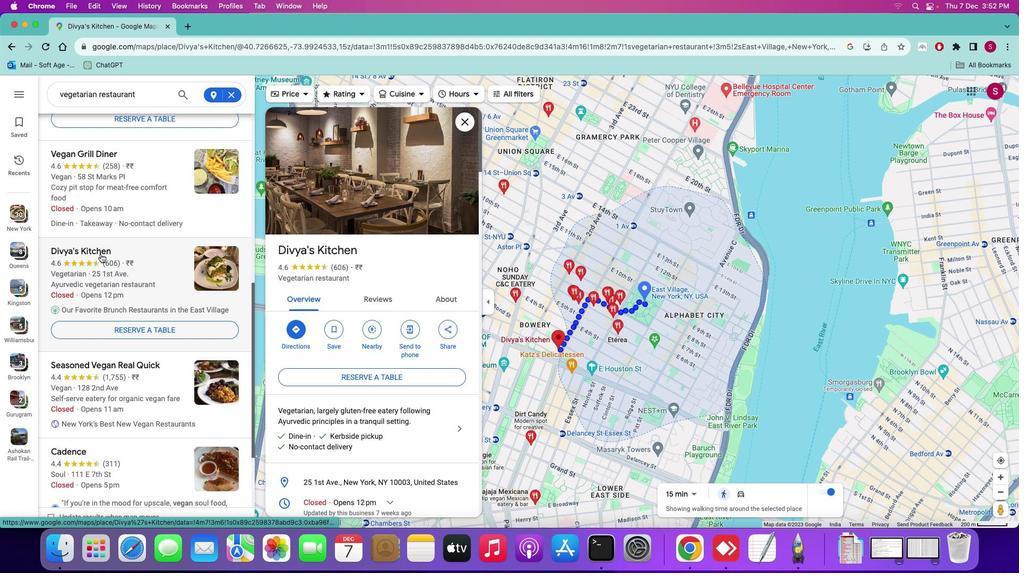 
Action: Mouse scrolled (100, 254) with delta (0, 0)
Screenshot: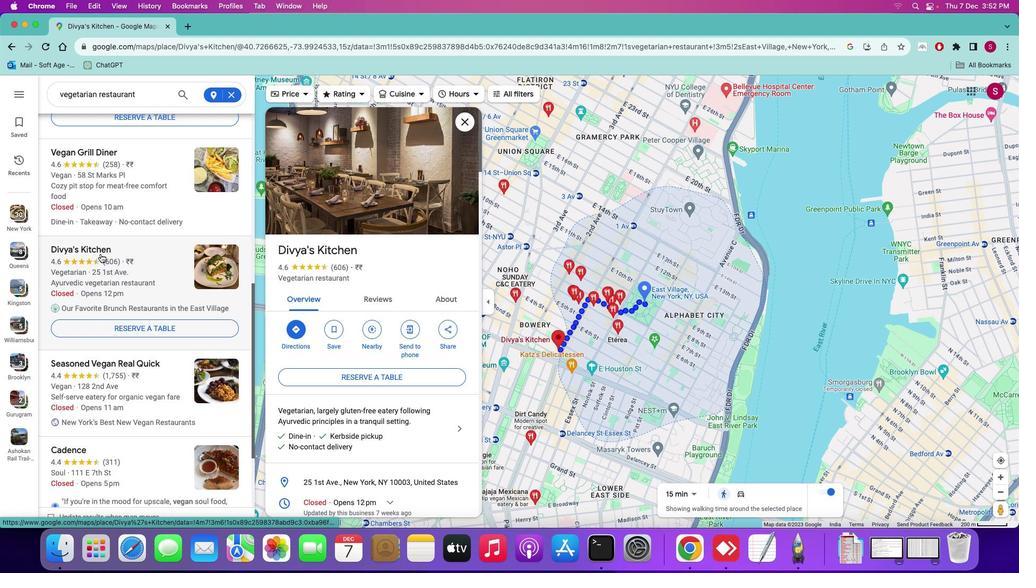 
Action: Mouse scrolled (100, 254) with delta (0, 0)
Screenshot: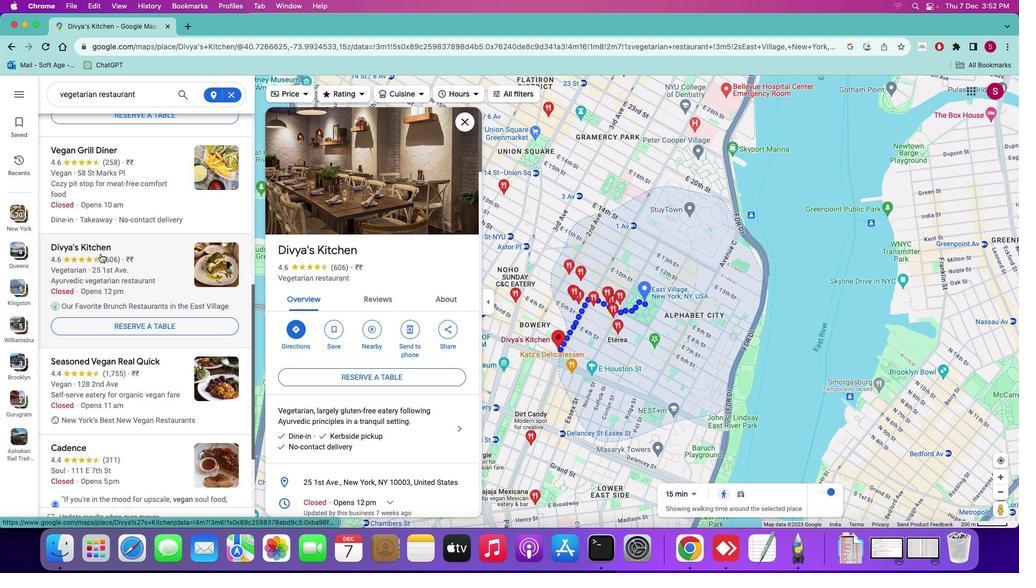 
Action: Mouse scrolled (100, 254) with delta (0, 0)
Screenshot: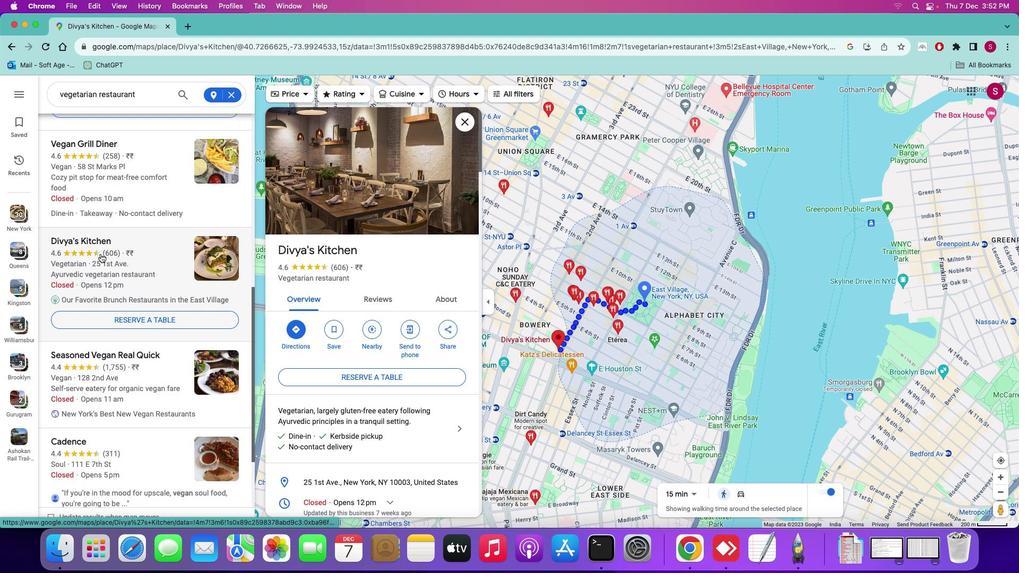 
Action: Mouse scrolled (100, 254) with delta (0, 0)
Screenshot: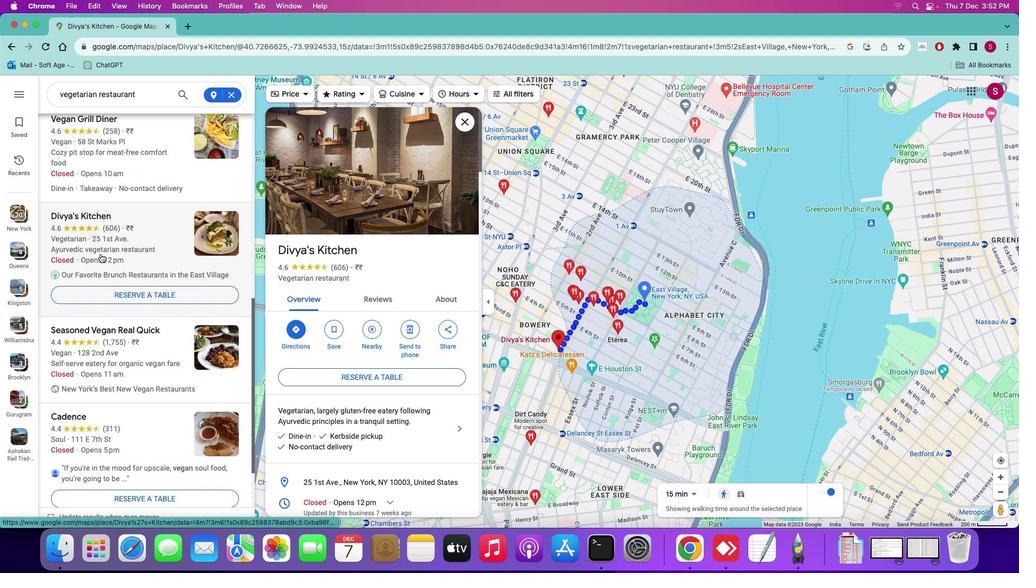 
Action: Mouse scrolled (100, 254) with delta (0, -1)
Screenshot: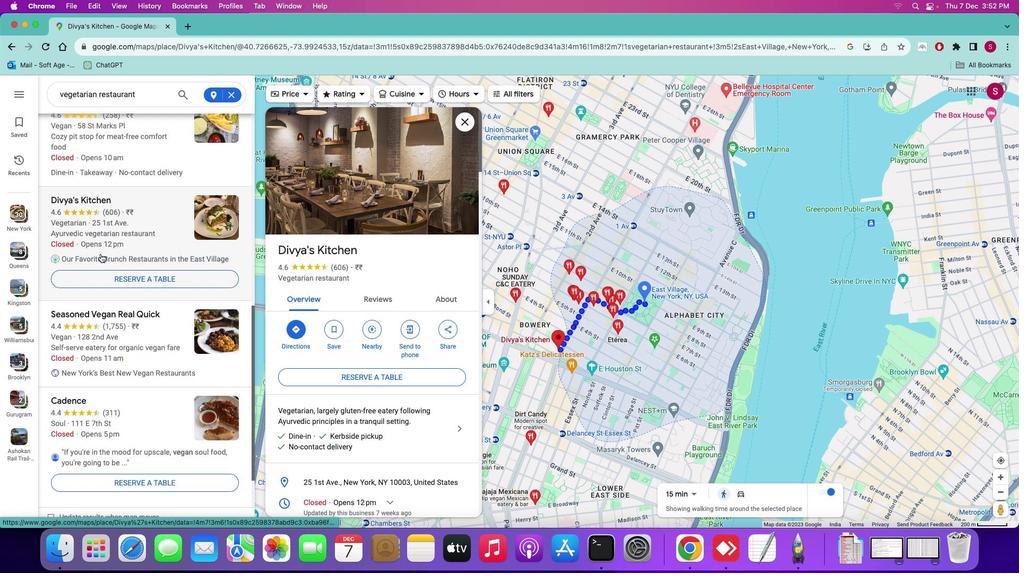 
Action: Mouse moved to (100, 253)
Screenshot: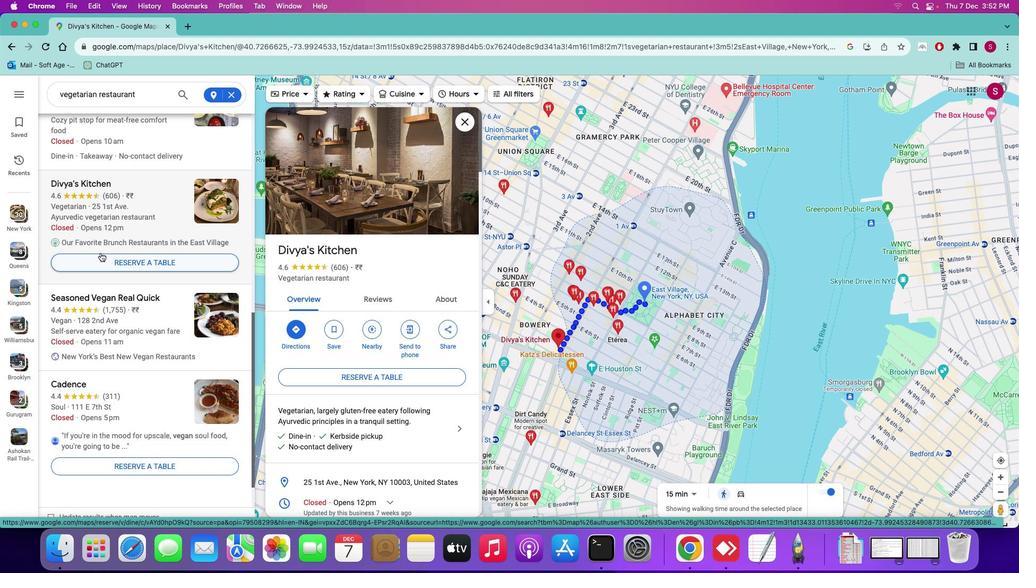 
Action: Mouse scrolled (100, 253) with delta (0, 0)
Screenshot: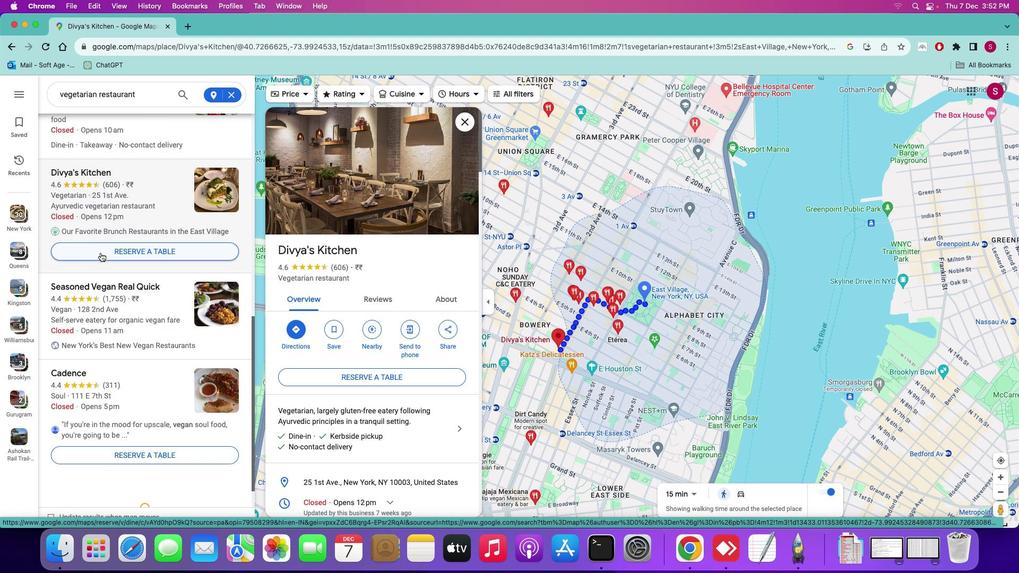 
Action: Mouse scrolled (100, 253) with delta (0, 0)
Screenshot: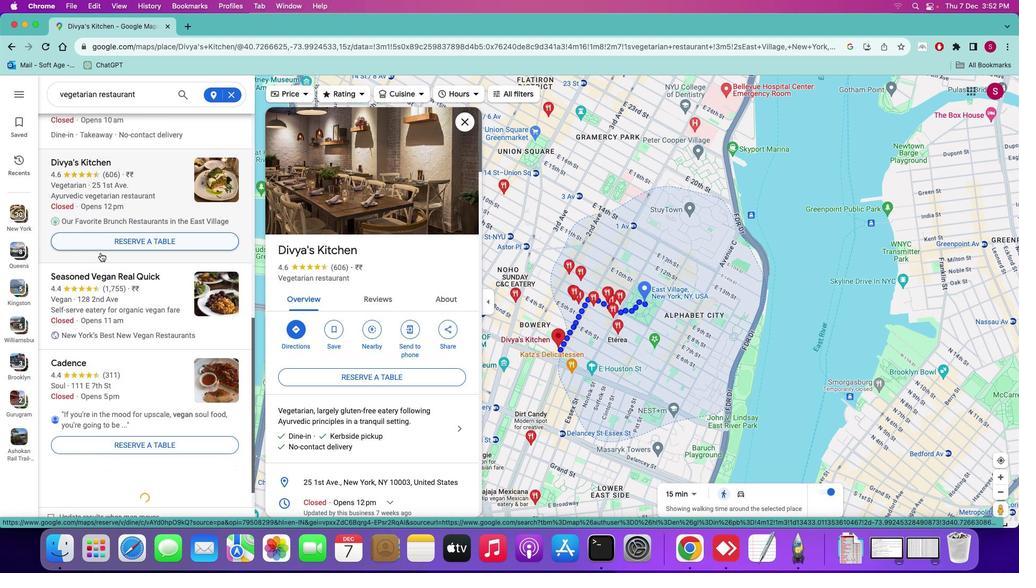 
Action: Mouse scrolled (100, 253) with delta (0, -1)
Screenshot: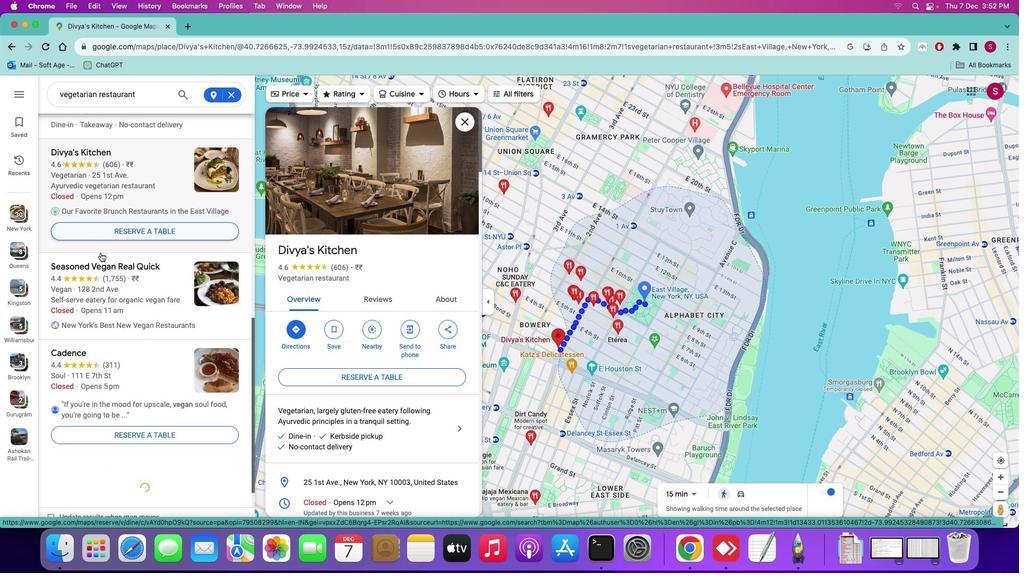
Action: Mouse scrolled (100, 253) with delta (0, -1)
Screenshot: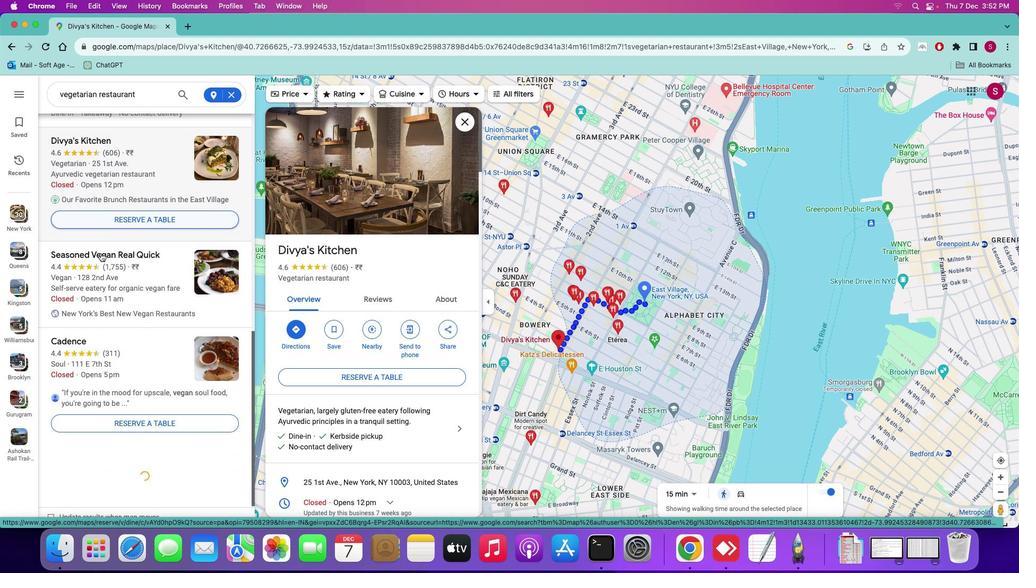 
Action: Mouse scrolled (100, 253) with delta (0, -1)
Screenshot: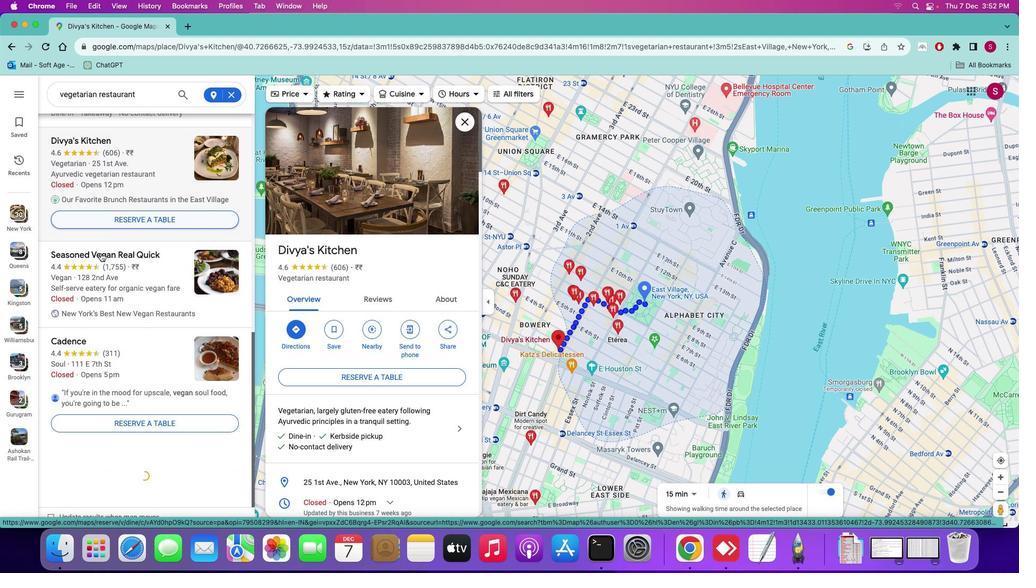 
Action: Mouse moved to (102, 253)
Screenshot: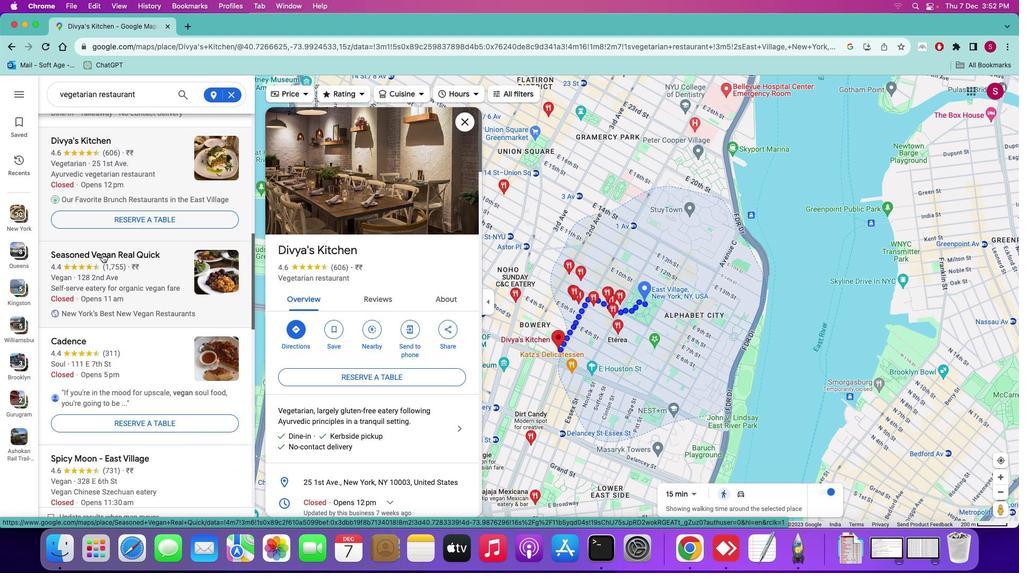 
Action: Mouse pressed left at (102, 253)
Screenshot: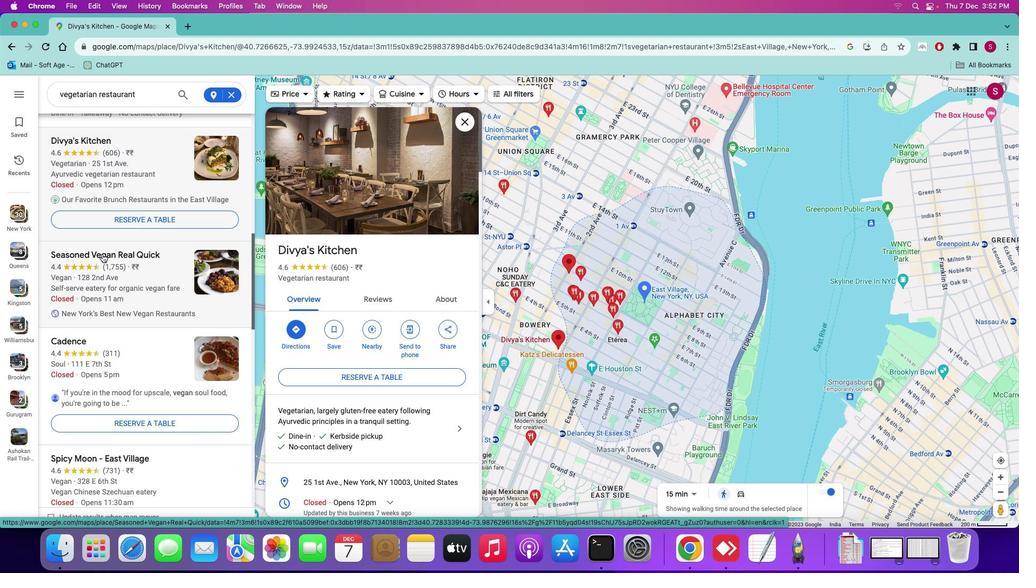 
Action: Mouse moved to (122, 259)
Screenshot: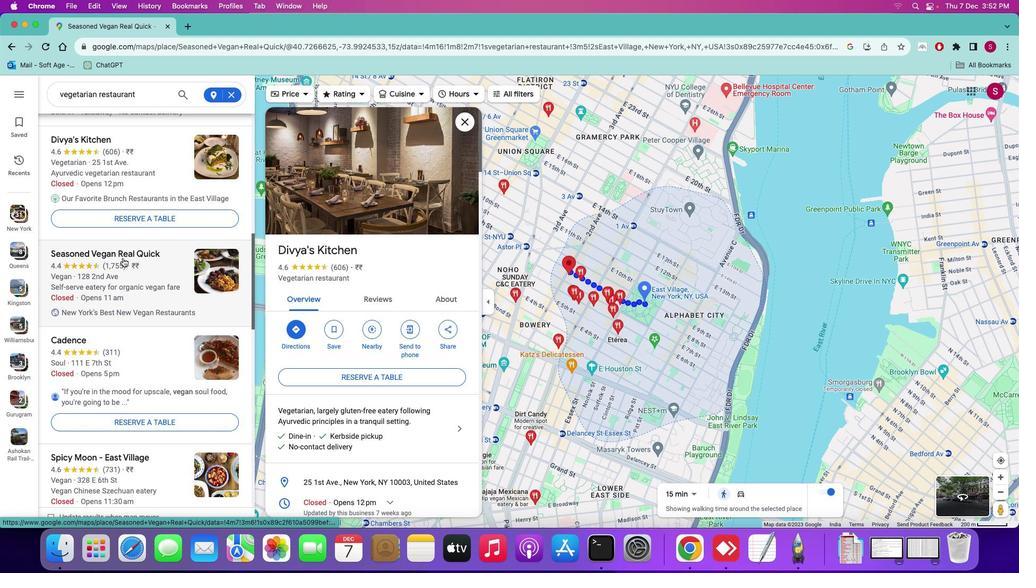 
Action: Mouse scrolled (122, 259) with delta (0, 0)
Screenshot: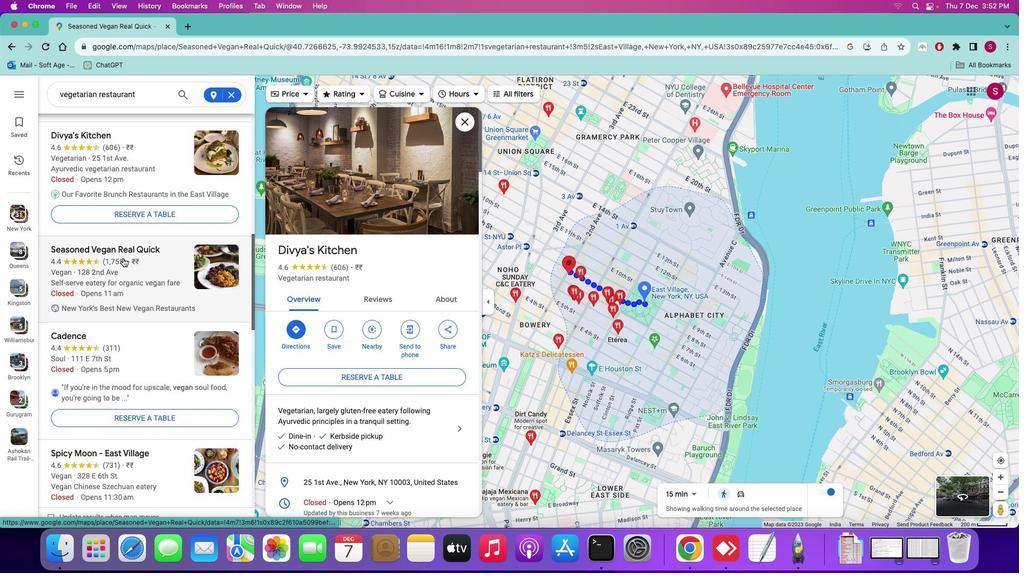 
Action: Mouse moved to (122, 259)
Screenshot: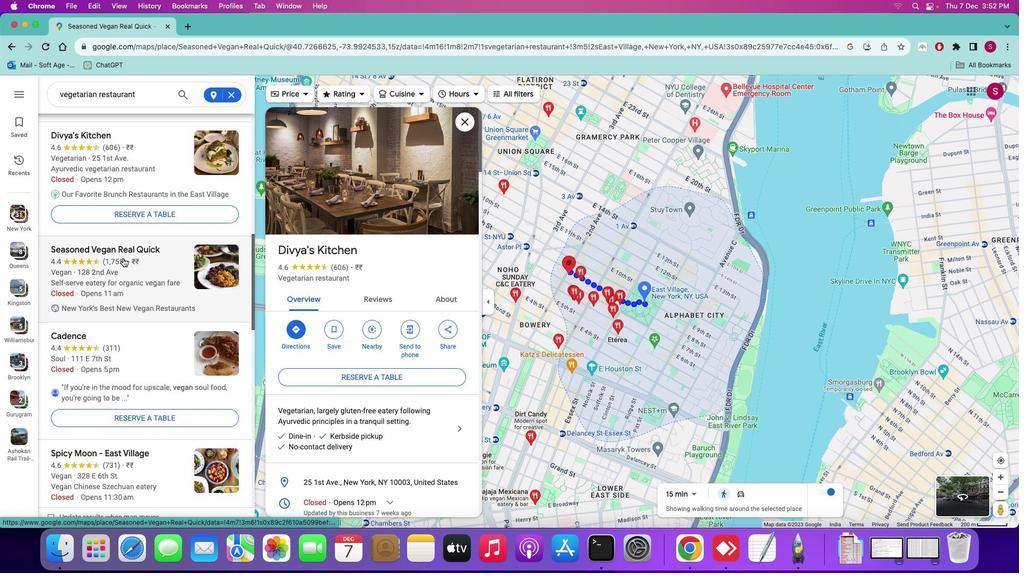 
Action: Mouse scrolled (122, 259) with delta (0, 0)
Screenshot: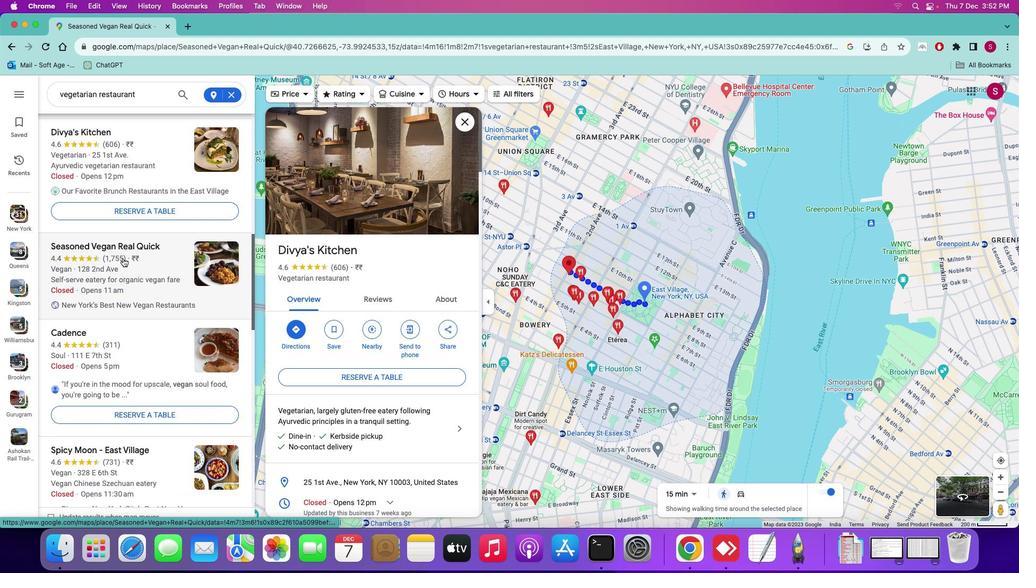 
Action: Mouse moved to (123, 258)
Screenshot: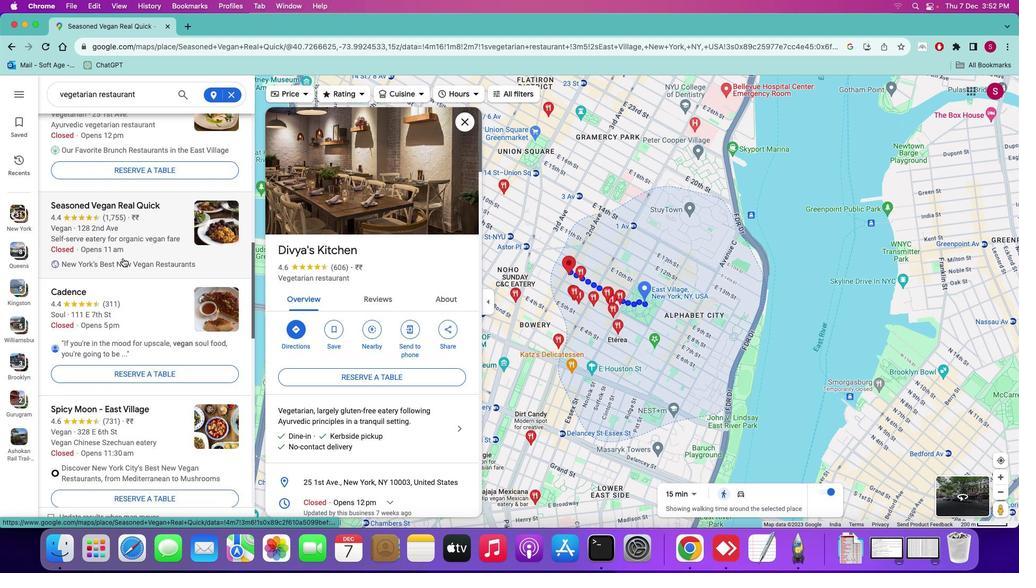 
Action: Mouse scrolled (123, 258) with delta (0, 0)
Screenshot: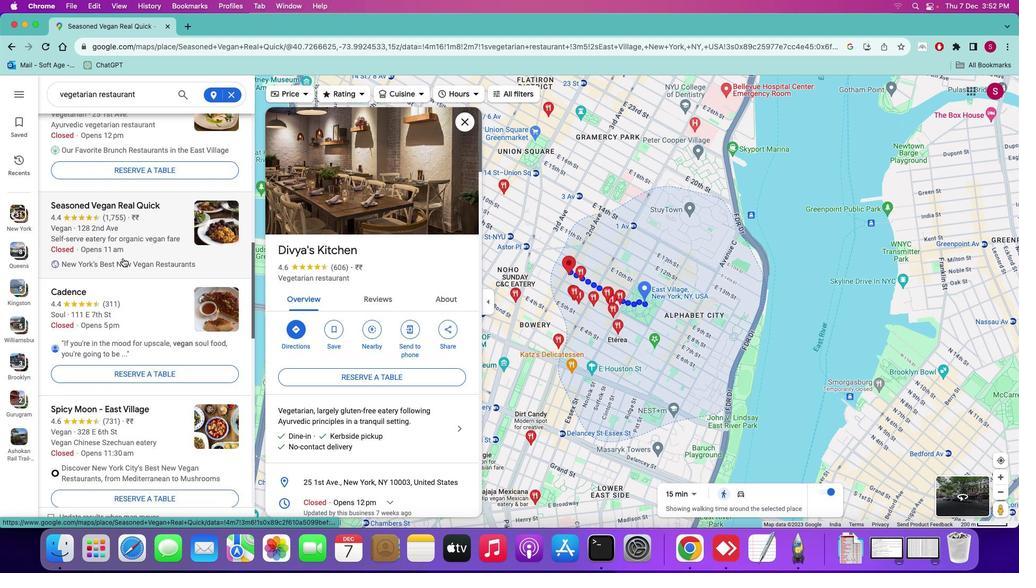
Action: Mouse scrolled (123, 258) with delta (0, -1)
Screenshot: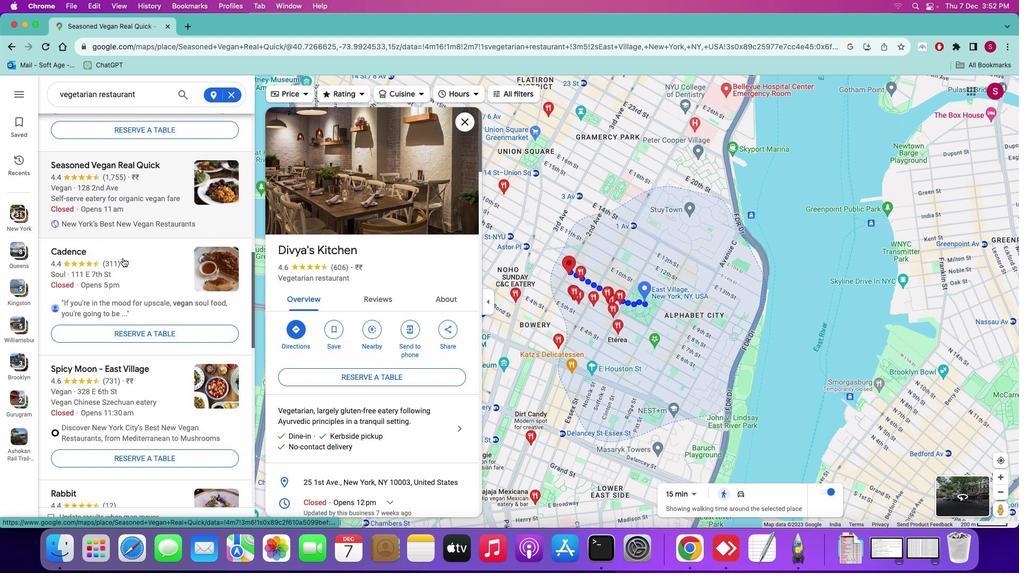 
Action: Mouse scrolled (123, 258) with delta (0, -1)
Screenshot: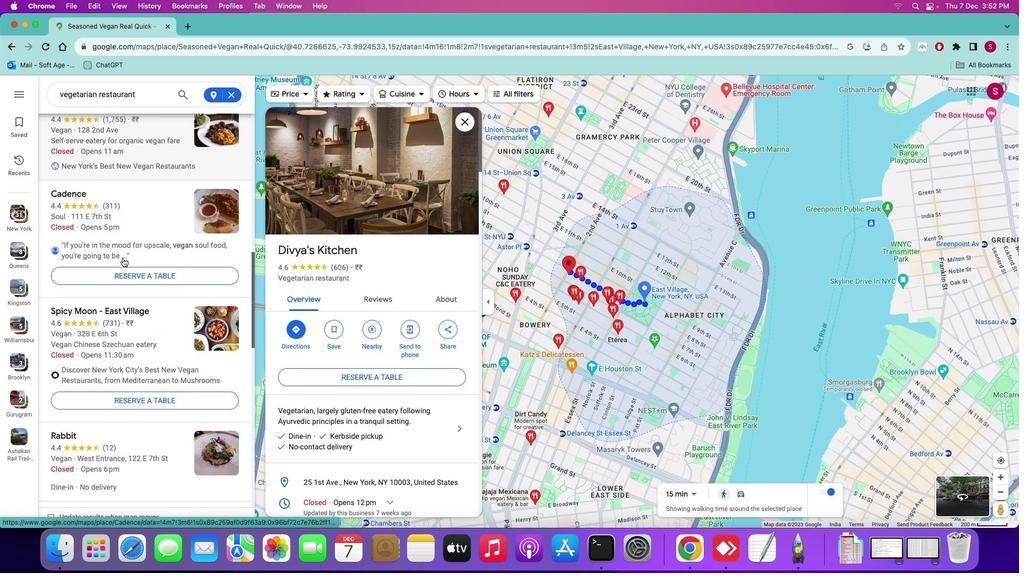 
Action: Mouse scrolled (123, 258) with delta (0, 0)
Screenshot: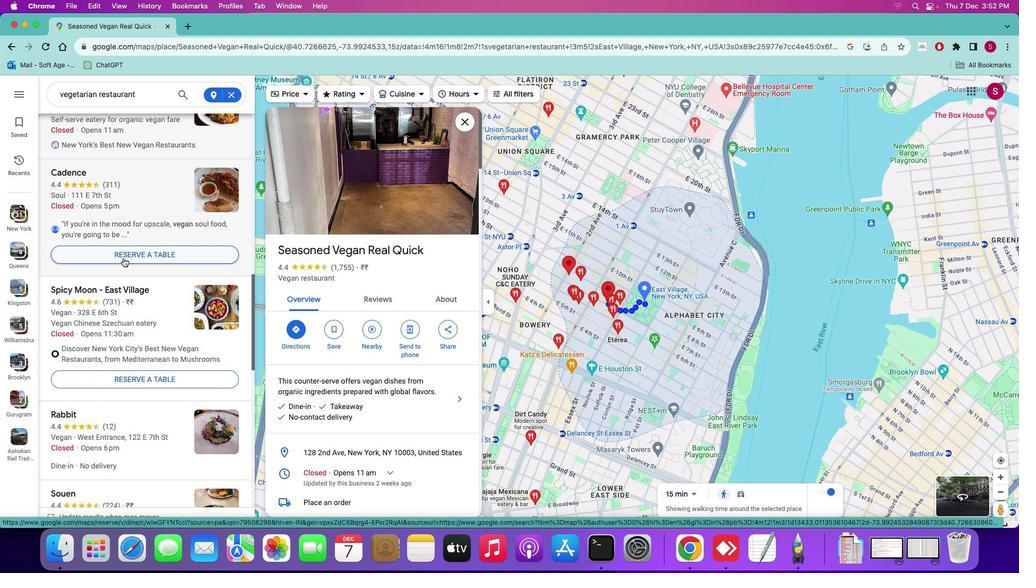 
Action: Mouse moved to (123, 258)
Screenshot: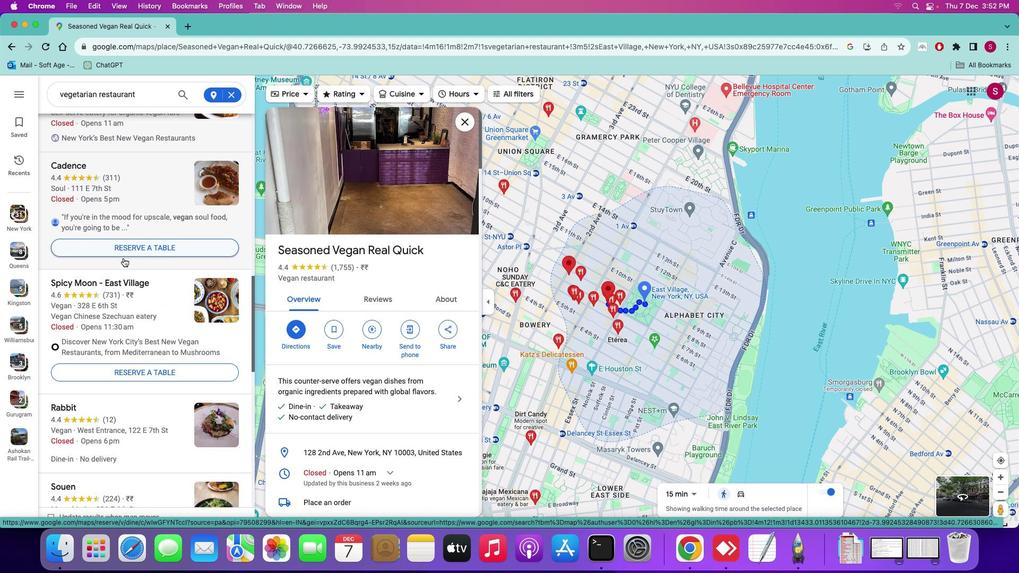 
Action: Mouse scrolled (123, 258) with delta (0, 0)
Screenshot: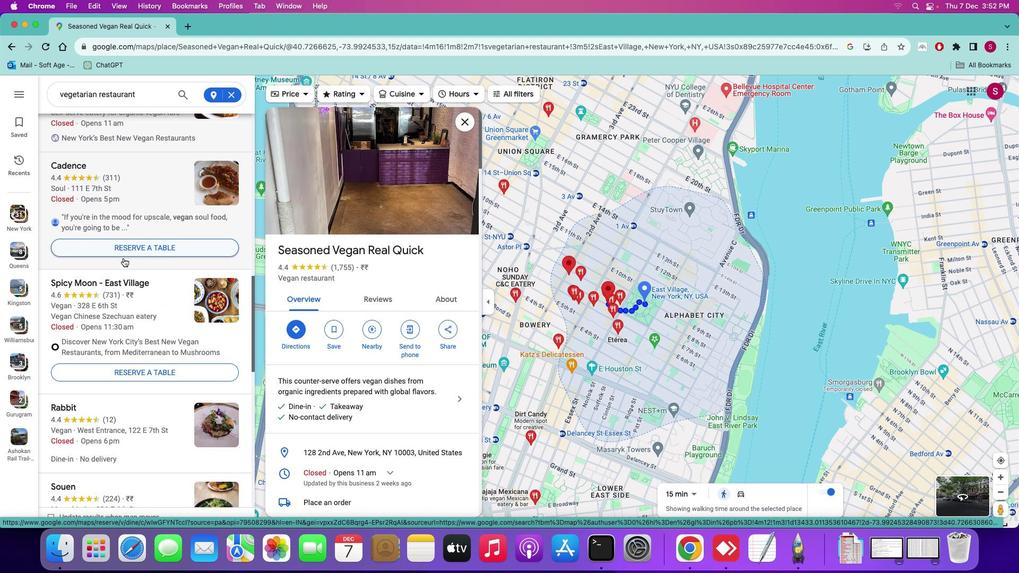 
Action: Mouse scrolled (123, 258) with delta (0, 0)
Screenshot: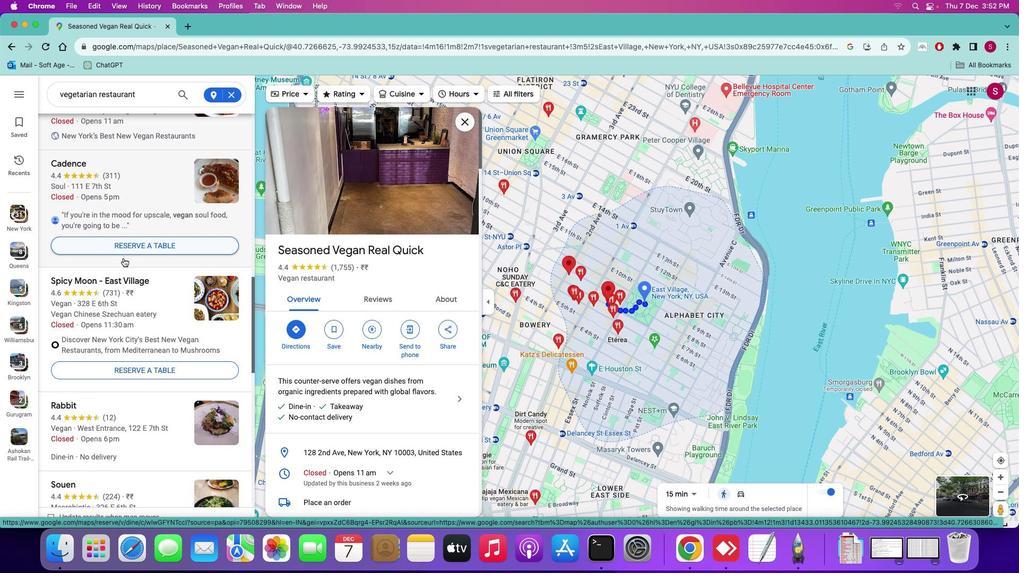 
Action: Mouse scrolled (123, 258) with delta (0, 0)
Screenshot: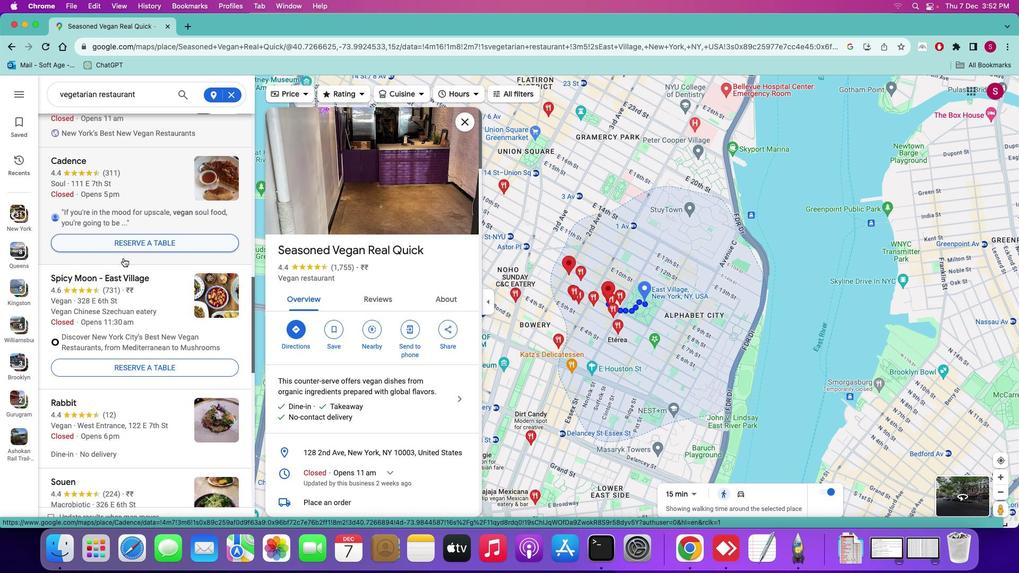 
Action: Mouse scrolled (123, 258) with delta (0, 0)
Screenshot: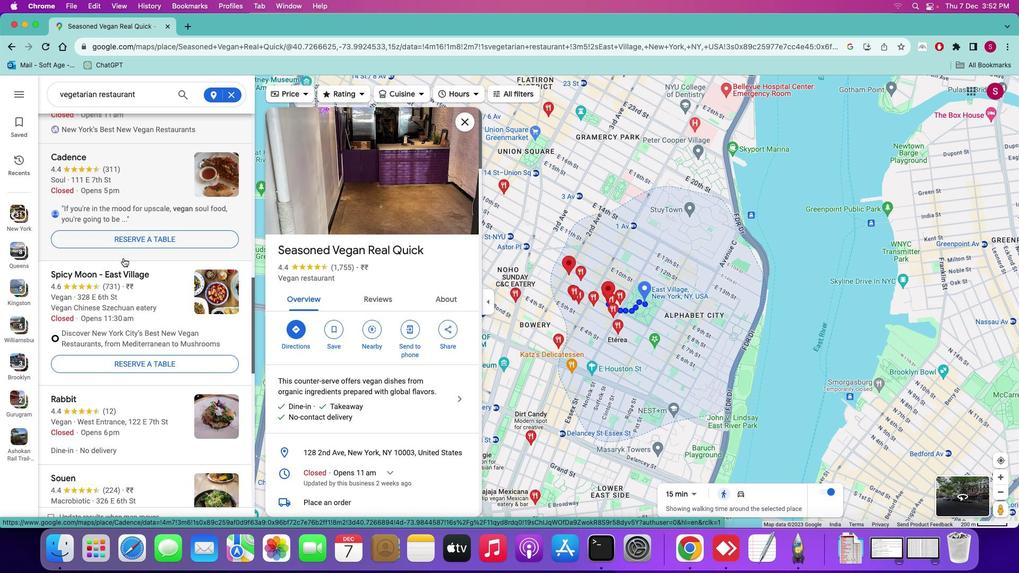 
Action: Mouse scrolled (123, 258) with delta (0, 0)
Screenshot: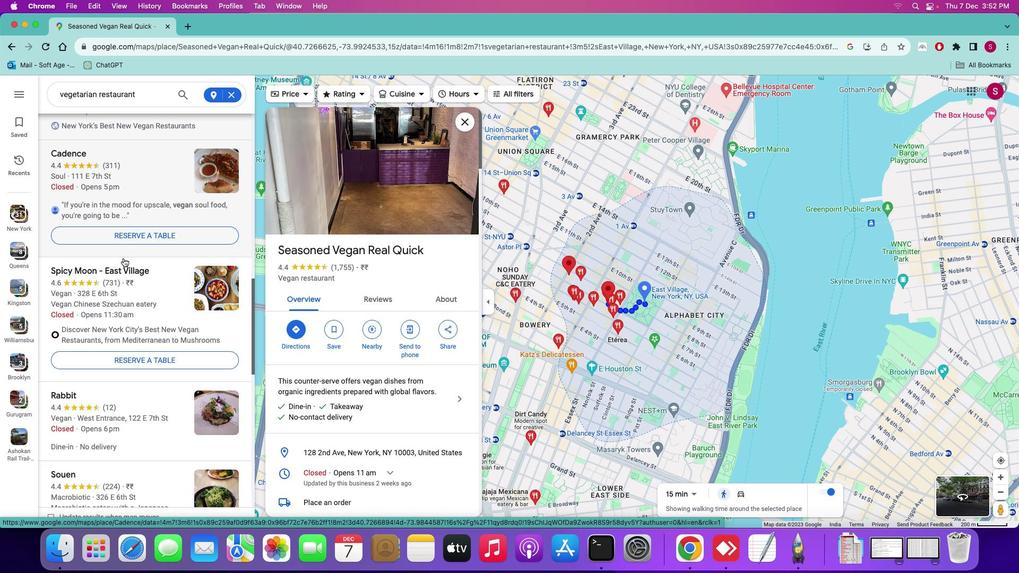 
Action: Mouse scrolled (123, 258) with delta (0, 0)
Screenshot: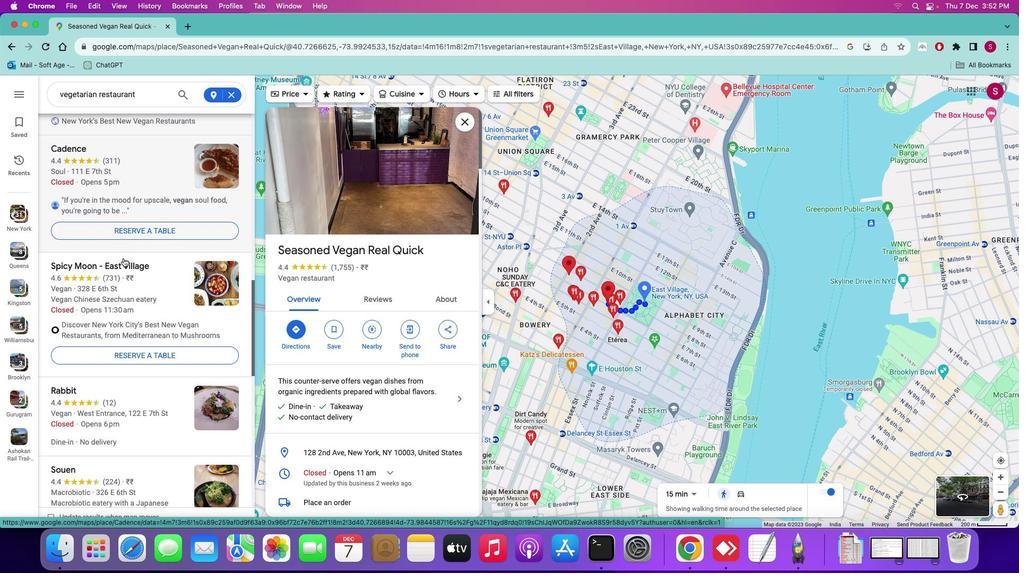 
Action: Mouse scrolled (123, 258) with delta (0, 0)
Screenshot: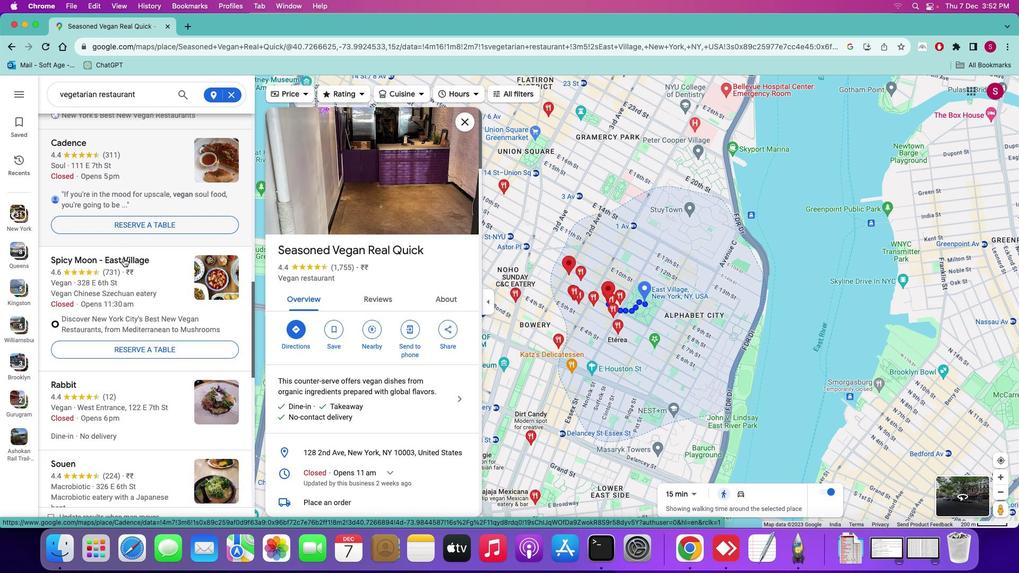 
Action: Mouse scrolled (123, 258) with delta (0, 0)
Screenshot: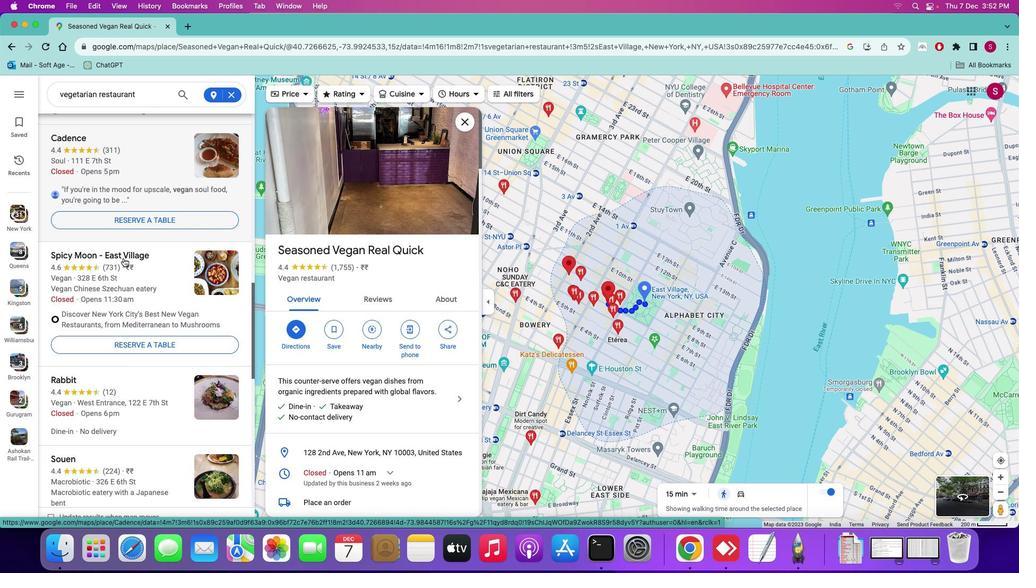 
Action: Mouse moved to (125, 257)
Screenshot: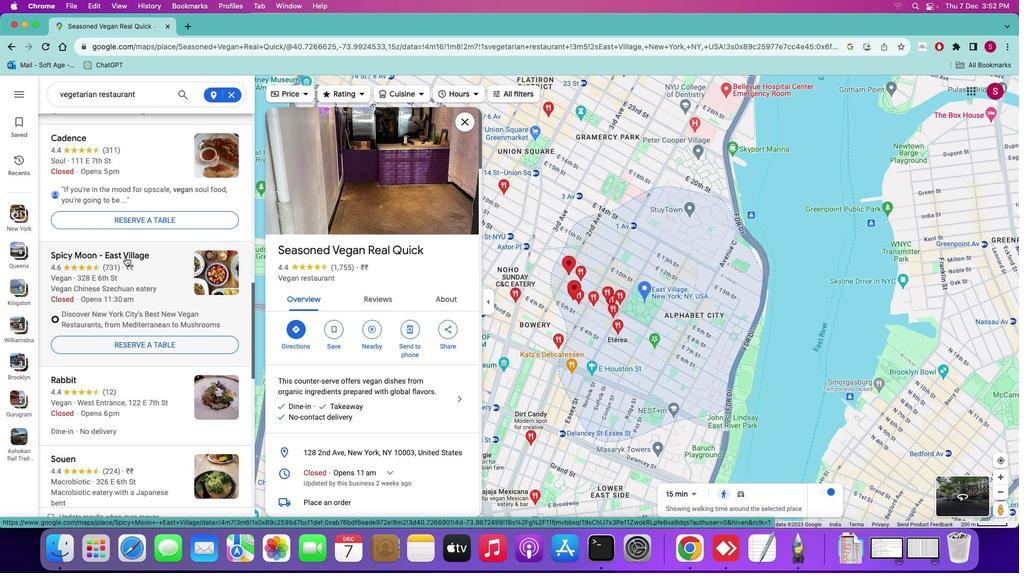 
Action: Mouse pressed left at (125, 257)
Screenshot: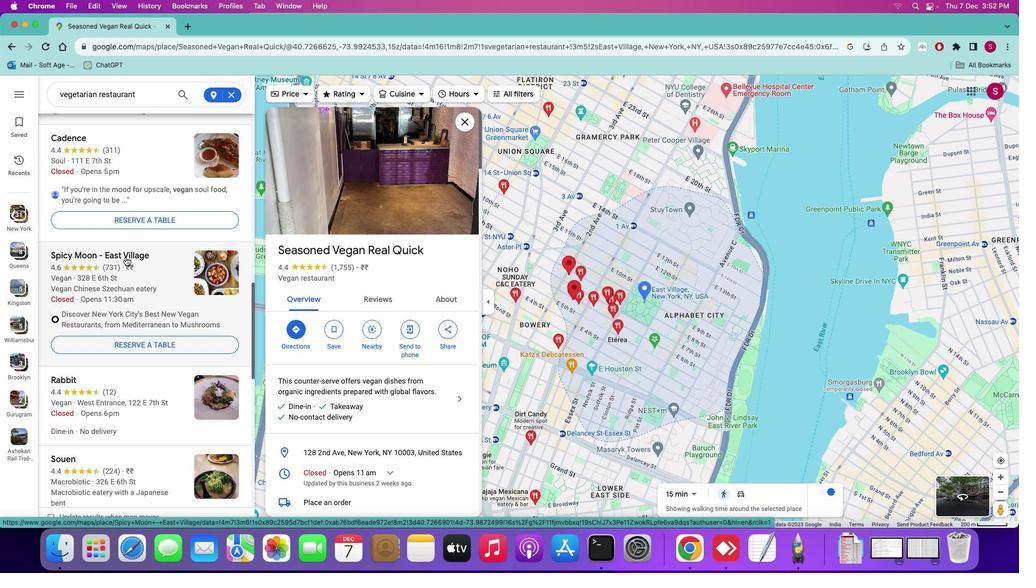 
Action: Mouse moved to (125, 257)
Screenshot: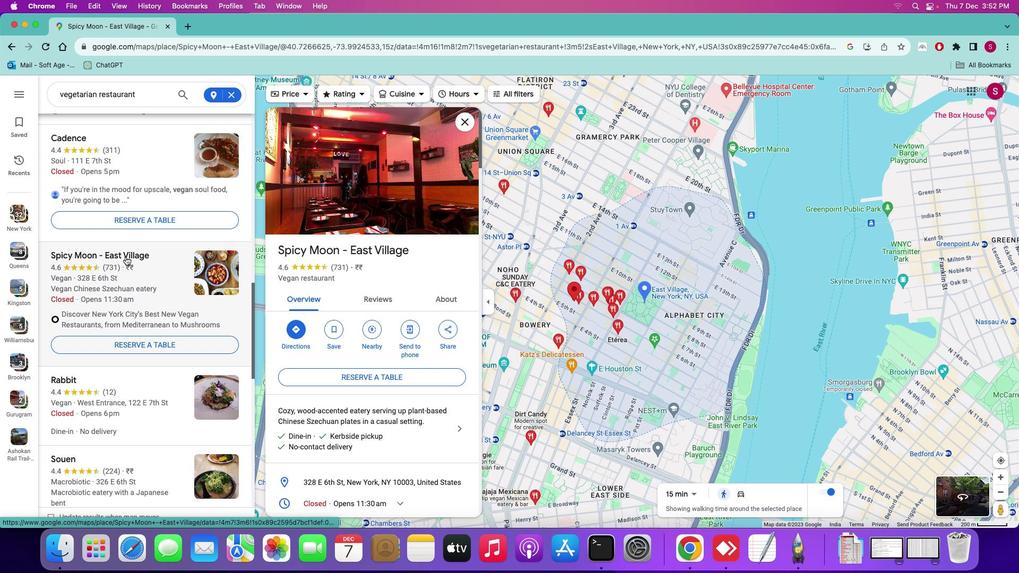 
Action: Mouse scrolled (125, 257) with delta (0, 0)
Screenshot: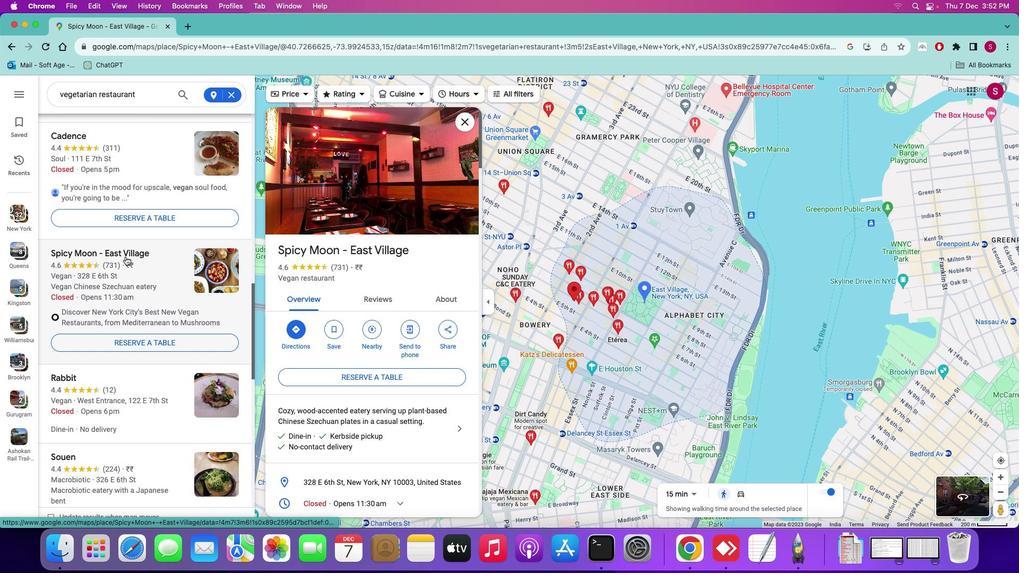 
Action: Mouse scrolled (125, 257) with delta (0, 0)
Screenshot: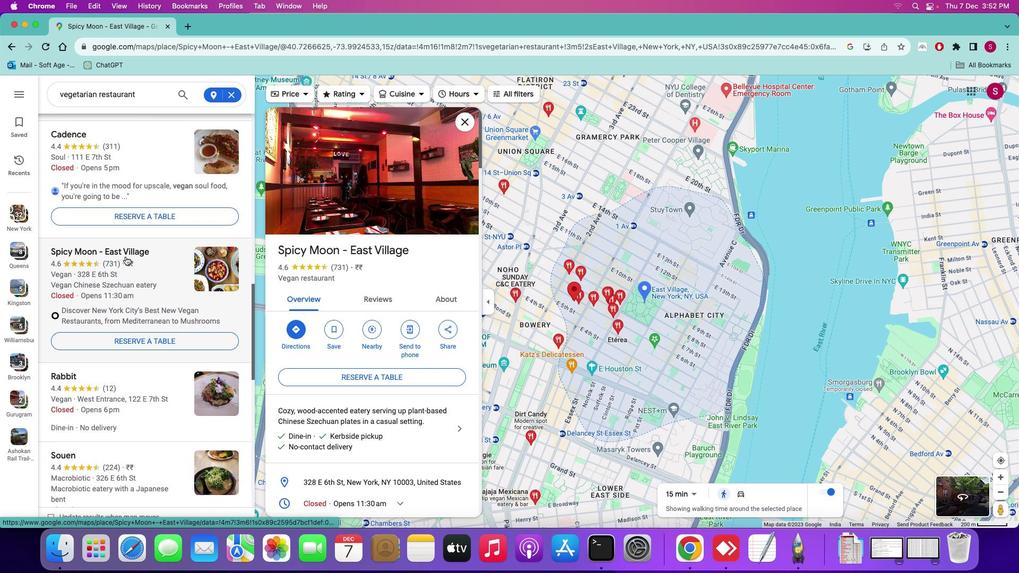 
Action: Mouse scrolled (125, 257) with delta (0, 0)
Screenshot: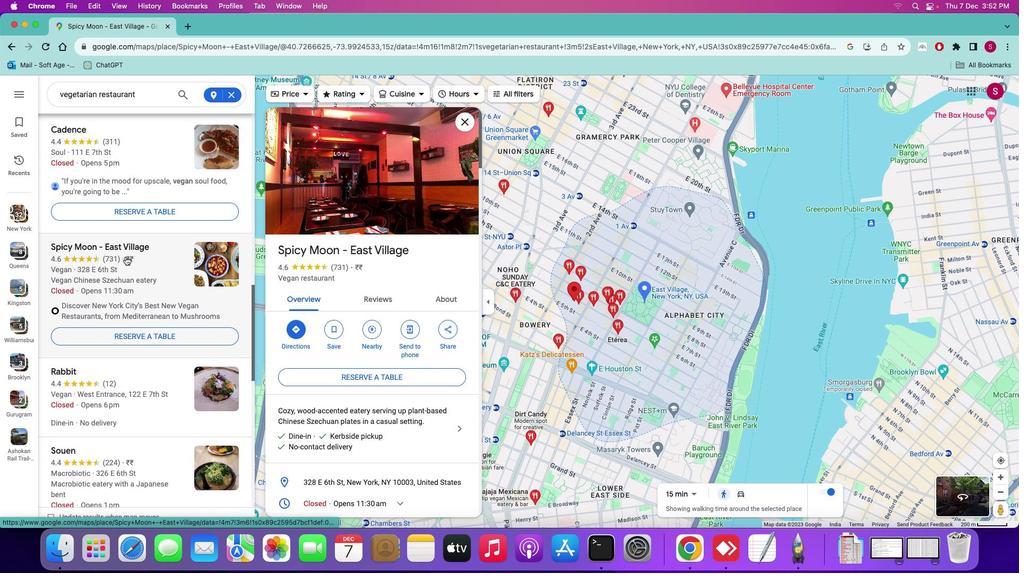 
Action: Mouse scrolled (125, 257) with delta (0, 0)
Screenshot: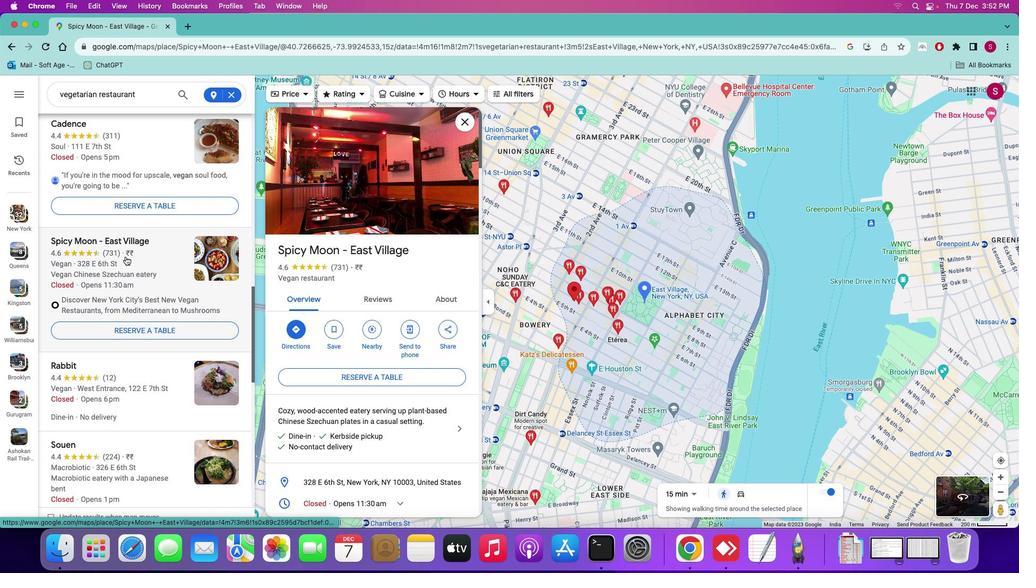 
Action: Mouse scrolled (125, 257) with delta (0, 0)
Screenshot: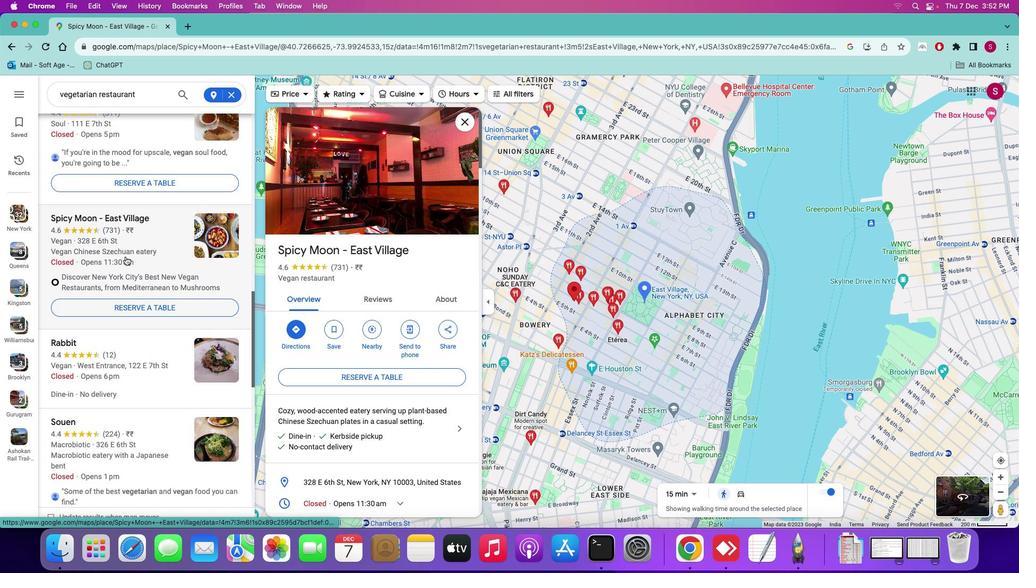 
Action: Mouse scrolled (125, 257) with delta (0, 0)
Screenshot: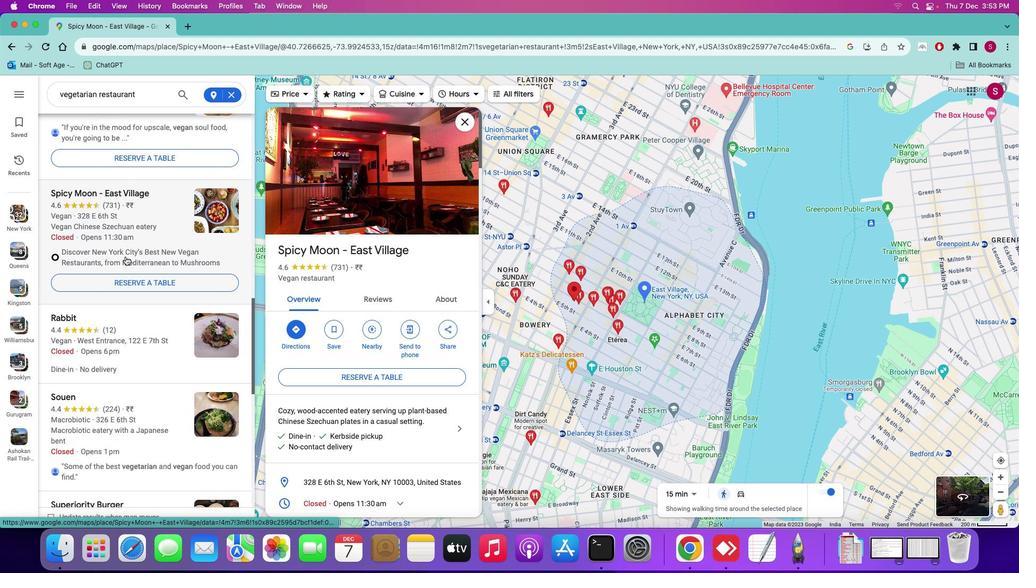 
Action: Mouse scrolled (125, 257) with delta (0, 0)
Screenshot: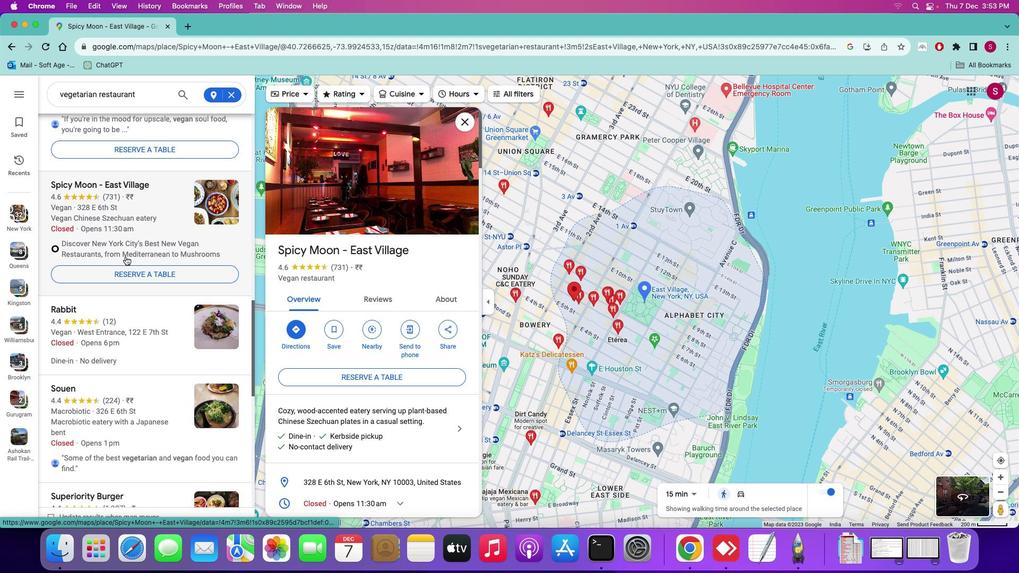 
Action: Mouse scrolled (125, 257) with delta (0, -1)
Screenshot: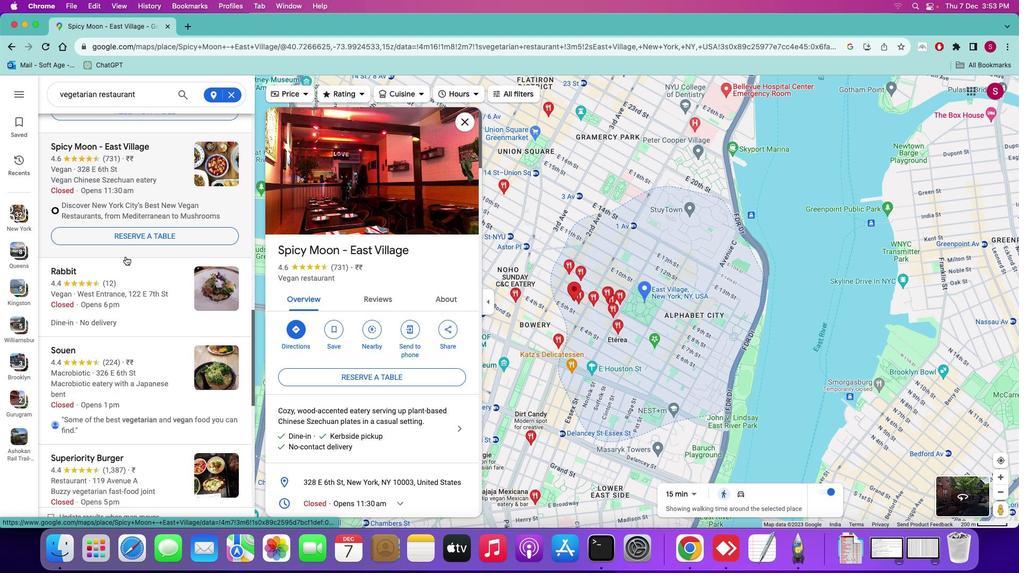 
Action: Mouse scrolled (125, 257) with delta (0, -1)
Screenshot: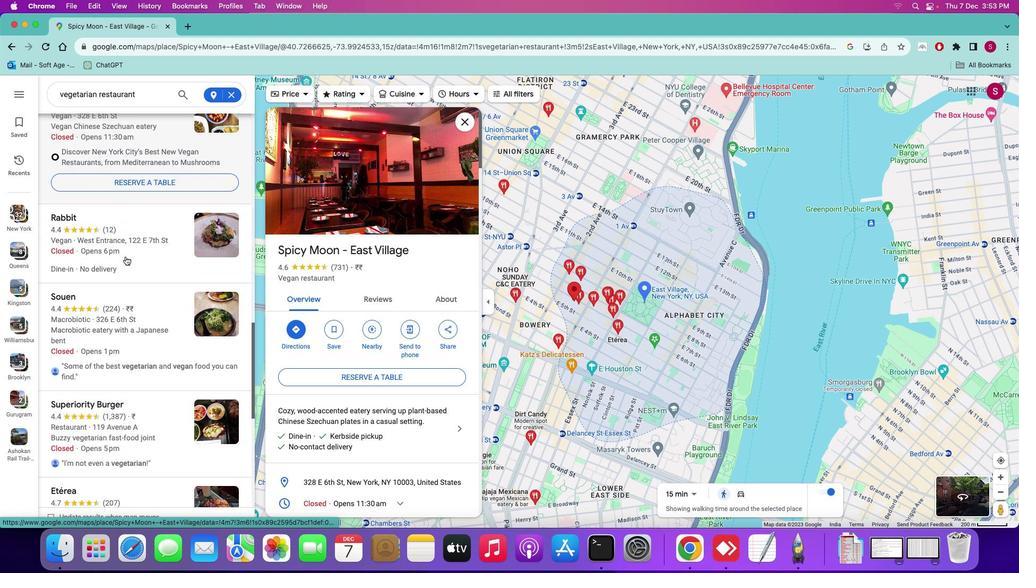 
Action: Mouse scrolled (125, 257) with delta (0, -1)
Screenshot: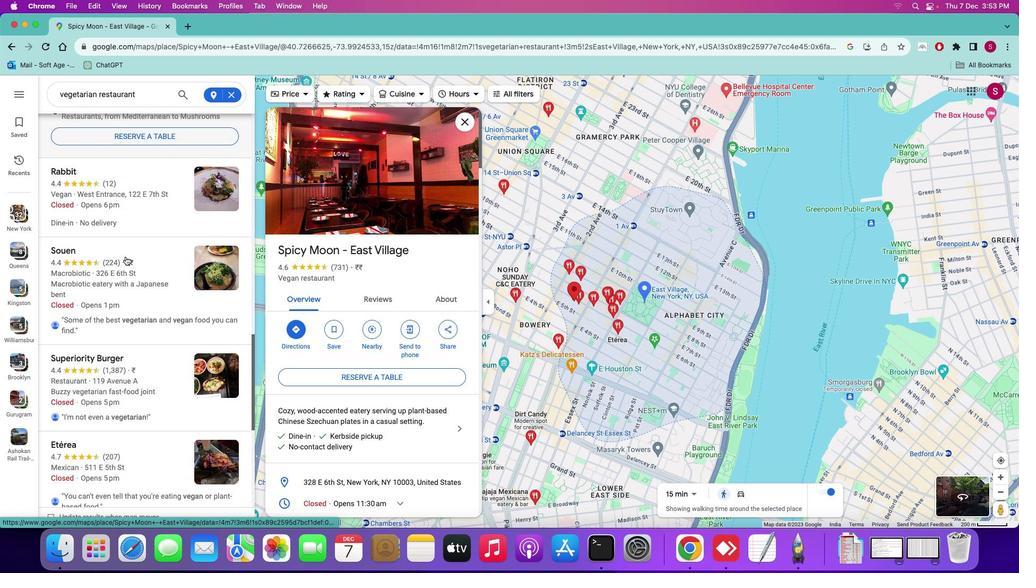
Action: Mouse moved to (80, 163)
Screenshot: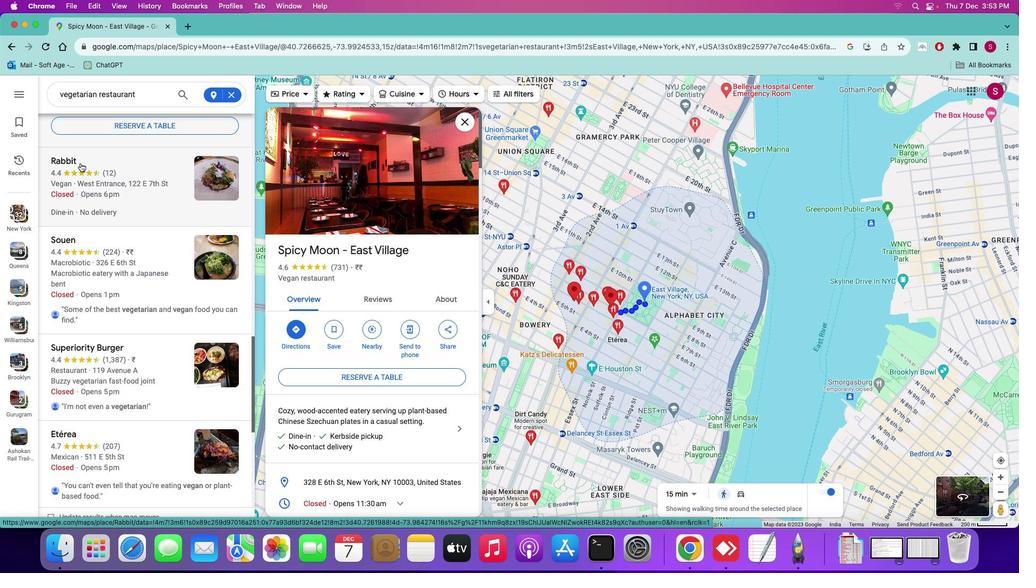 
Action: Mouse pressed left at (80, 163)
Screenshot: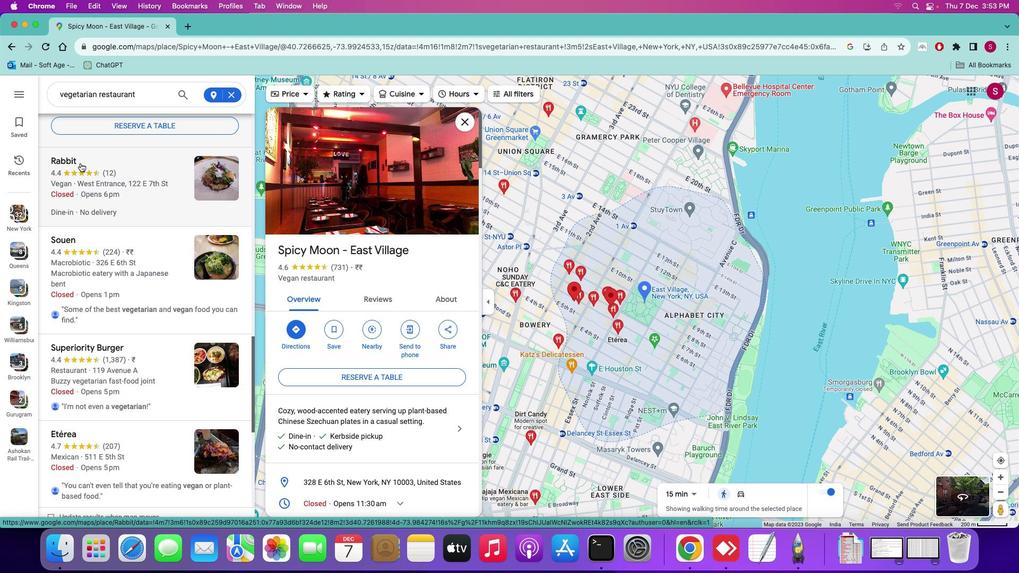
Action: Mouse moved to (141, 197)
Screenshot: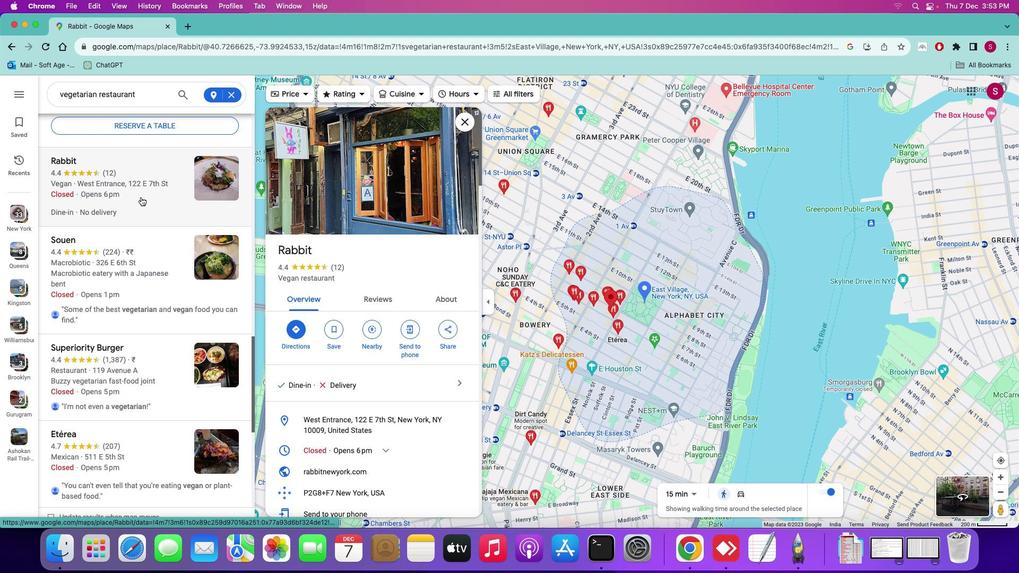 
Action: Mouse scrolled (141, 197) with delta (0, 0)
Screenshot: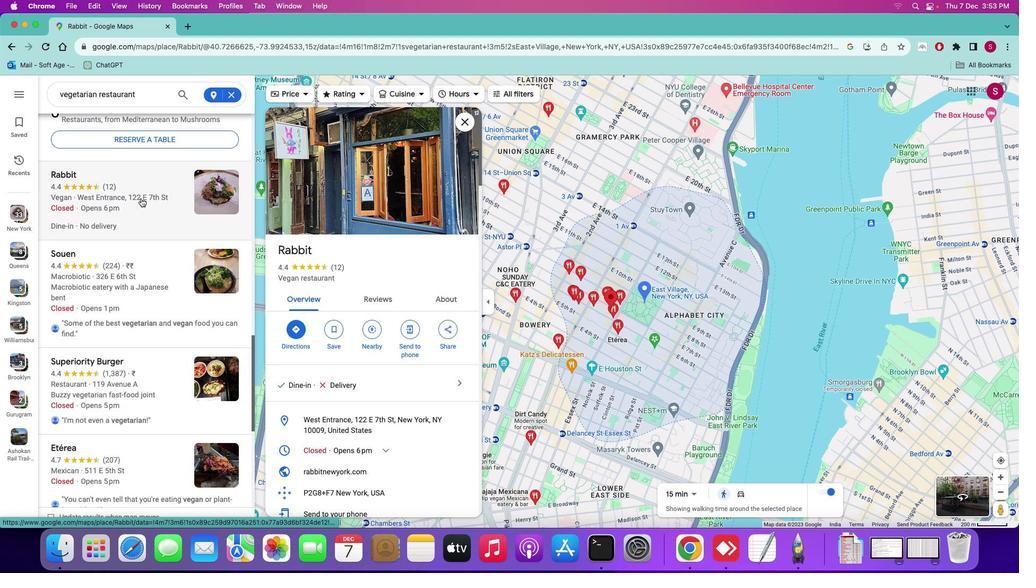 
Action: Mouse scrolled (141, 197) with delta (0, 0)
Screenshot: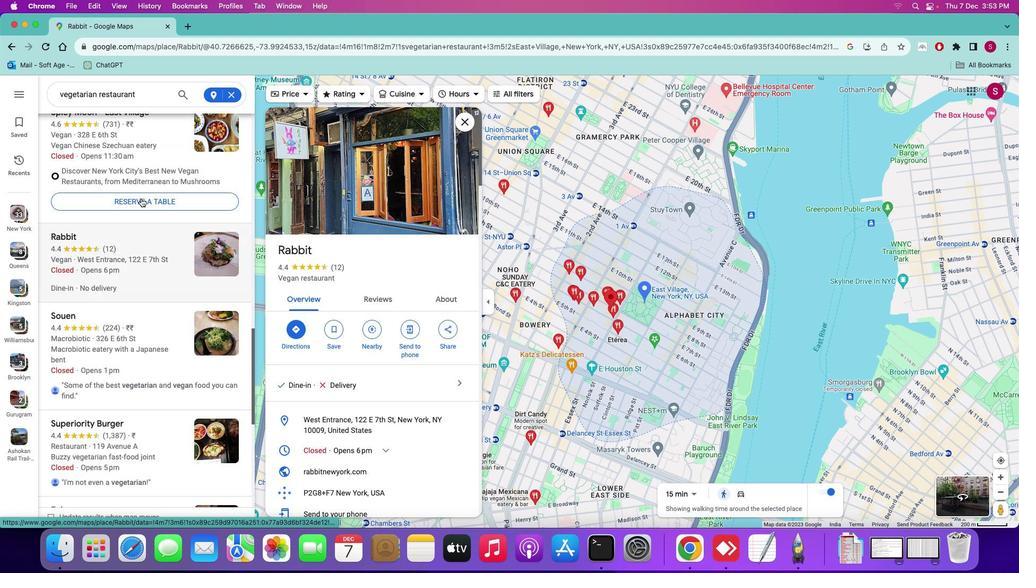 
Action: Mouse scrolled (141, 197) with delta (0, 1)
Screenshot: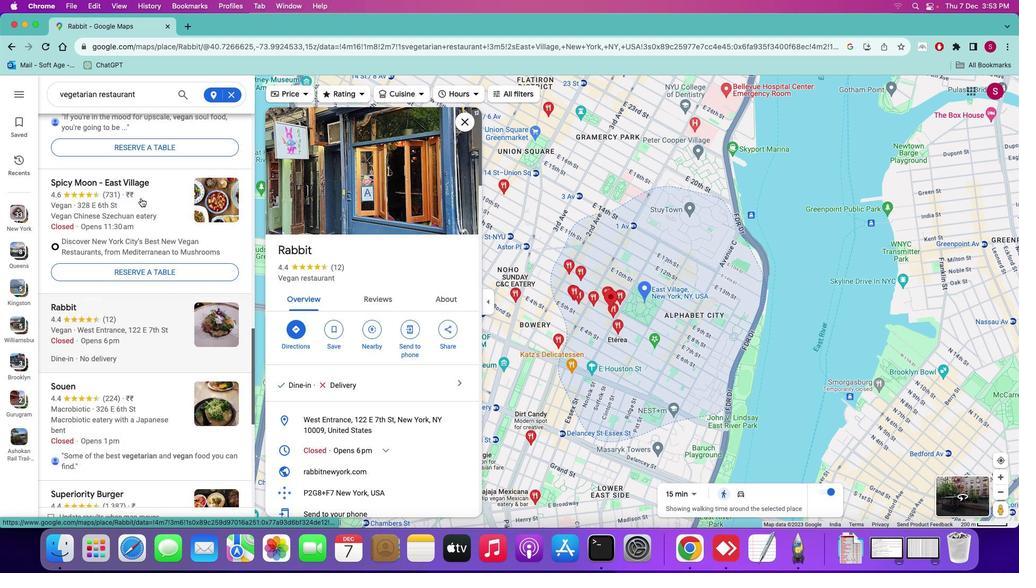 
Action: Mouse scrolled (141, 197) with delta (0, 2)
Screenshot: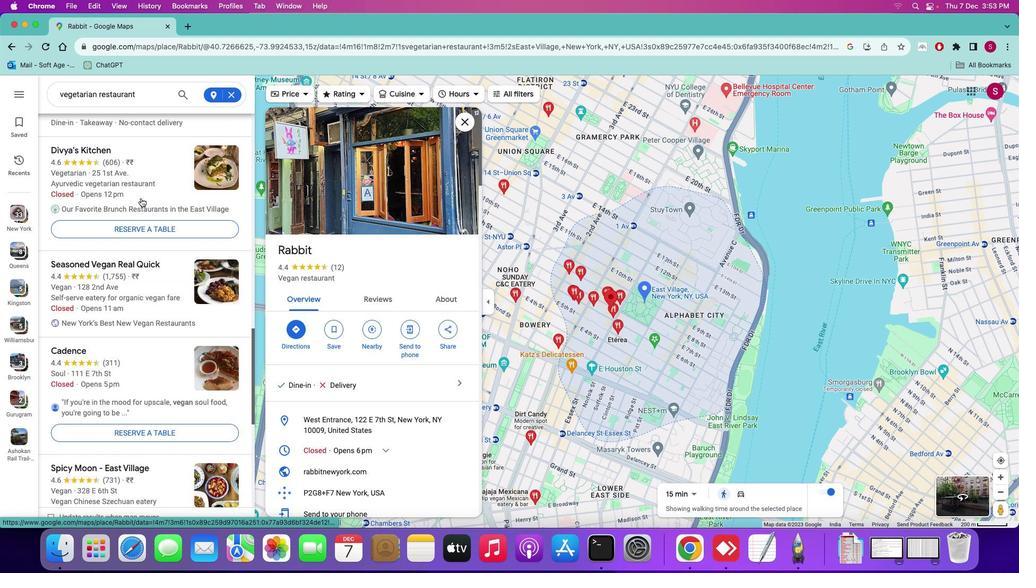 
Action: Mouse moved to (141, 197)
Screenshot: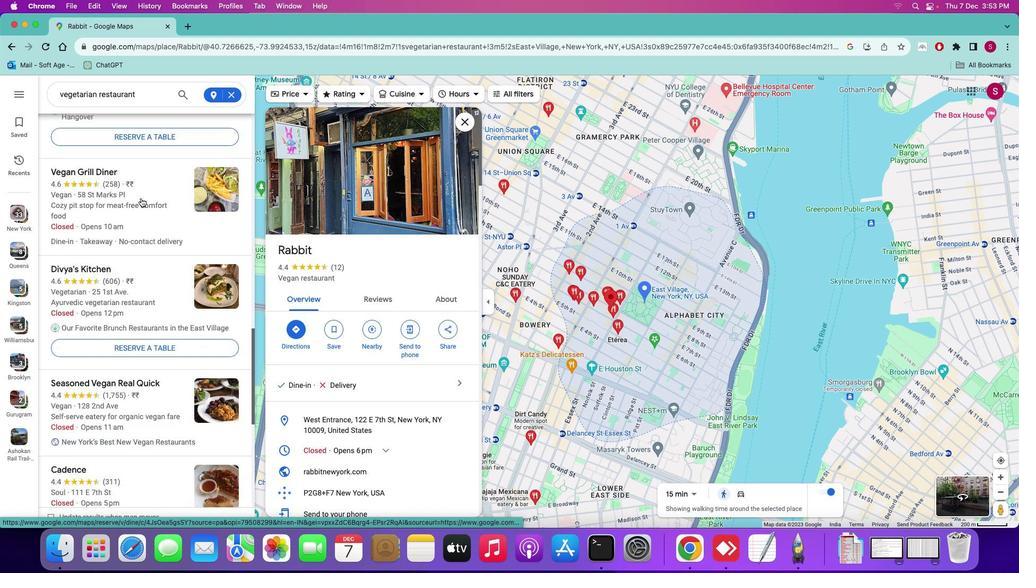 
Action: Mouse scrolled (141, 197) with delta (0, 2)
Screenshot: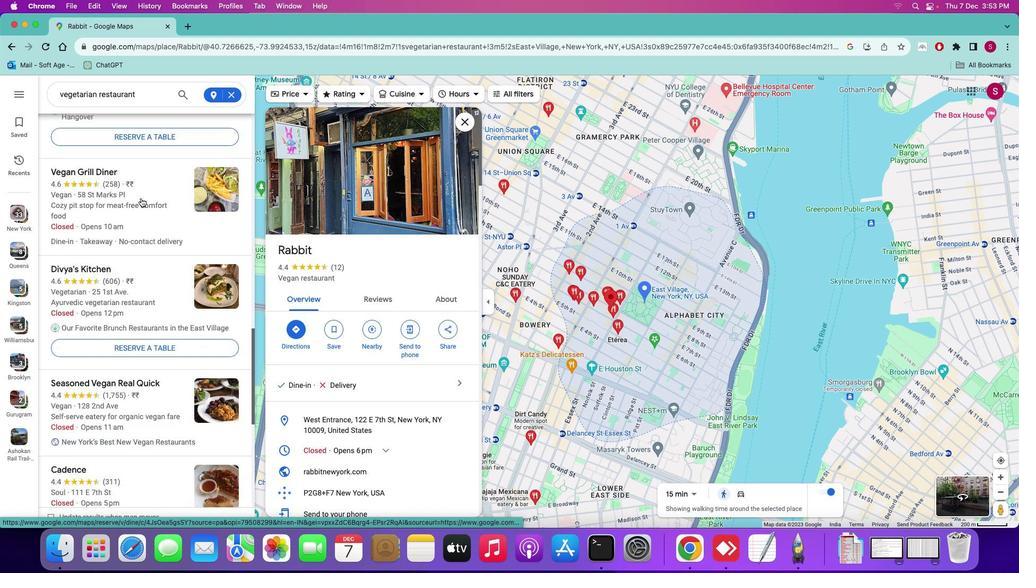 
Action: Mouse moved to (141, 198)
Screenshot: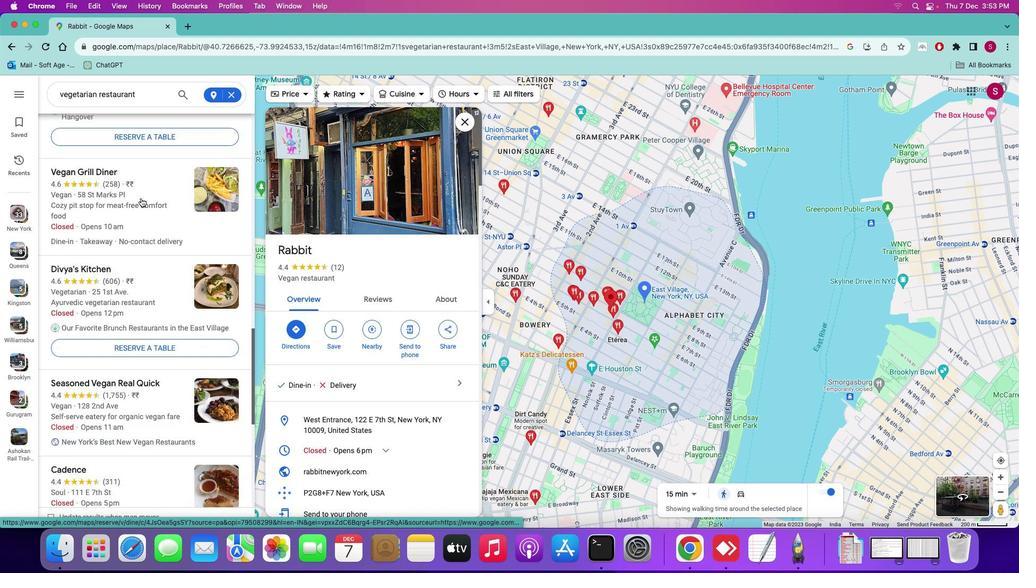 
Action: Mouse scrolled (141, 198) with delta (0, 3)
Screenshot: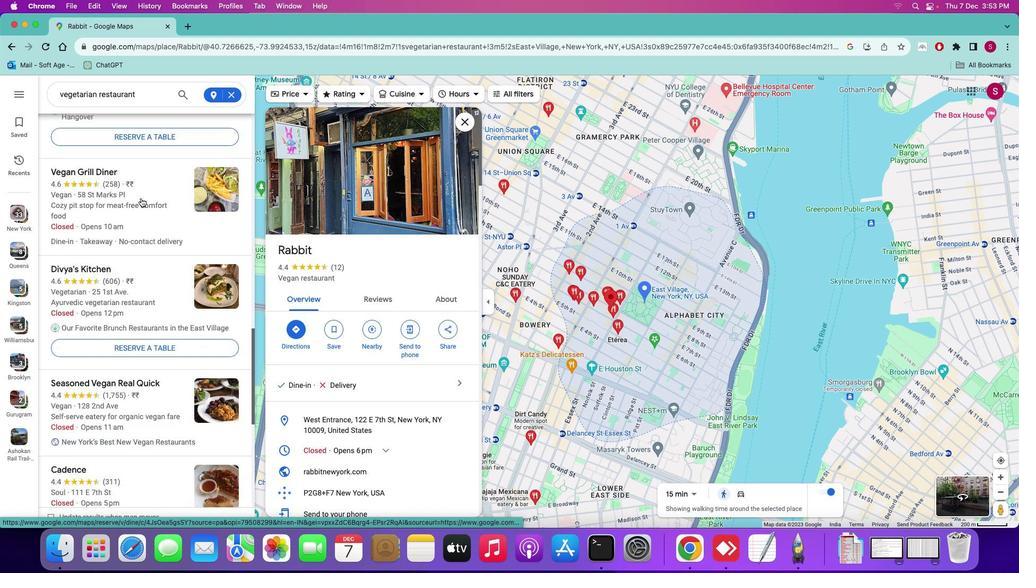 
Action: Mouse moved to (141, 198)
Screenshot: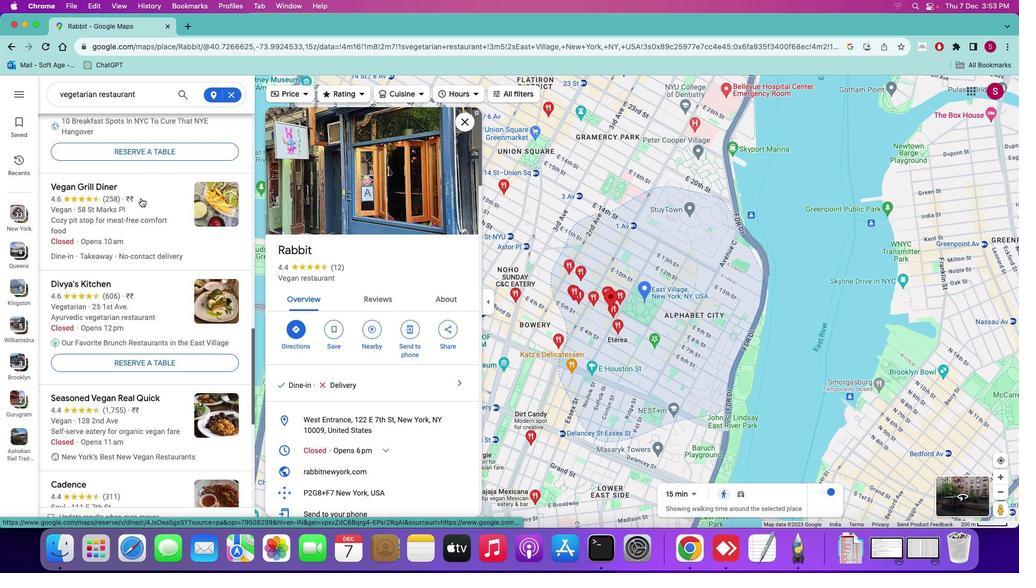 
Action: Mouse scrolled (141, 198) with delta (0, 3)
Screenshot: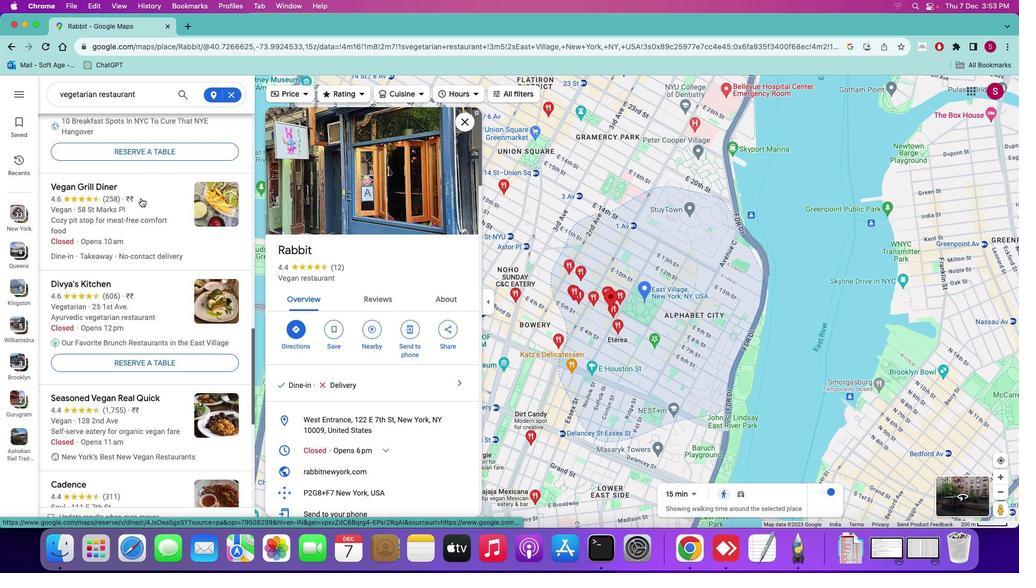 
Action: Mouse scrolled (141, 198) with delta (0, 0)
Screenshot: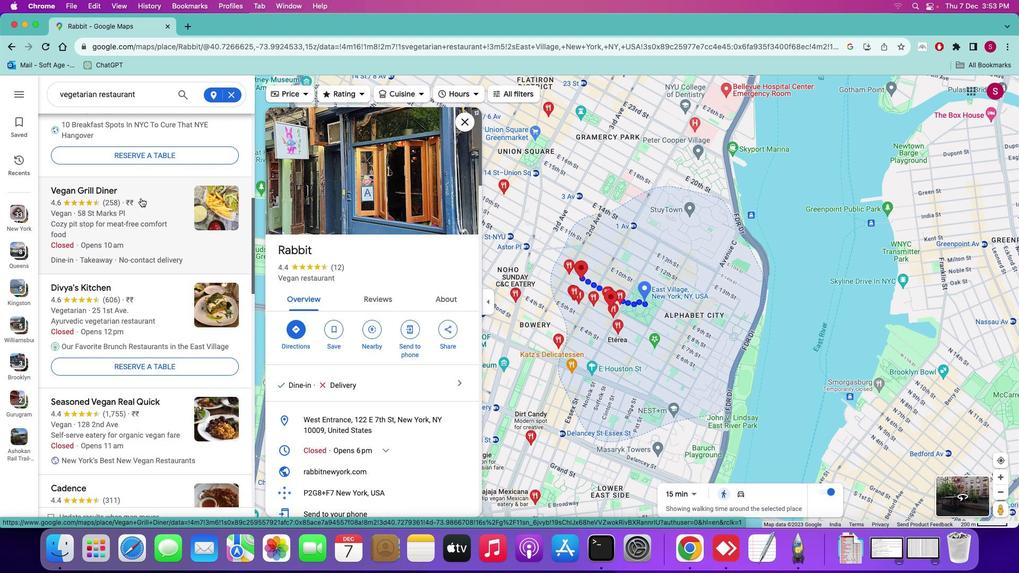 
Action: Mouse scrolled (141, 198) with delta (0, 0)
Screenshot: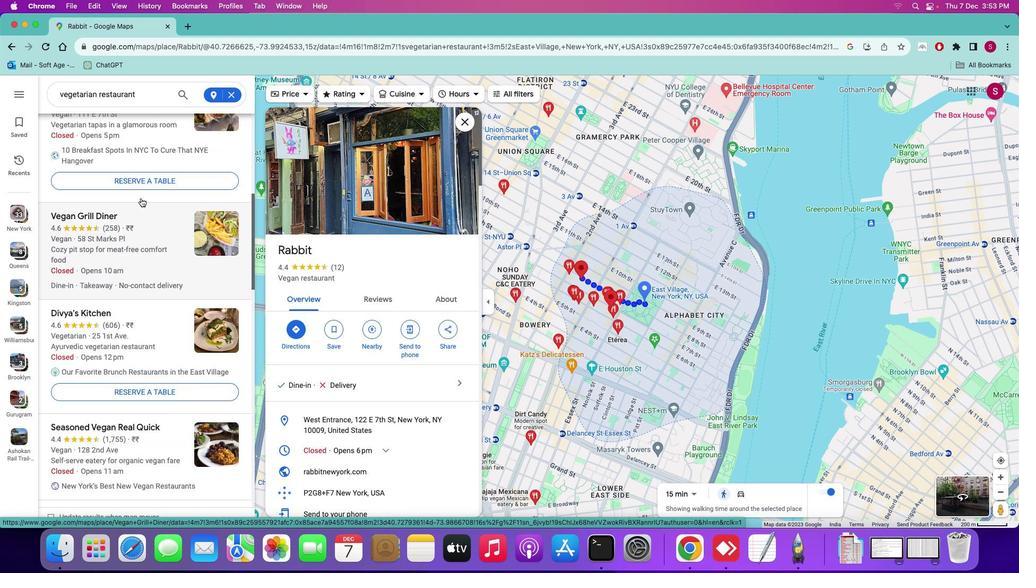 
Action: Mouse scrolled (141, 198) with delta (0, 1)
Screenshot: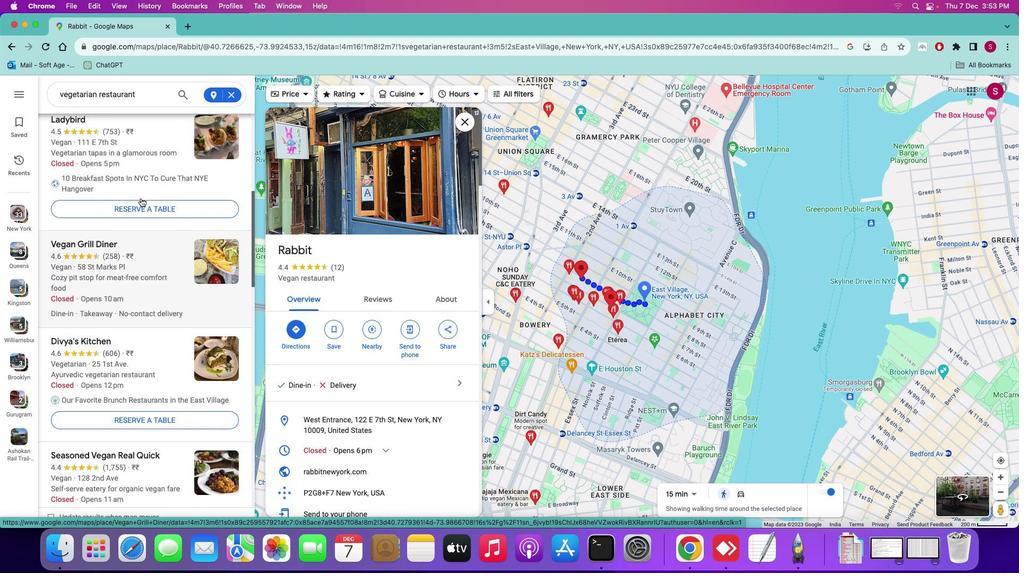 
Action: Mouse scrolled (141, 198) with delta (0, 1)
Screenshot: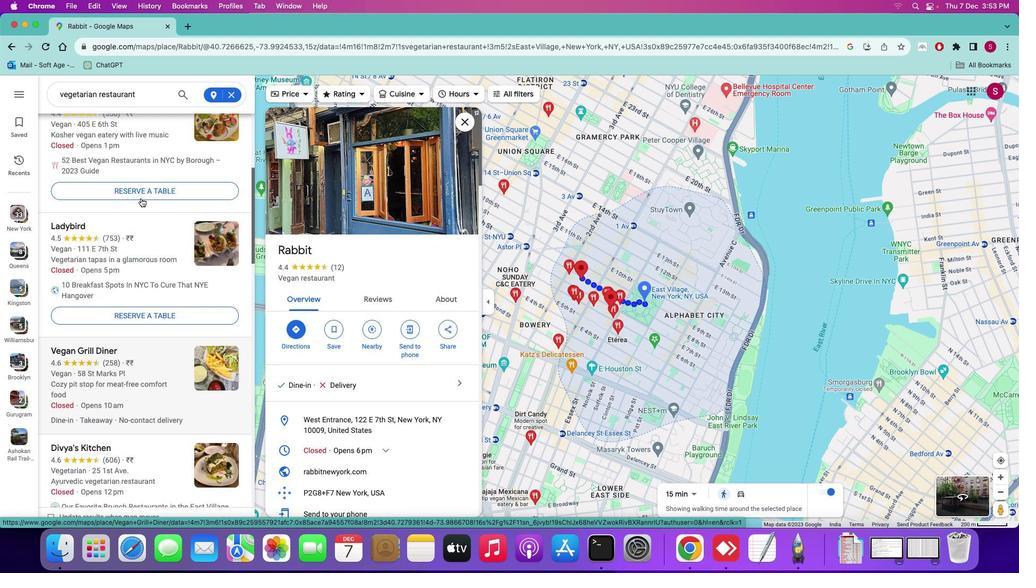 
Action: Mouse scrolled (141, 198) with delta (0, 2)
Screenshot: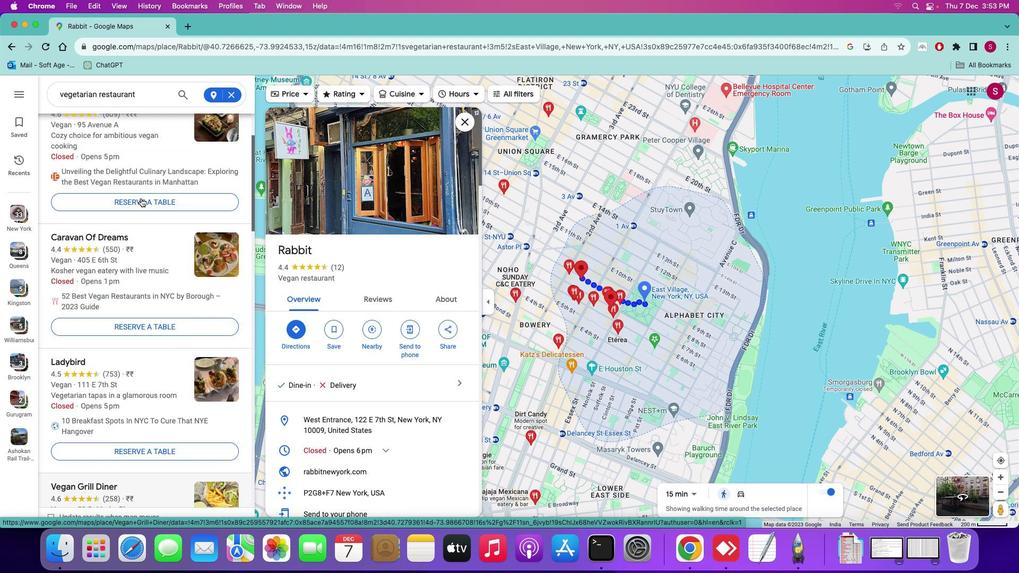 
Action: Mouse scrolled (141, 198) with delta (0, 2)
Screenshot: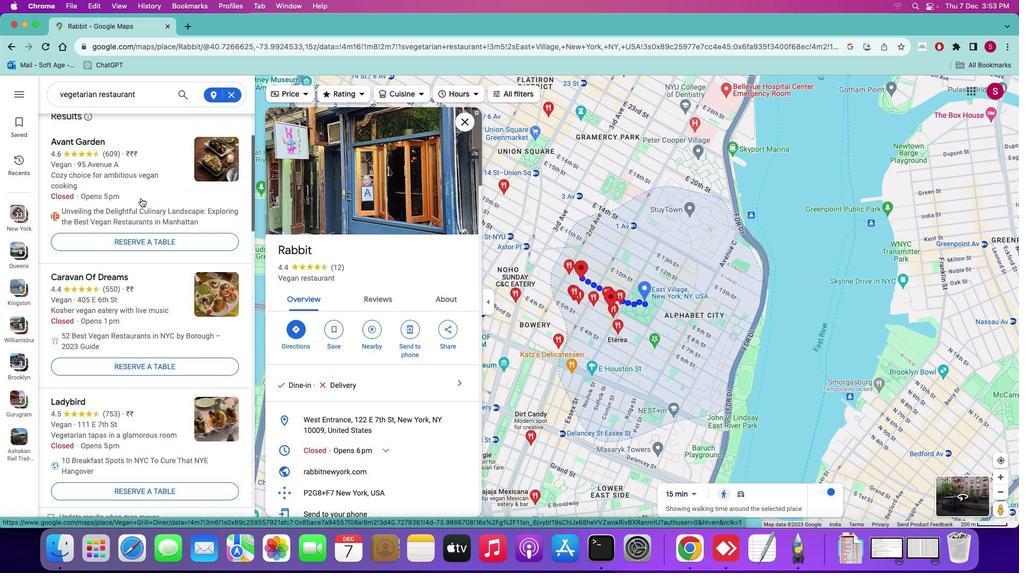 
Action: Mouse moved to (464, 121)
Screenshot: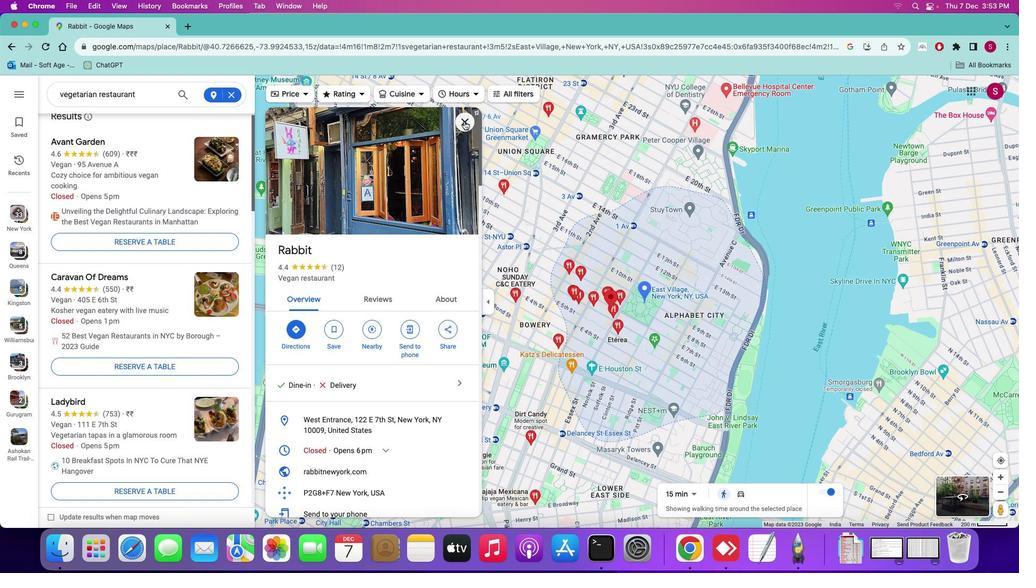 
Action: Mouse pressed left at (464, 121)
Screenshot: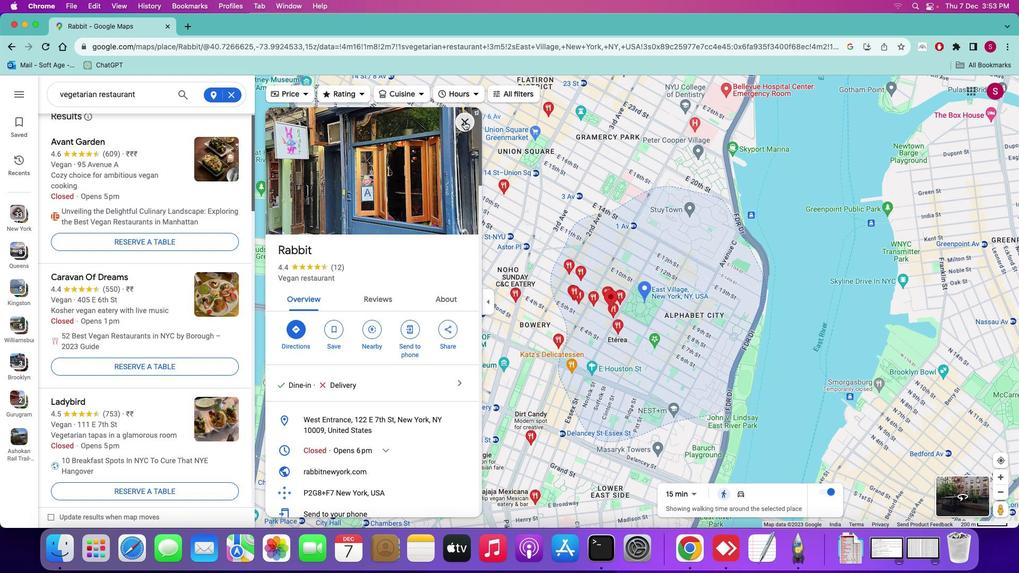 
